 Task: Open a blank google sheet and write heading  Budget Tracker. Add Descriptions in a column and its values below  'Salary, Rent, Dining Out, Internet Bill, Groceries, Utilities Bill, Gas & Savings. 'Add Categories in next column and its values below  Income, Housing, Food, Utilities, Food, Utilities, Transportation & Savings. Add amount in next column and its values below  $2,500, $800, $100, $50, $200, $100, $100, $50 & $500. Add Dates in next column and its values below  2023-05-01, 2023-05-05, 2023-05-10, 2023-05-15, 2023-05-19, 2023-05-22, 2023-05-25 & 2023-05-30. Add Income/ Expense in next column and its values below  Income, Expense, Expense, Expense, Expense, Expense, Expense & IncomeSave page BankTransactions logbook
Action: Mouse pressed left at (1217, 279)
Screenshot: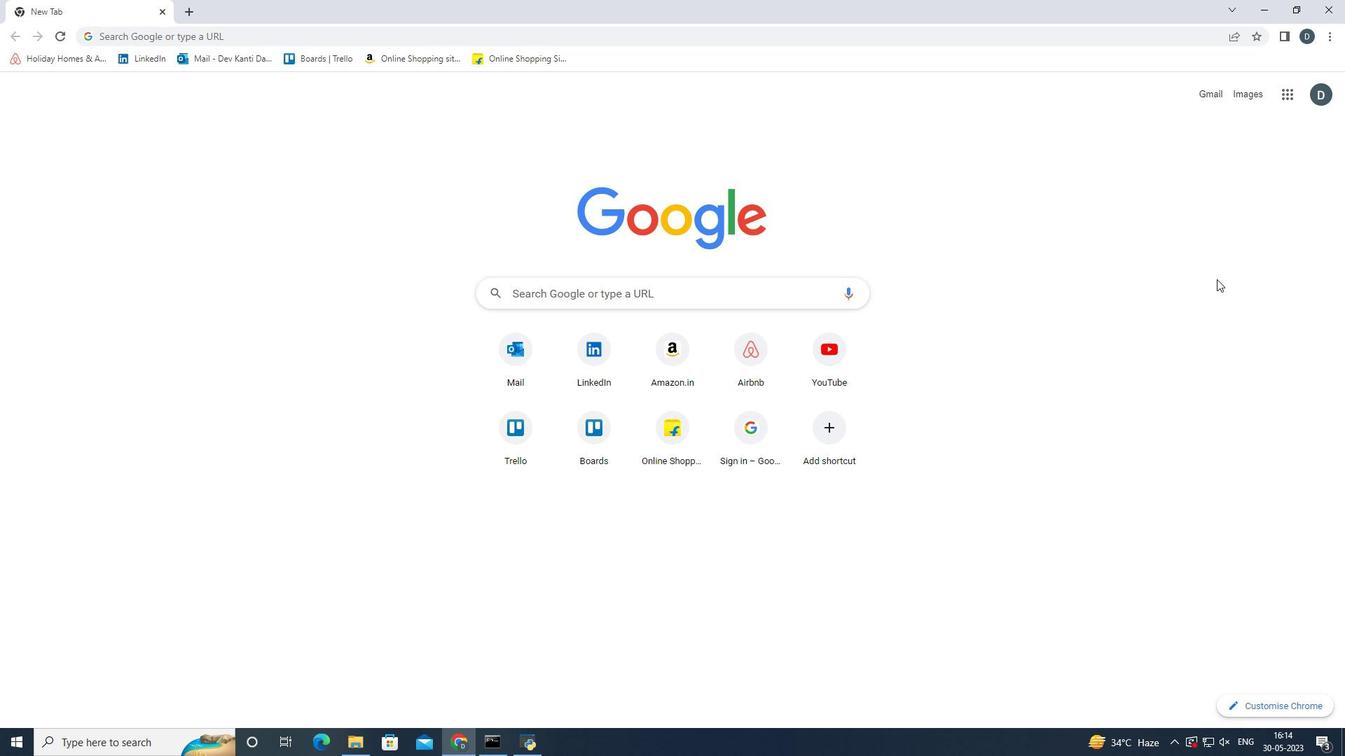 
Action: Mouse moved to (1280, 97)
Screenshot: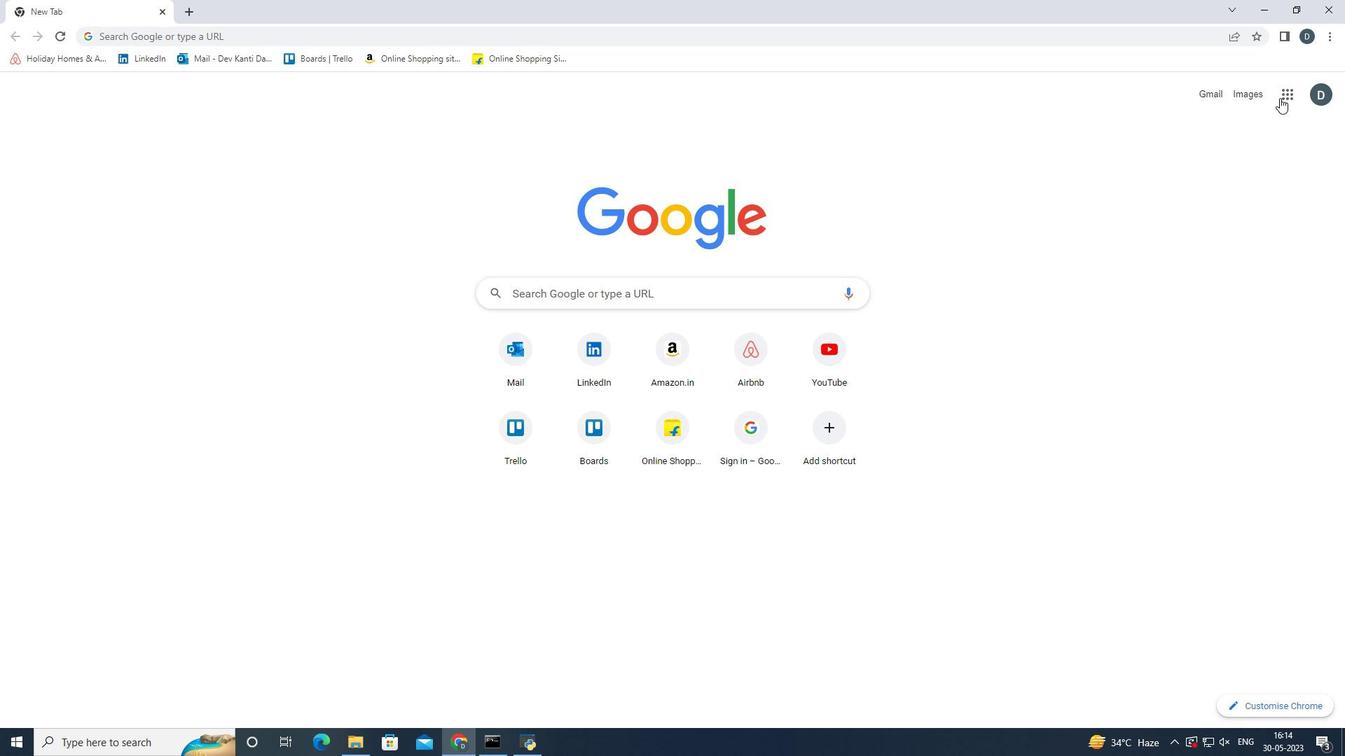 
Action: Mouse pressed left at (1280, 97)
Screenshot: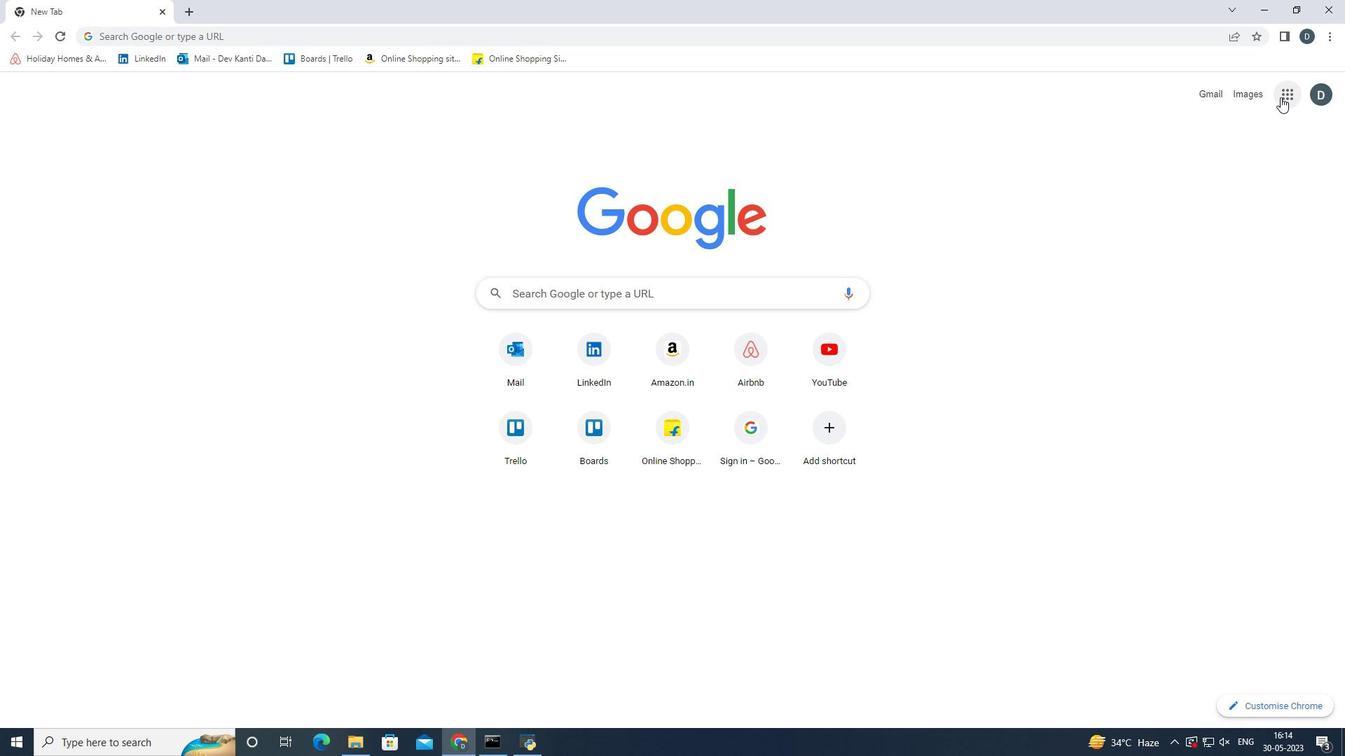 
Action: Mouse moved to (1212, 356)
Screenshot: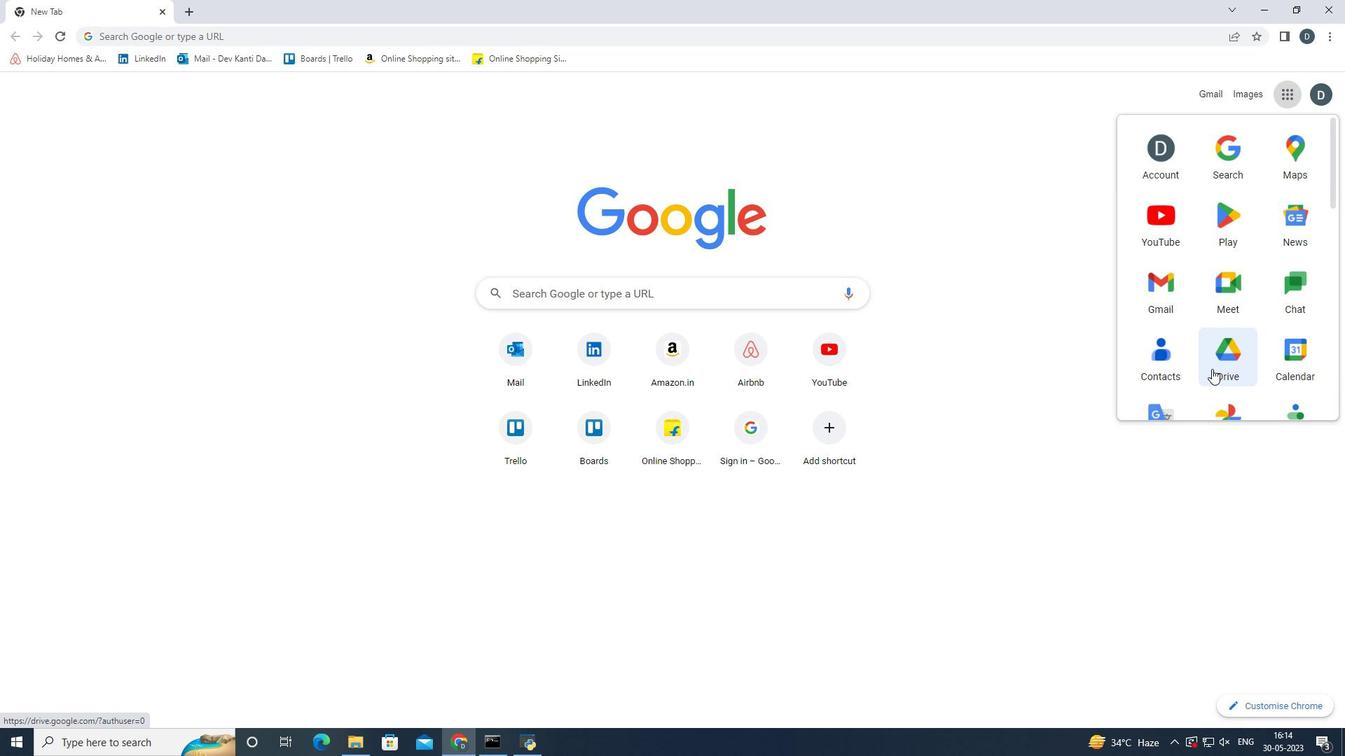 
Action: Mouse scrolled (1212, 355) with delta (0, 0)
Screenshot: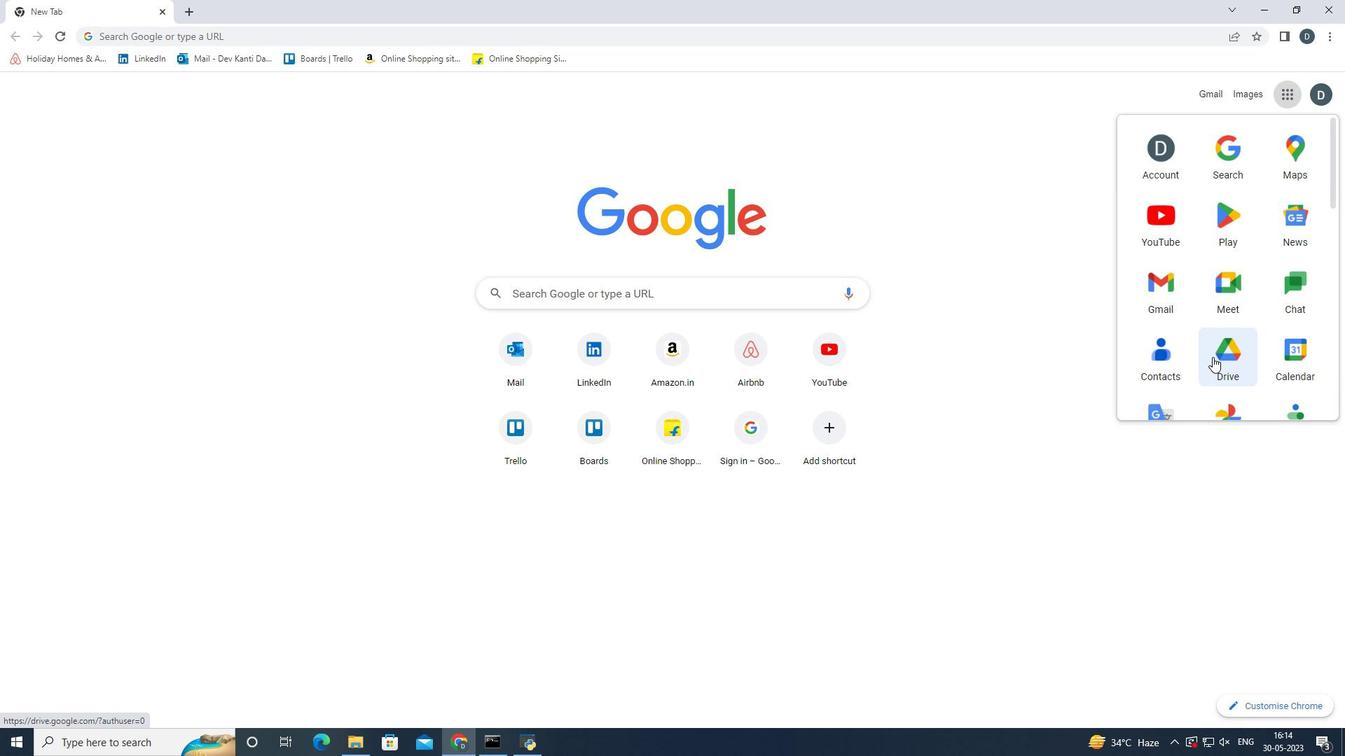 
Action: Mouse scrolled (1212, 355) with delta (0, 0)
Screenshot: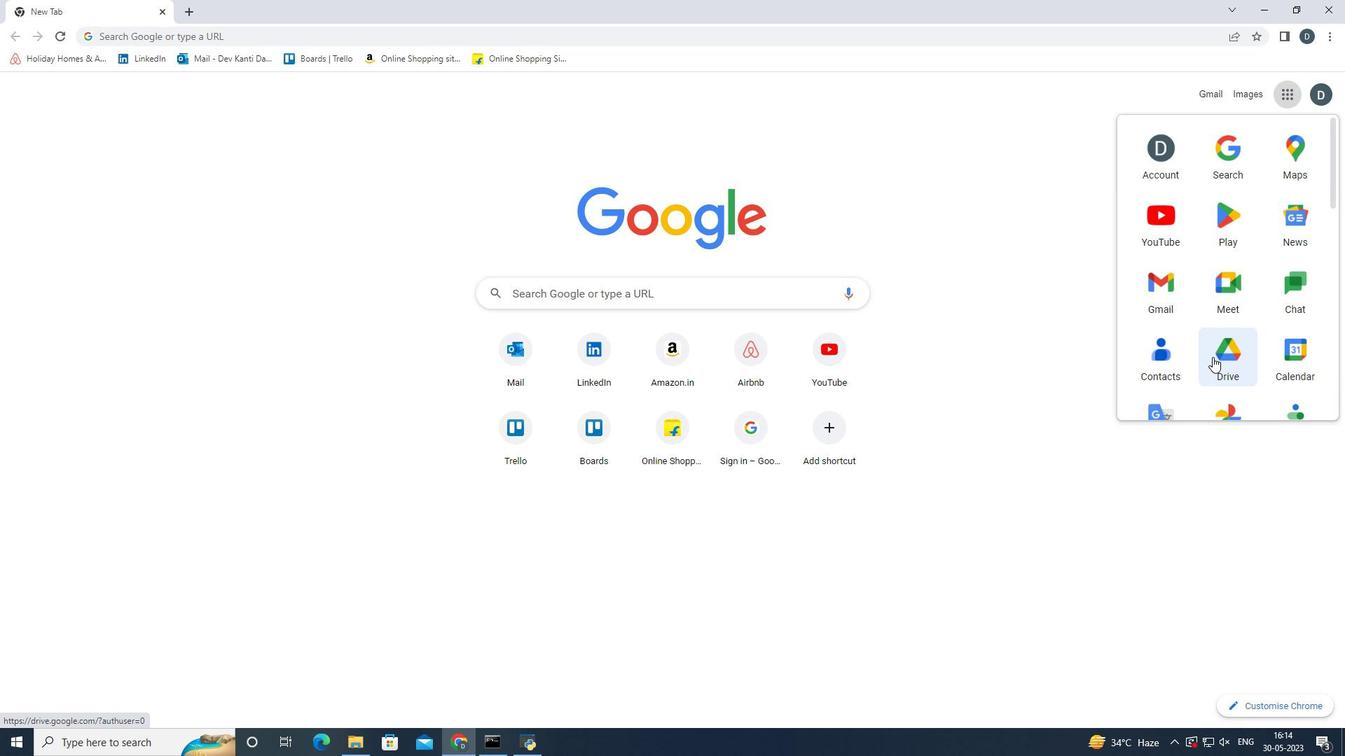 
Action: Mouse scrolled (1212, 355) with delta (0, 0)
Screenshot: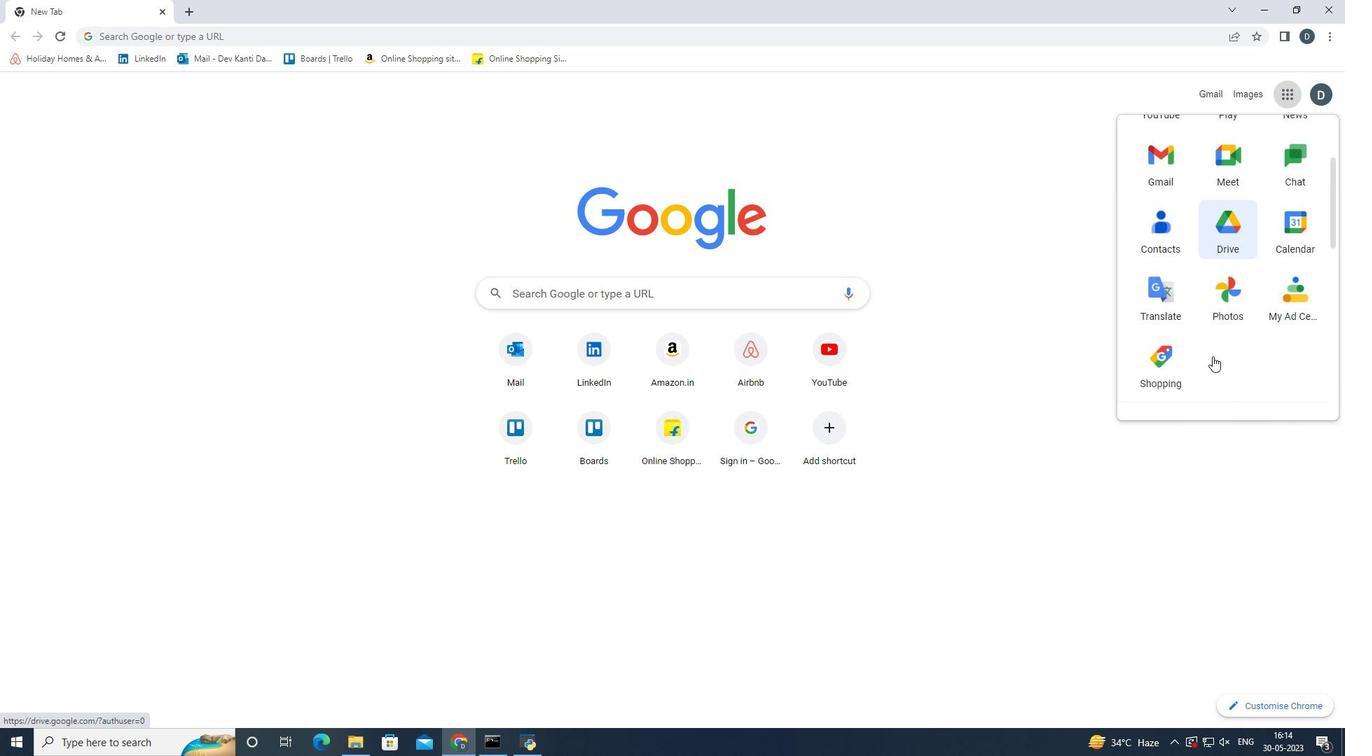 
Action: Mouse scrolled (1212, 355) with delta (0, 0)
Screenshot: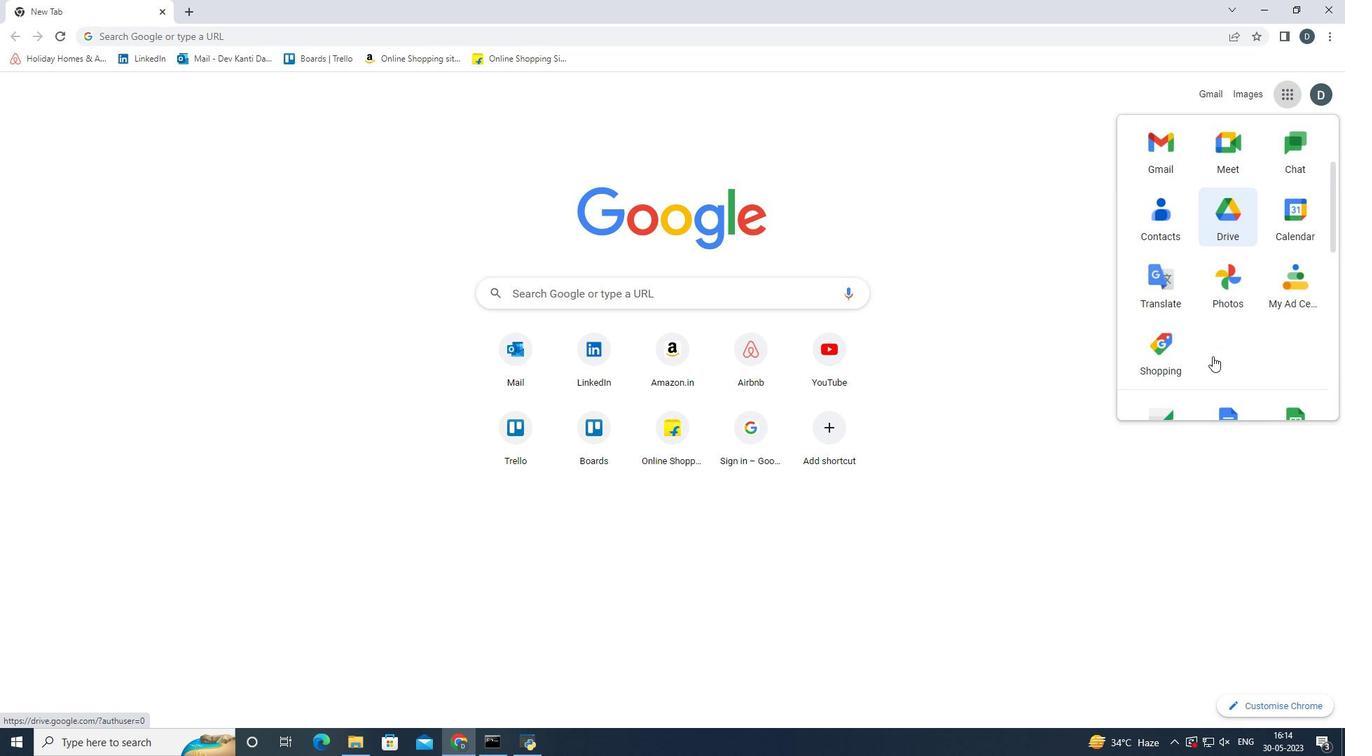 
Action: Mouse moved to (1289, 297)
Screenshot: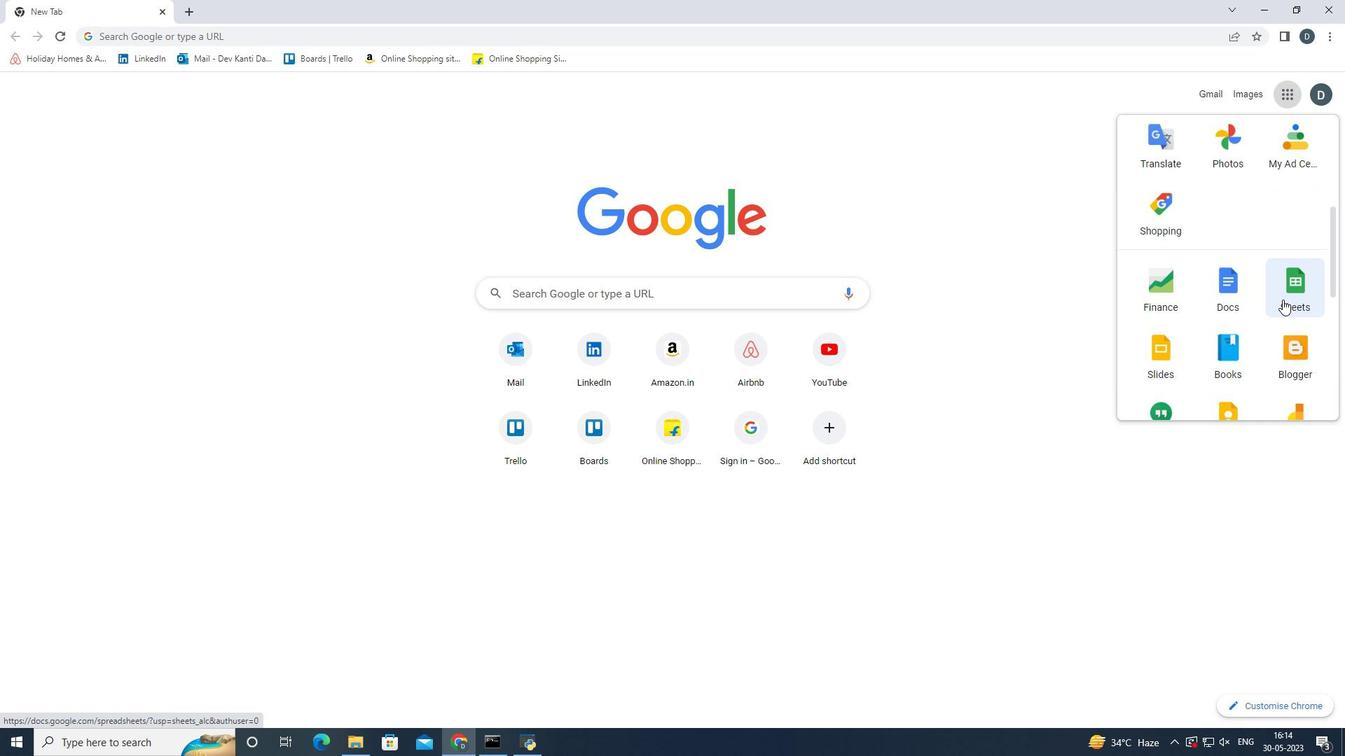 
Action: Mouse pressed left at (1289, 297)
Screenshot: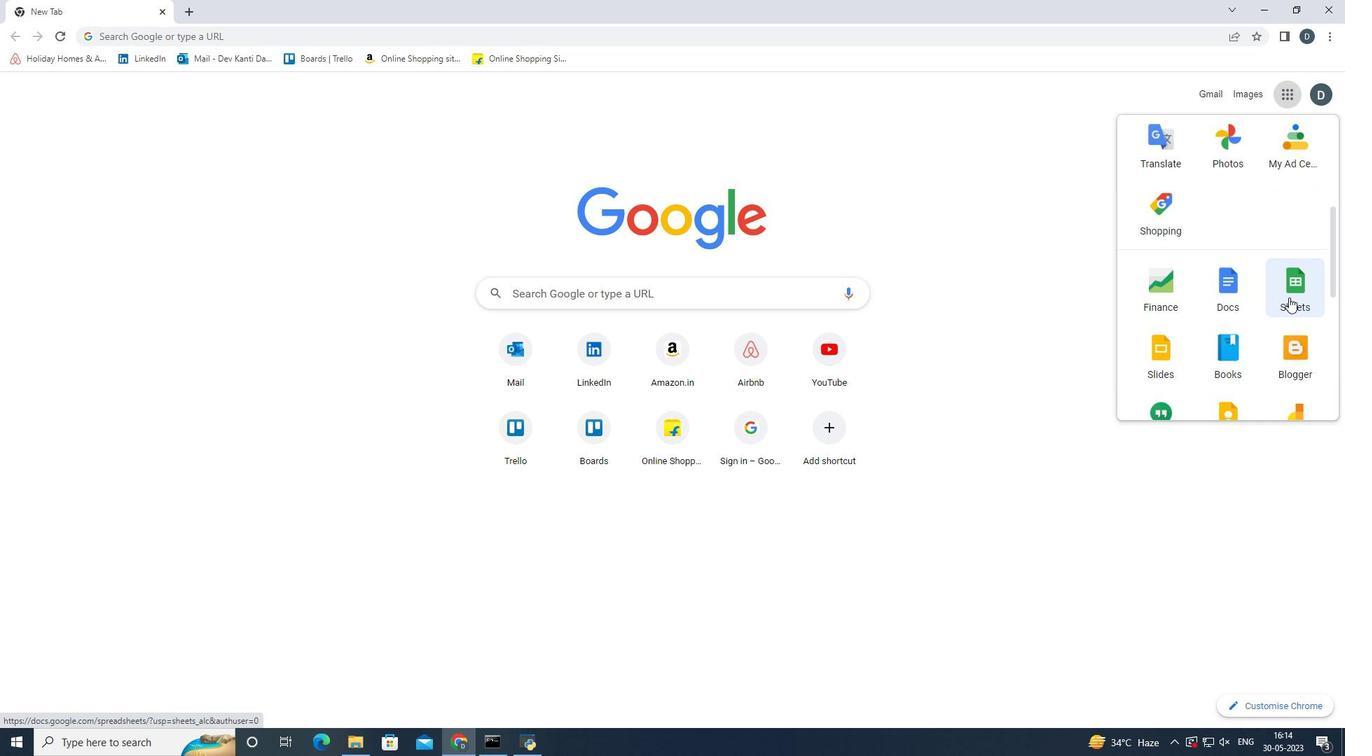
Action: Mouse moved to (325, 222)
Screenshot: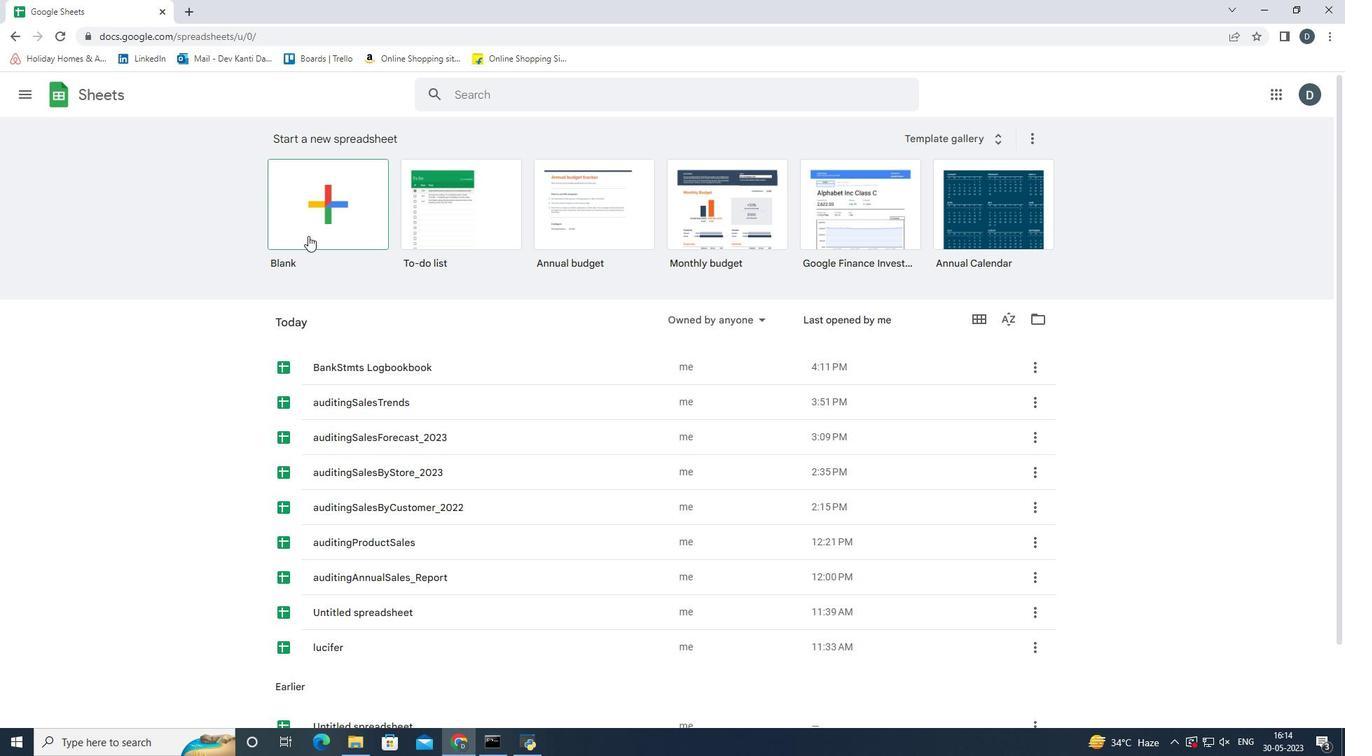 
Action: Mouse pressed left at (325, 222)
Screenshot: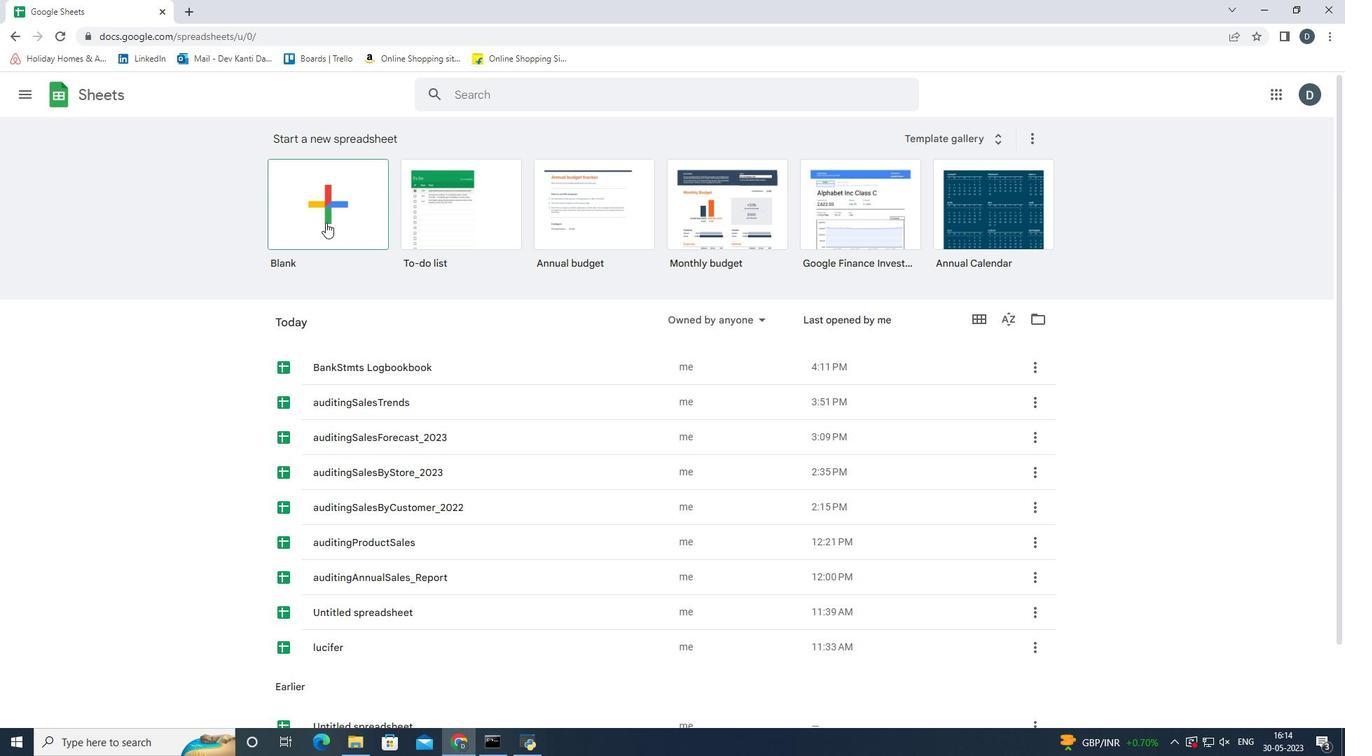 
Action: Mouse moved to (131, 198)
Screenshot: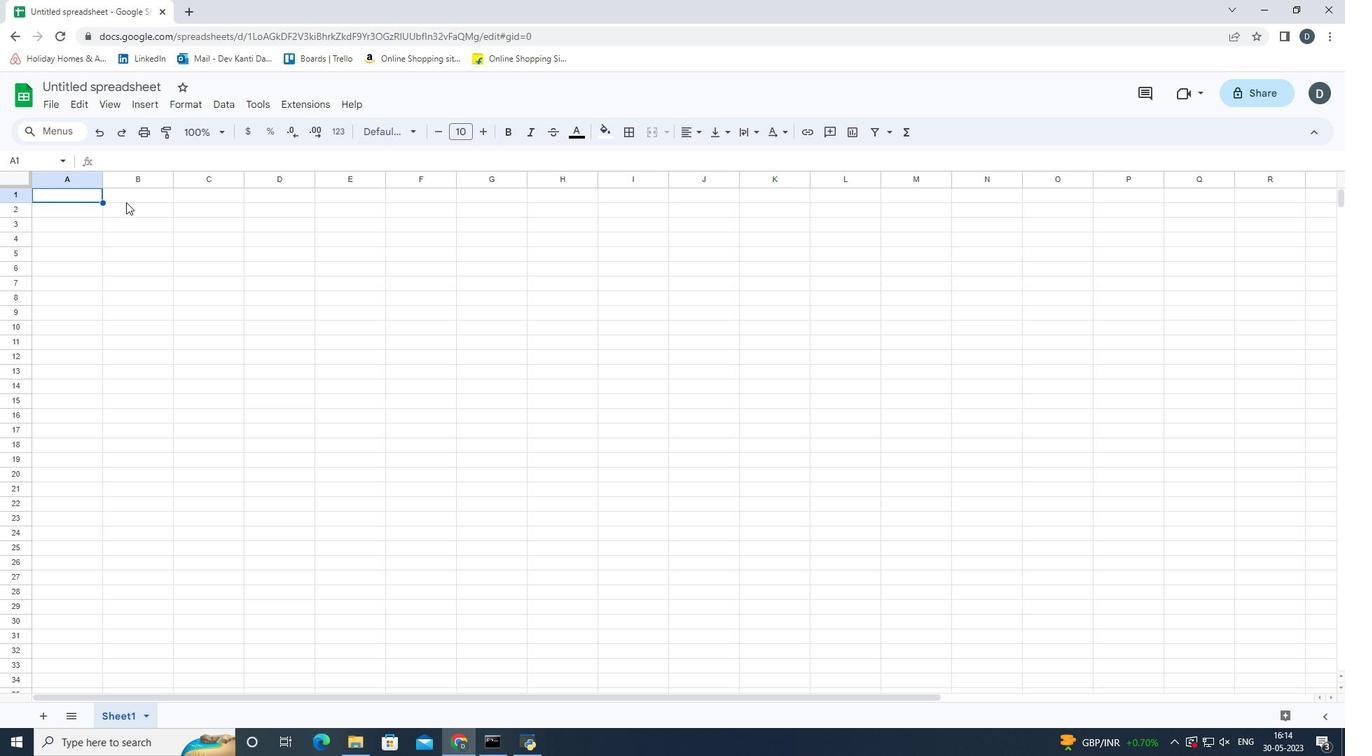 
Action: Mouse pressed left at (131, 198)
Screenshot: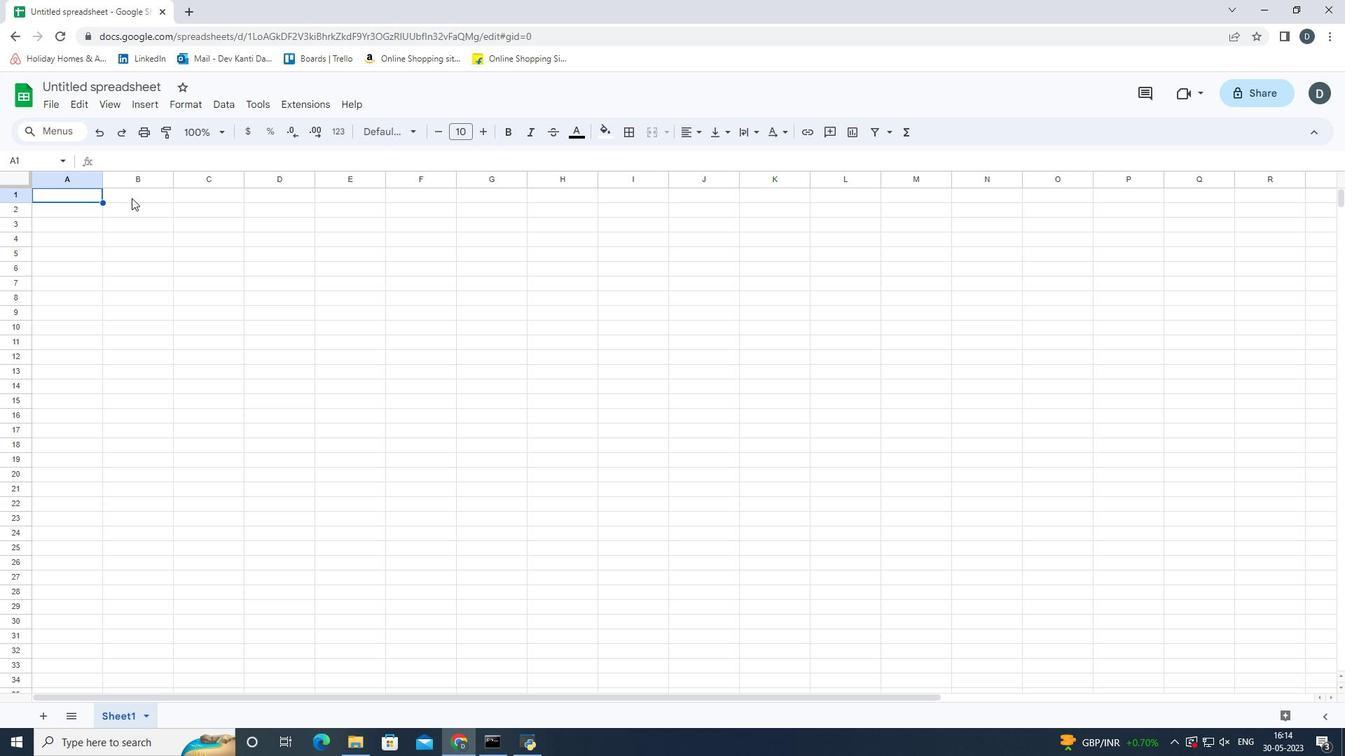 
Action: Mouse moved to (58, 198)
Screenshot: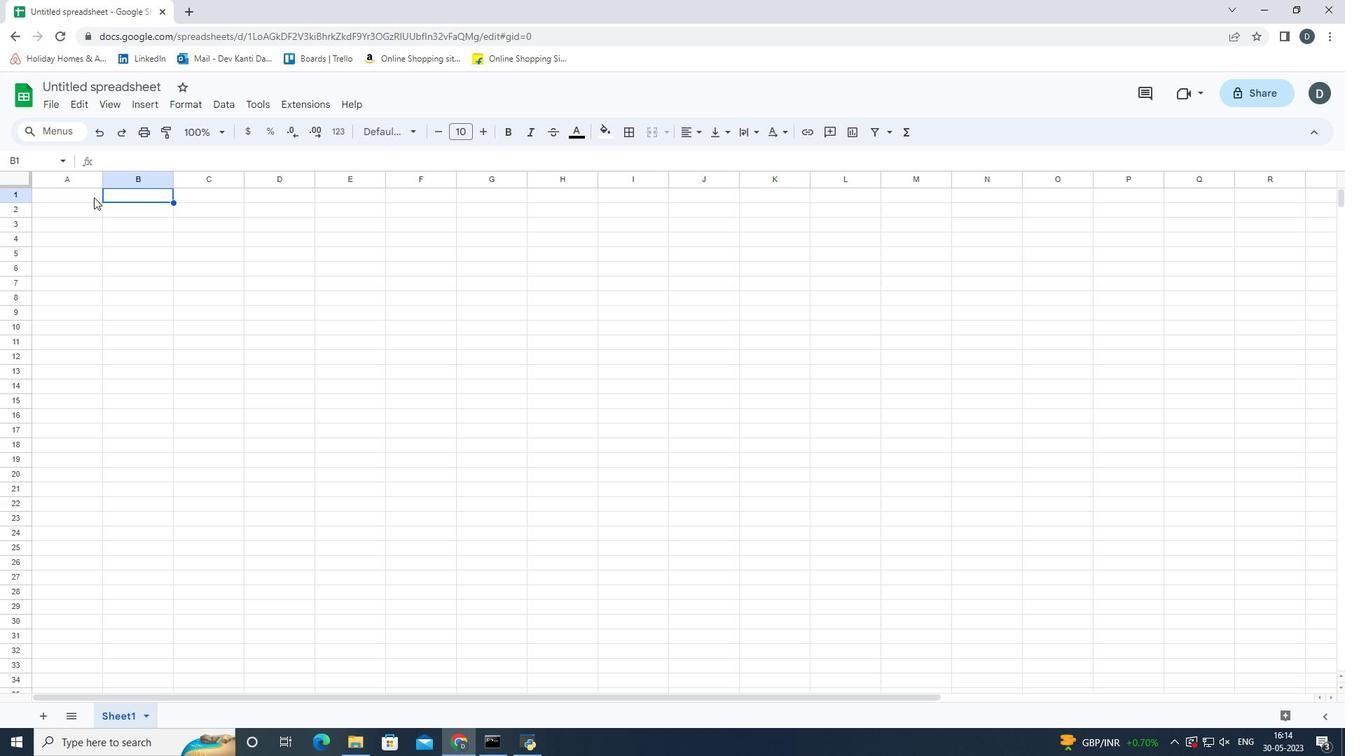 
Action: Mouse pressed left at (58, 198)
Screenshot: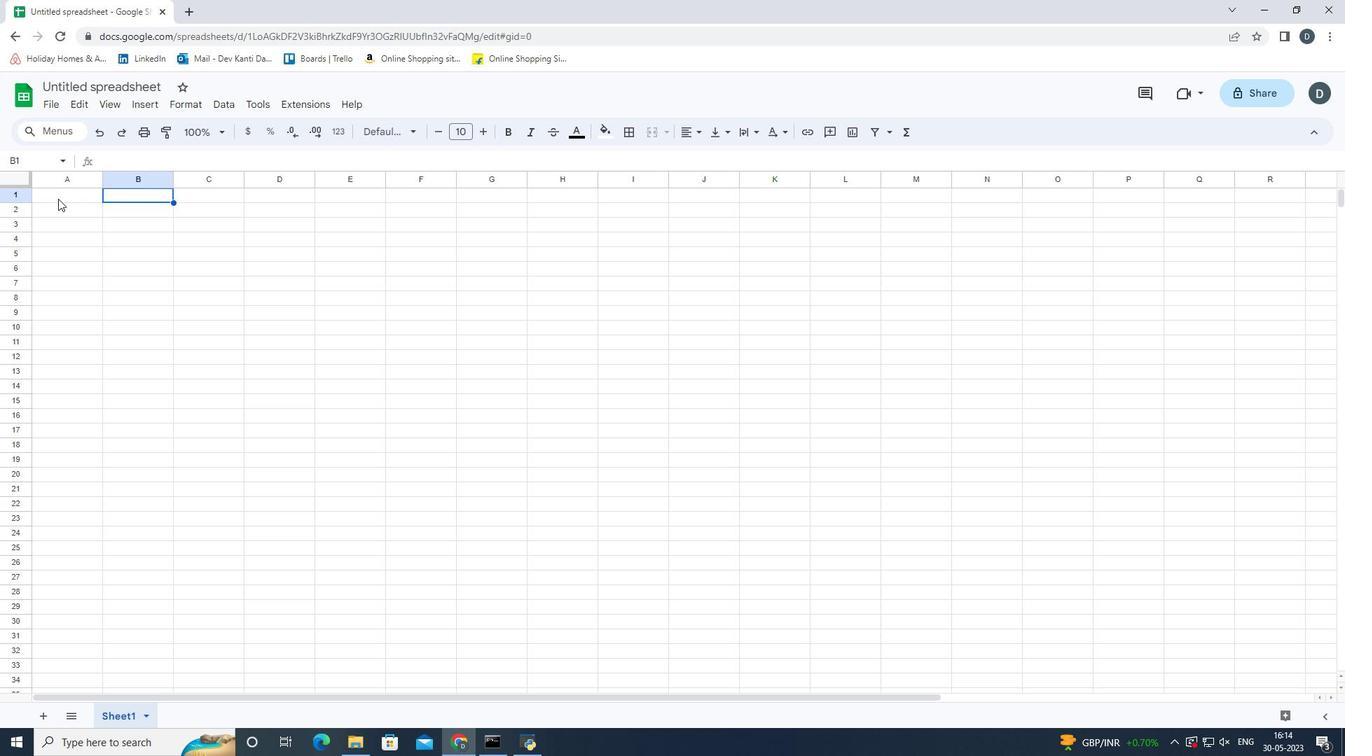 
Action: Mouse moved to (184, 221)
Screenshot: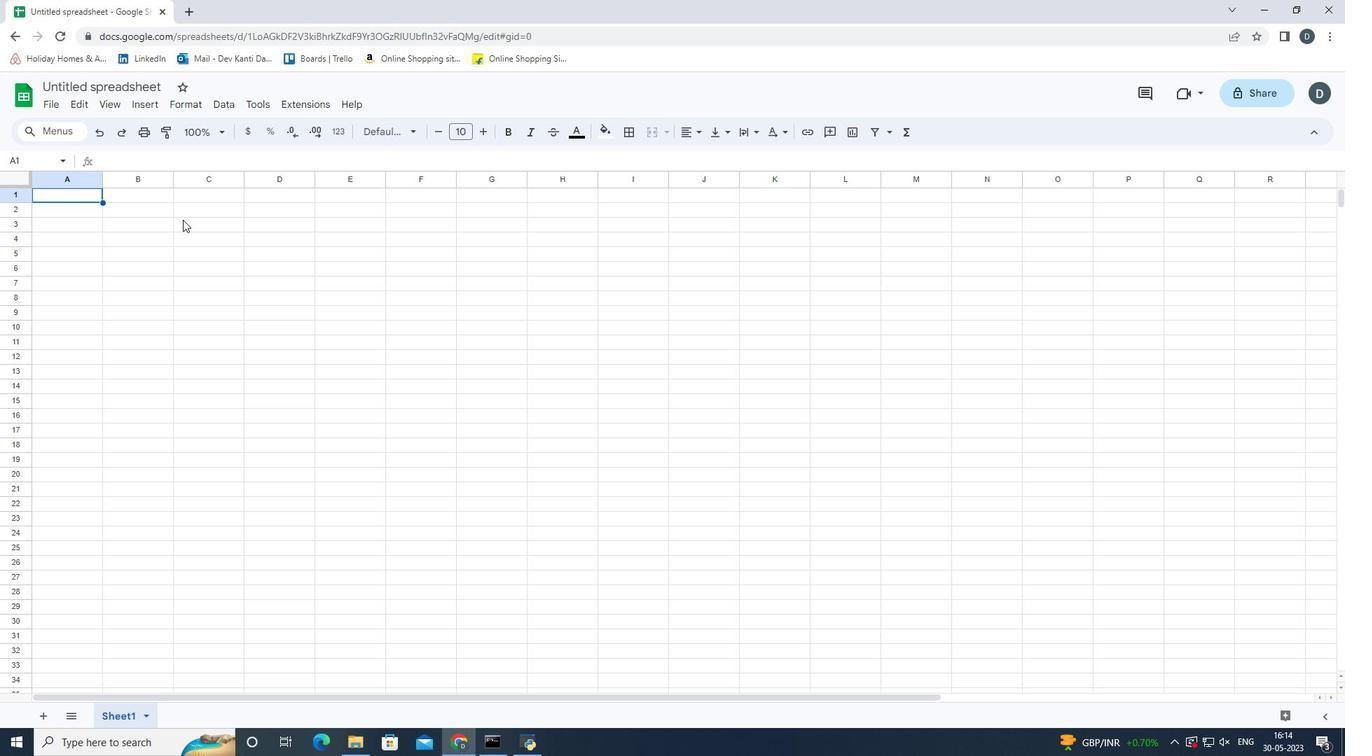 
Action: Key pressed <Key.shift><Key.shift><Key.shift><Key.shift><Key.shift><Key.shift><Key.shift><Key.shift><Key.shift><Key.shift>Budget<Key.space><Key.shift><Key.shift><Key.shift><Key.shift><Key.shift><Key.shift><Key.shift><Key.shift><Key.shift><Key.shift><Key.shift><Key.shift><Key.shift><Key.shift><Key.shift>Tracker<Key.enter>
Screenshot: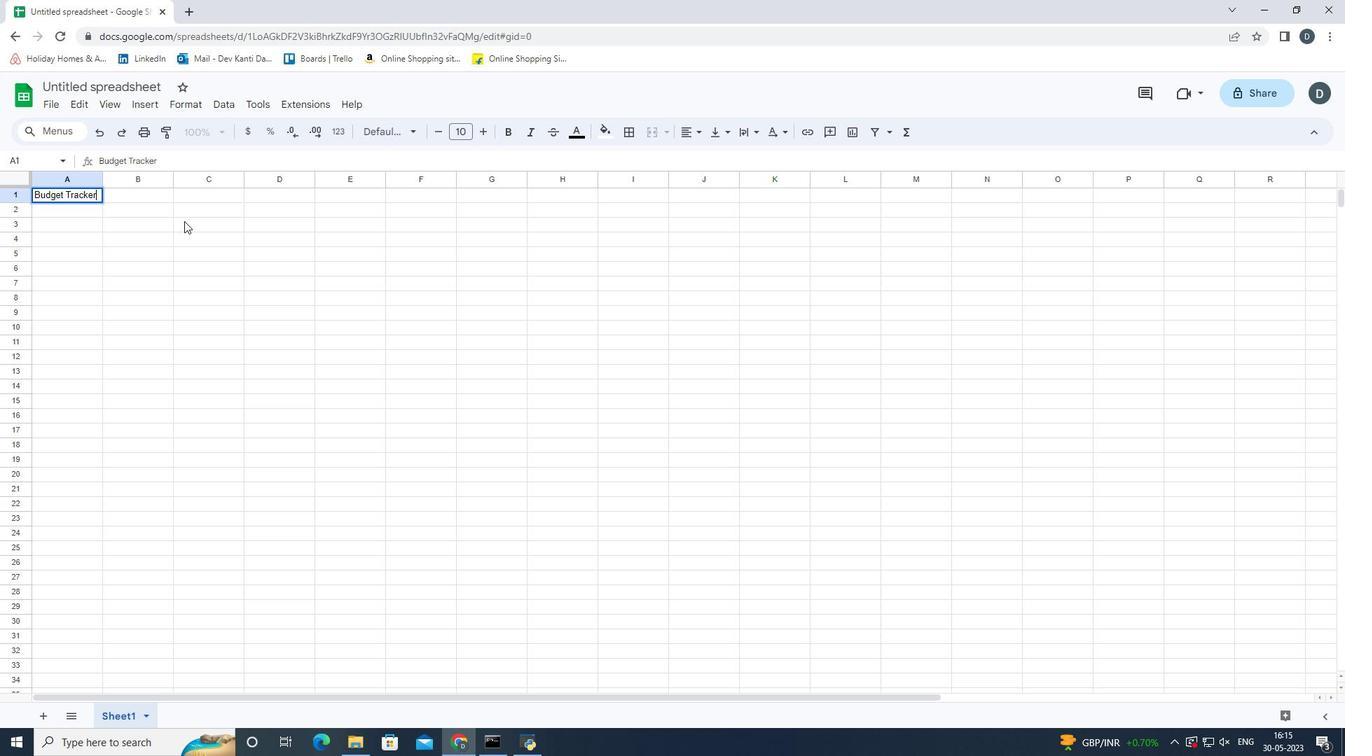 
Action: Mouse moved to (189, 239)
Screenshot: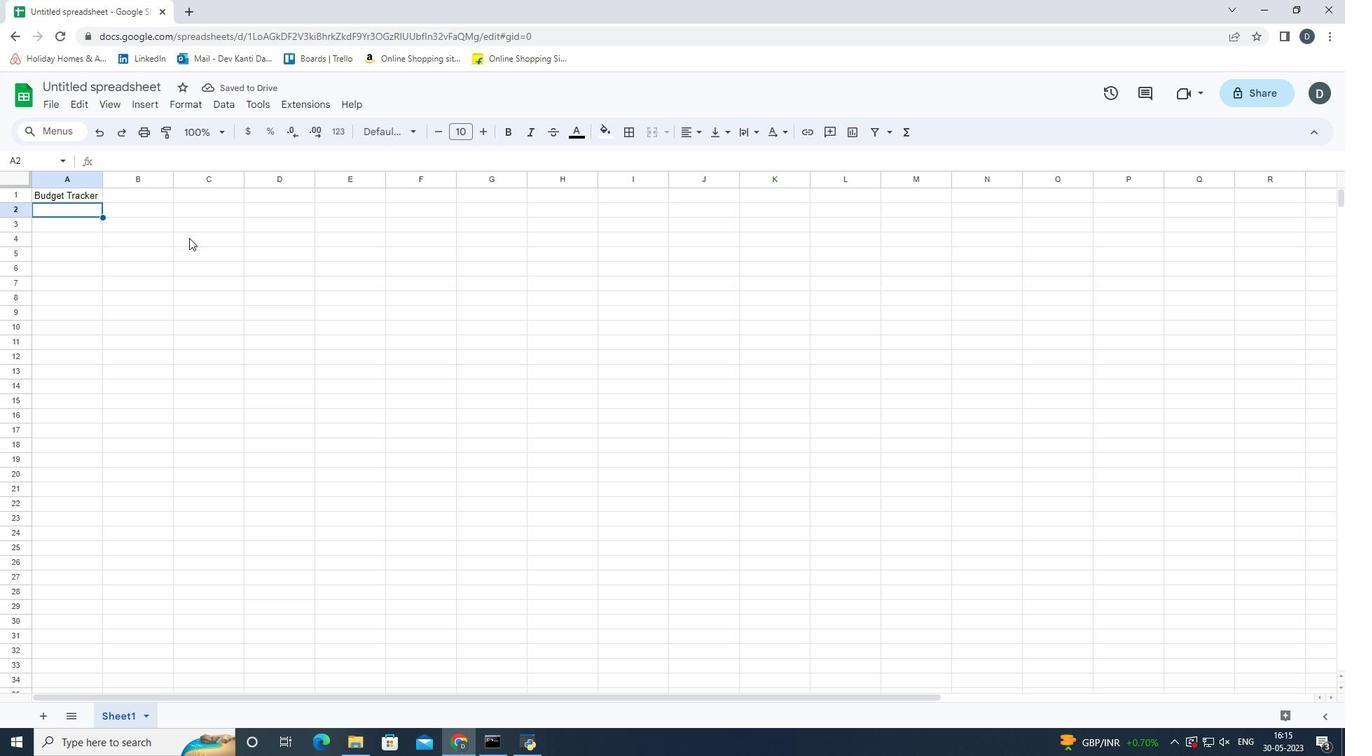 
Action: Key pressed <Key.caps_lock>DE<Key.backspace><Key.caps_lock>escriptions<Key.down><Key.shift>Salary<Key.enter><Key.shift>Rent<Key.enter><Key.shift>Dining<Key.space><Key.shift_r><Key.shift_r><Key.shift_r><Key.shift_r><Key.shift_r><Key.shift_r><Key.shift_r><Key.shift_r><Key.shift_r>Out<Key.enter><Key.shift_r><Key.shift_r><Key.shift_r><Key.shift_r><Key.shift_r><Key.shift_r><Key.shift_r><Key.shift_r><Key.shift_r><Key.shift_r><Key.shift_r><Key.shift_r><Key.shift_r><Key.shift_r><Key.shift_r><Key.shift_r><Key.shift_r><Key.shift_r><Key.shift_r><Key.shift_r><Key.shift_r><Key.shift_r><Key.shift_r><Key.shift_r><Key.shift_r><Key.shift_r><Key.shift_r><Key.shift_r><Key.shift_r><Key.shift_r><Key.shift_r><Key.shift_r><Key.shift_r><Key.shift_r><Key.shift_r><Key.shift_r><Key.shift_r><Key.shift_r><Key.shift_r><Key.shift_r><Key.shift_r><Key.shift_r><Key.shift_r><Key.shift_r>Internet<Key.space><Key.shift>Bill<Key.enter><Key.shift><Key.shift><Key.shift><Key.shift>Grc<Key.backspace>oceries<Key.enter><Key.shift_r><Key.shift_r><Key.shift_r><Key.shift_r><Key.shift_r><Key.shift_r><Key.shift_r><Key.shift_r><Key.shift_r><Key.shift_r><Key.shift_r><Key.shift_r><Key.shift_r><Key.shift_r><Key.shift_r><Key.shift_r><Key.shift_r><Key.shift_r><Key.shift_r><Key.shift_r><Key.shift_r><Key.shift_r><Key.shift_r><Key.shift_r><Key.shift_r><Key.shift_r><Key.shift_r><Key.shift_r><Key.shift_r><Key.shift_r>Utilities
Screenshot: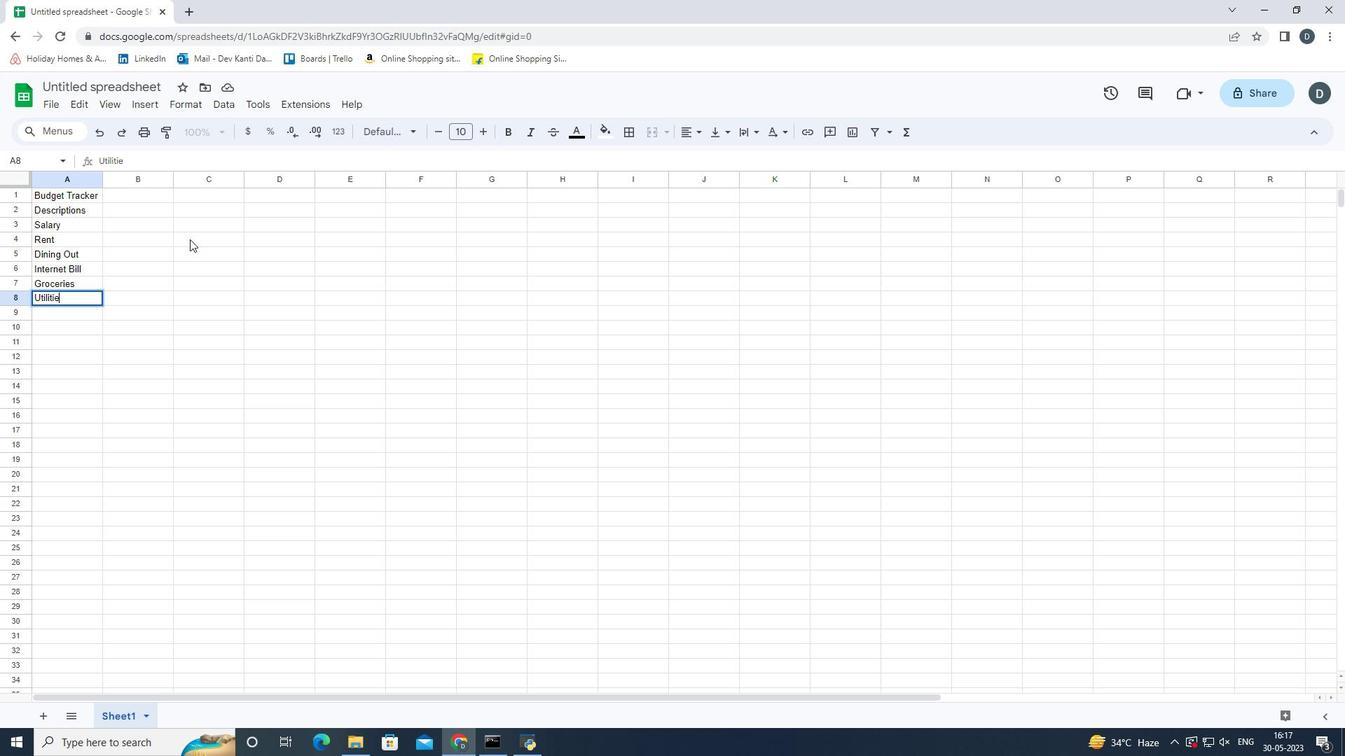 
Action: Mouse moved to (304, 291)
Screenshot: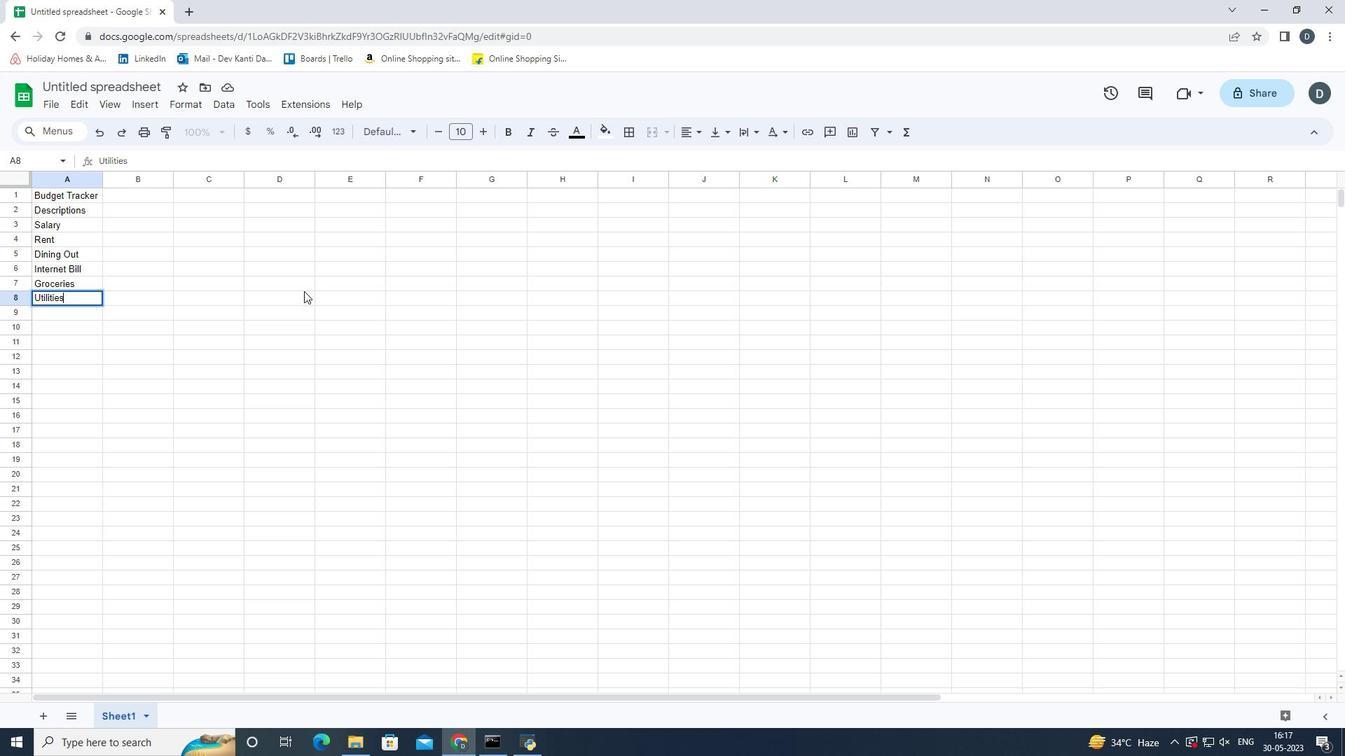 
Action: Key pressed <Key.enter>
Screenshot: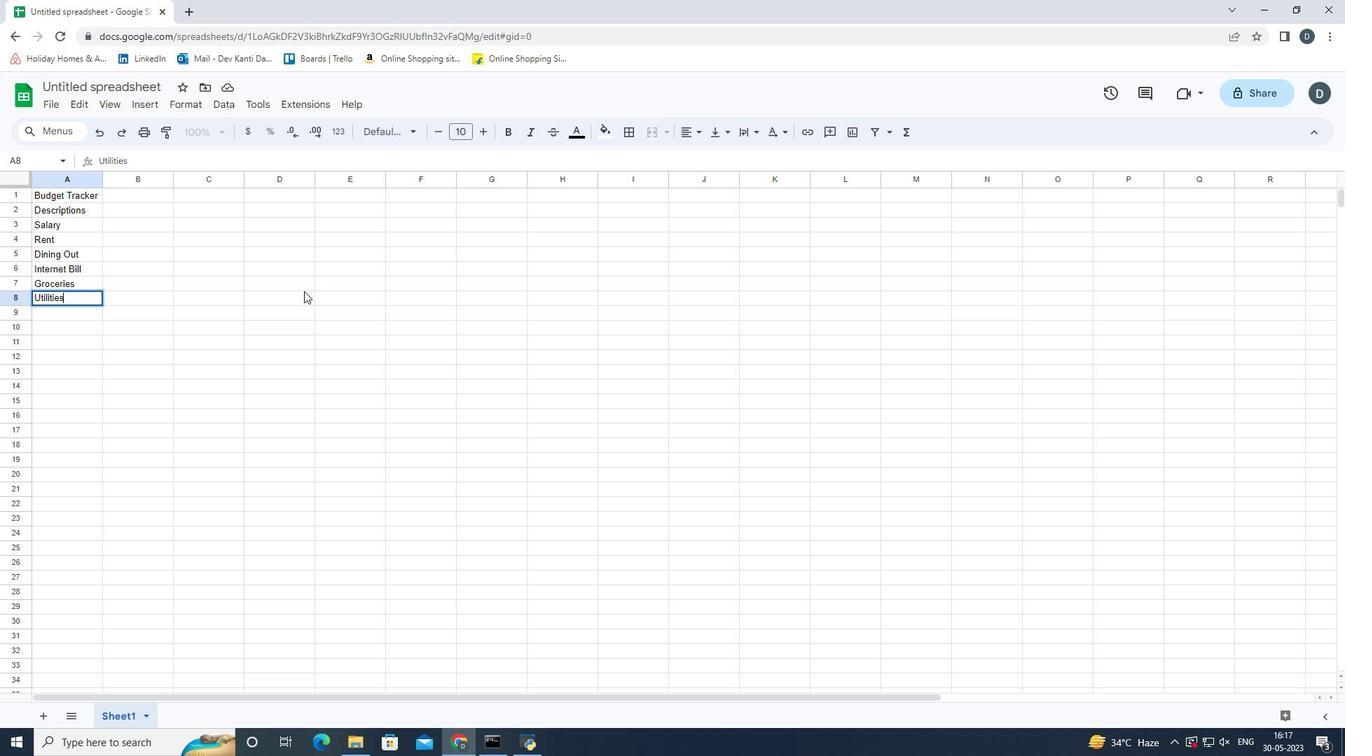 
Action: Mouse moved to (318, 287)
Screenshot: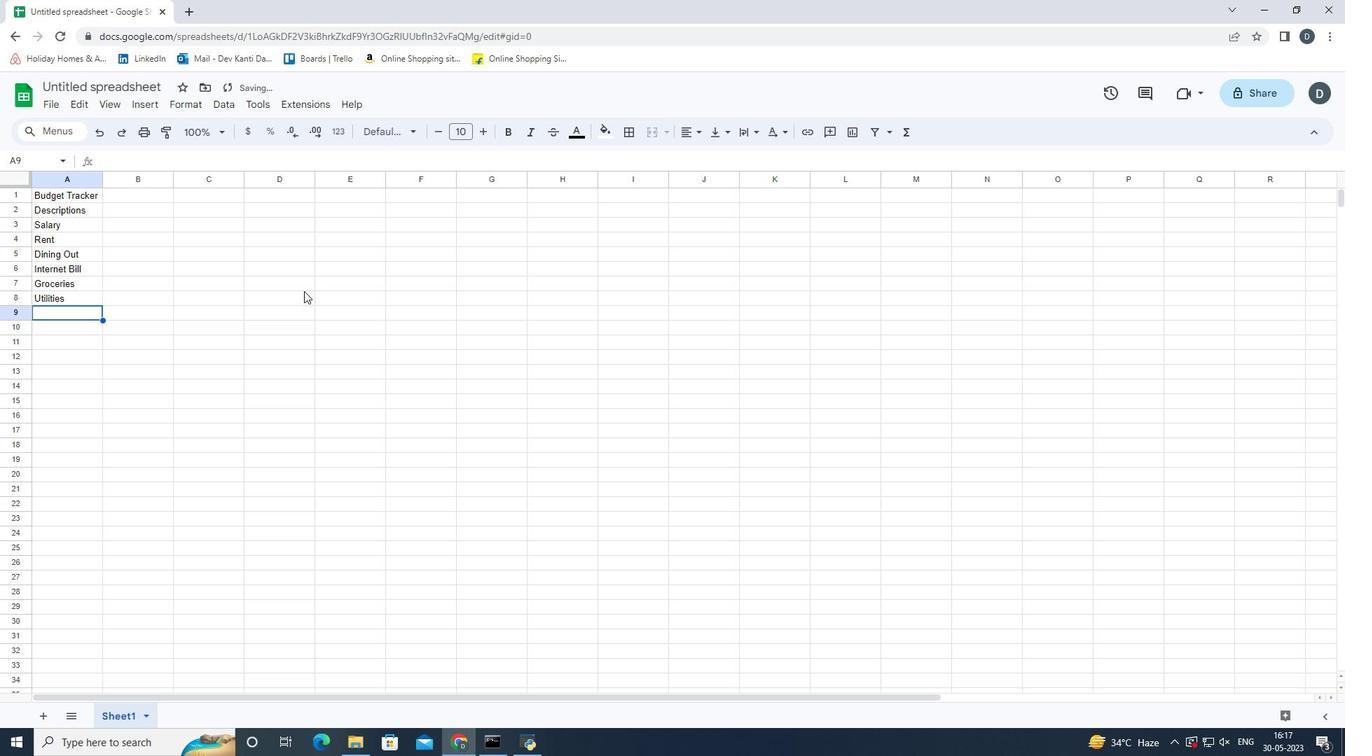
Action: Key pressed <Key.up>
Screenshot: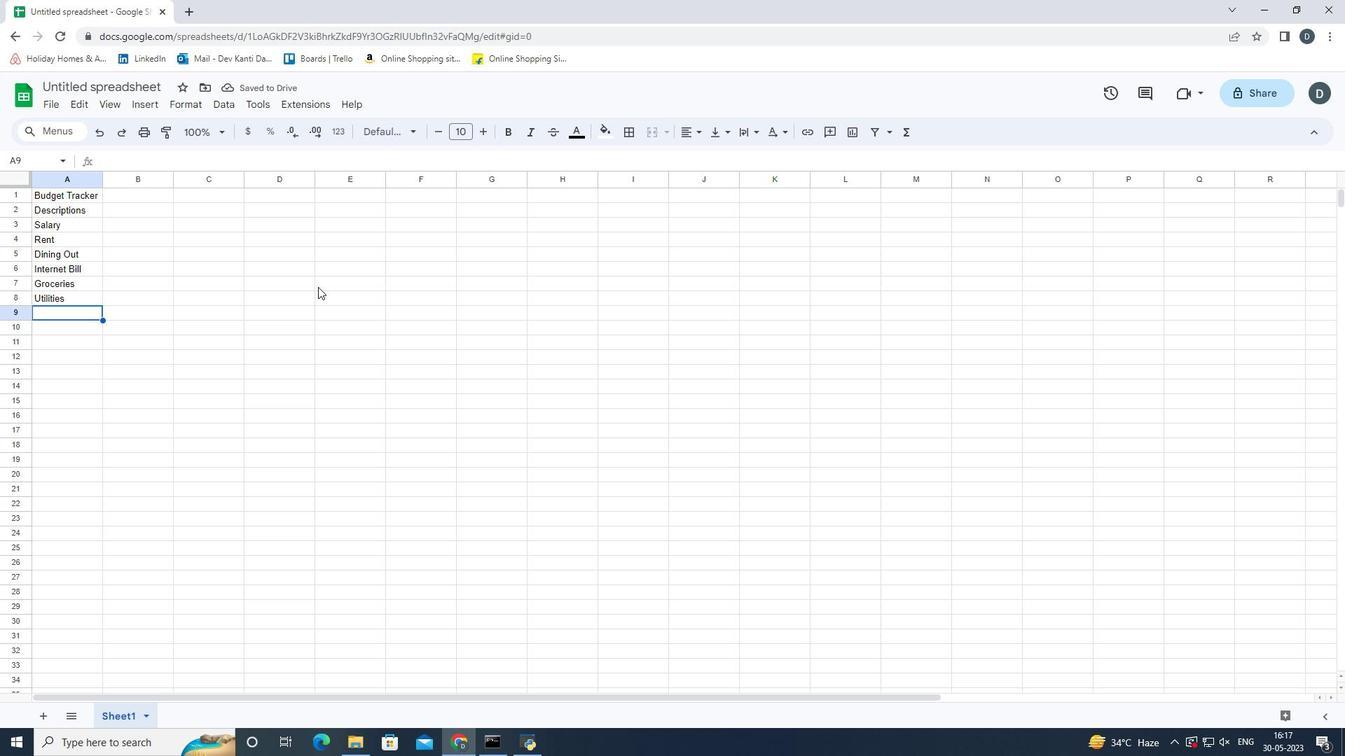 
Action: Mouse moved to (77, 294)
Screenshot: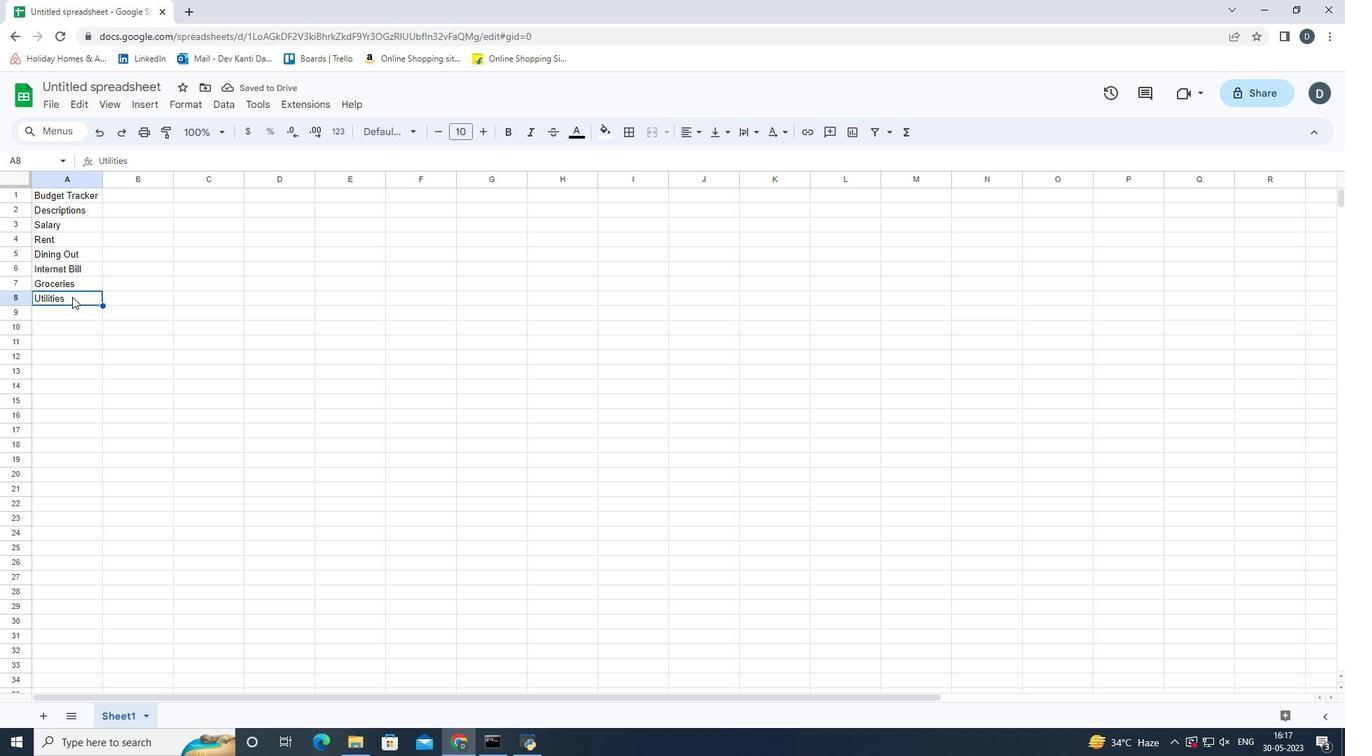 
Action: Mouse pressed left at (77, 294)
Screenshot: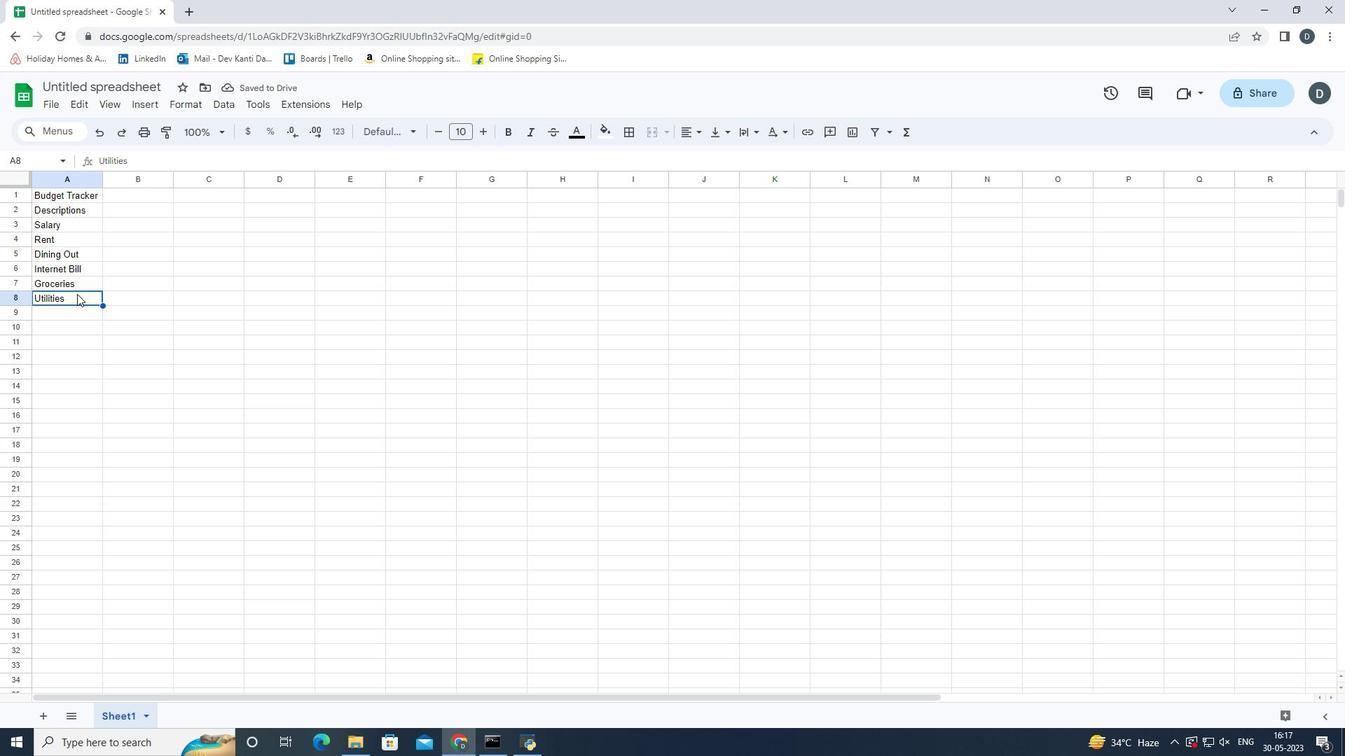 
Action: Mouse pressed left at (77, 294)
Screenshot: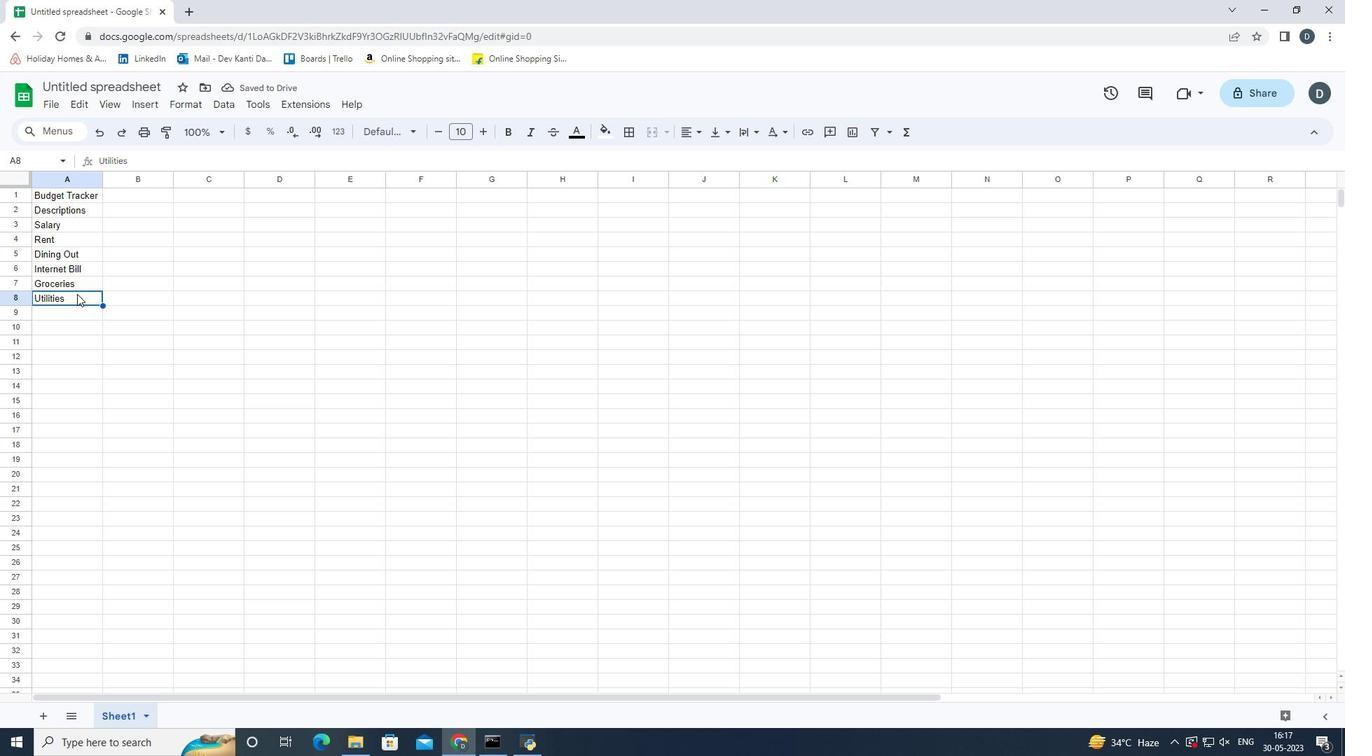 
Action: Mouse moved to (77, 298)
Screenshot: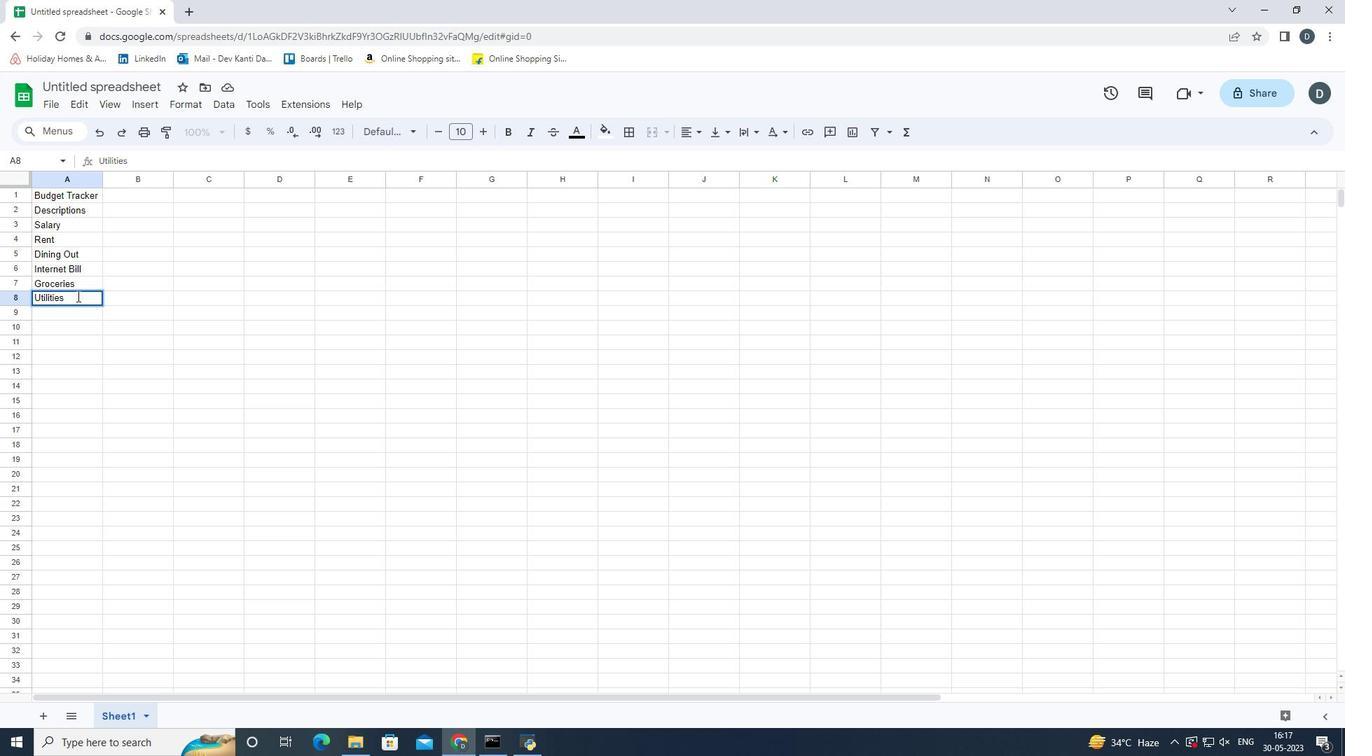 
Action: Mouse pressed left at (77, 298)
Screenshot: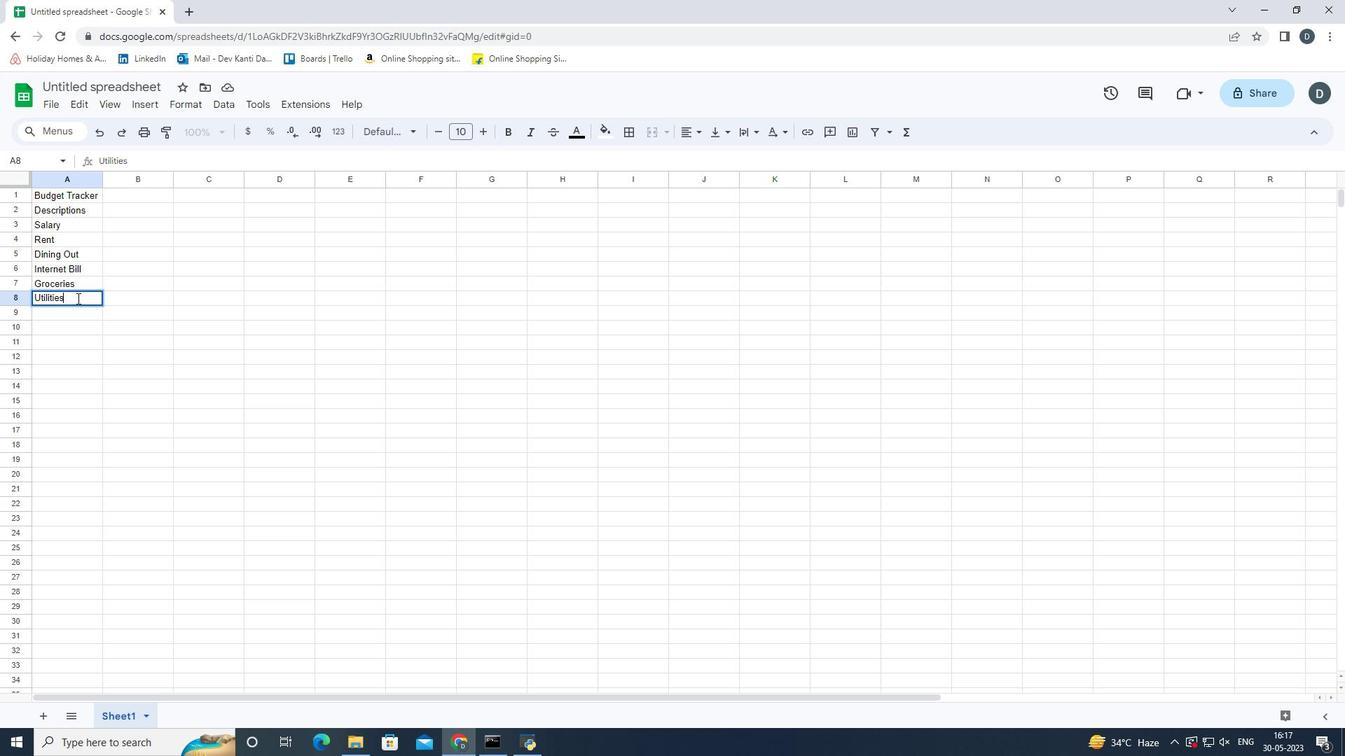 
Action: Key pressed <Key.space><Key.shift>
Screenshot: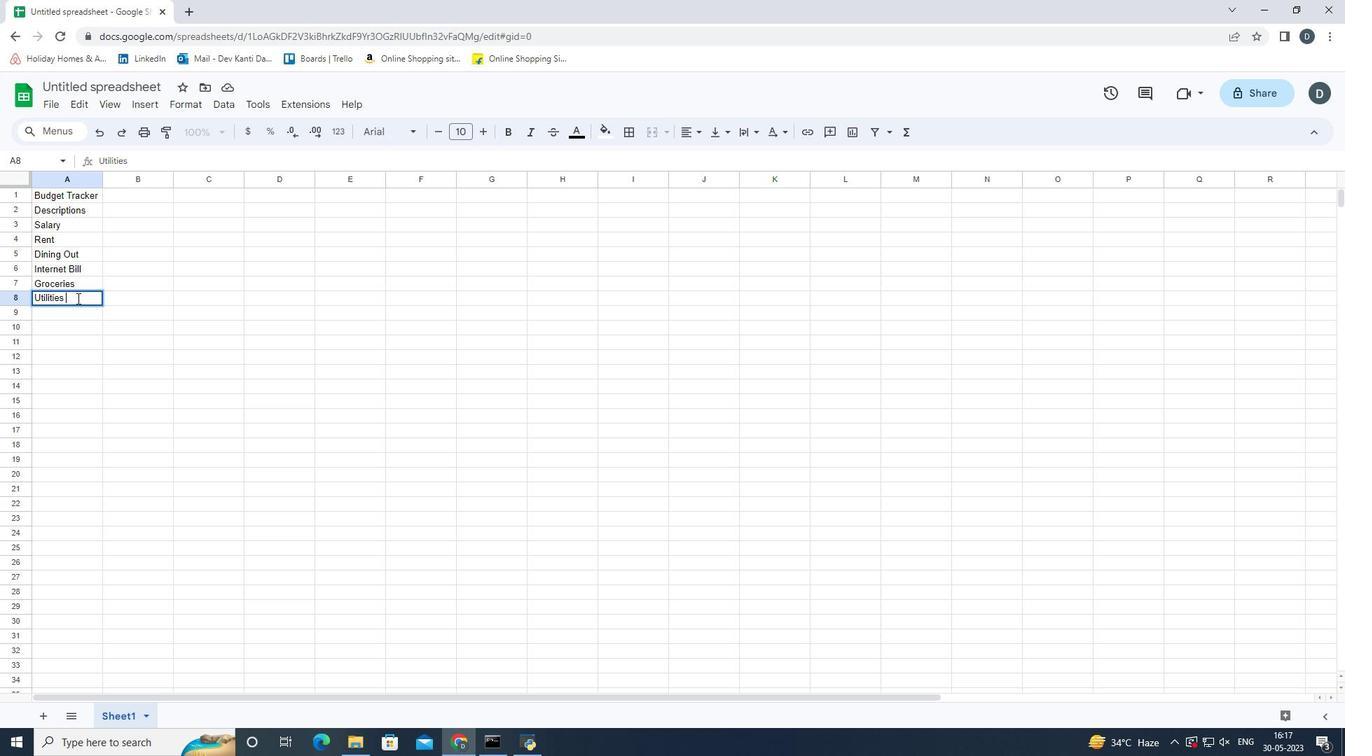 
Action: Mouse moved to (77, 291)
Screenshot: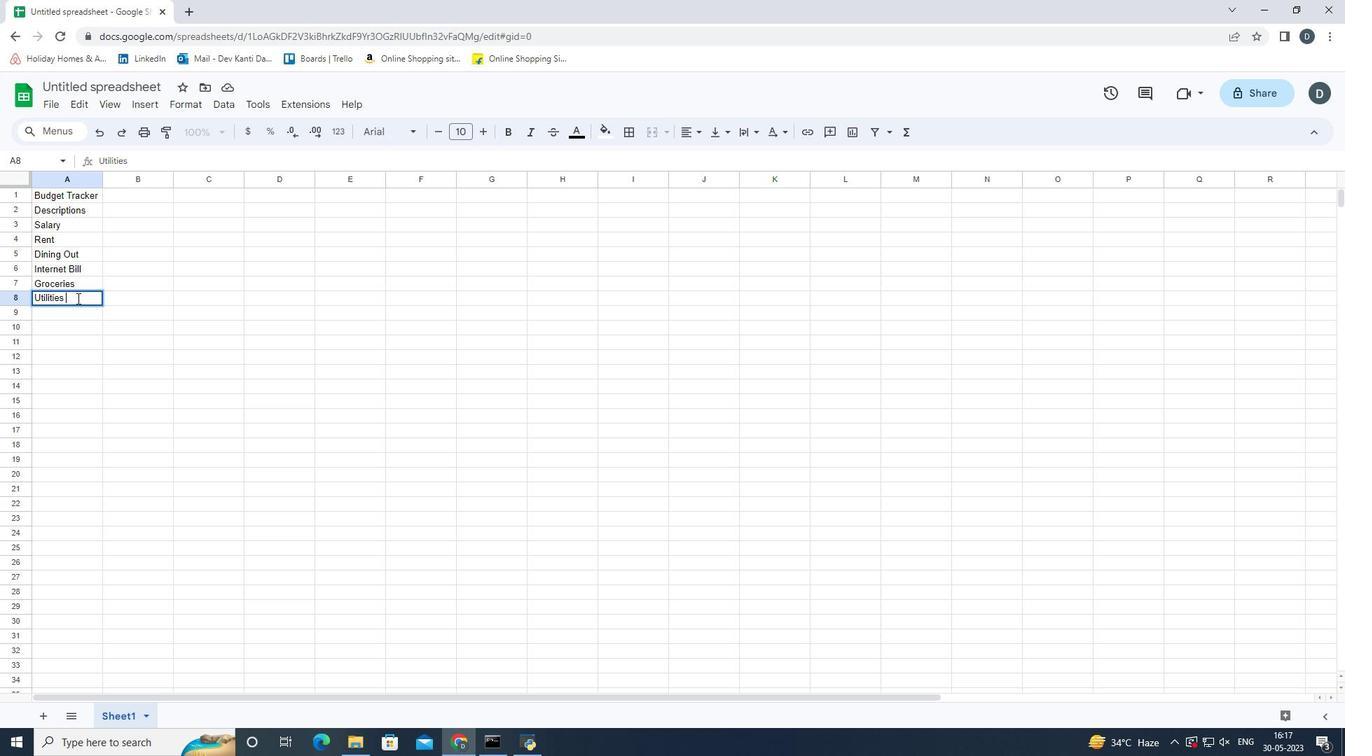
Action: Key pressed <Key.shift><Key.shift><Key.shift><Key.shift><Key.shift><Key.shift>B
Screenshot: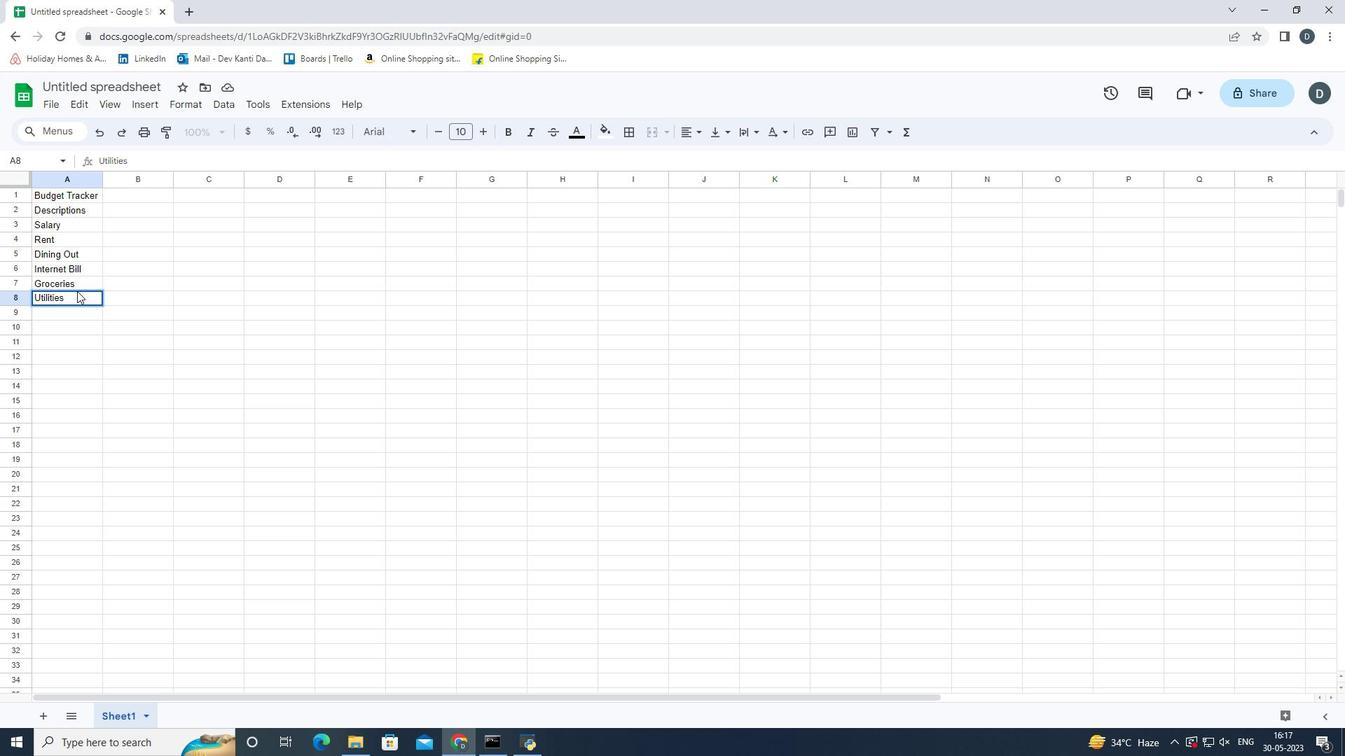 
Action: Mouse moved to (200, 308)
Screenshot: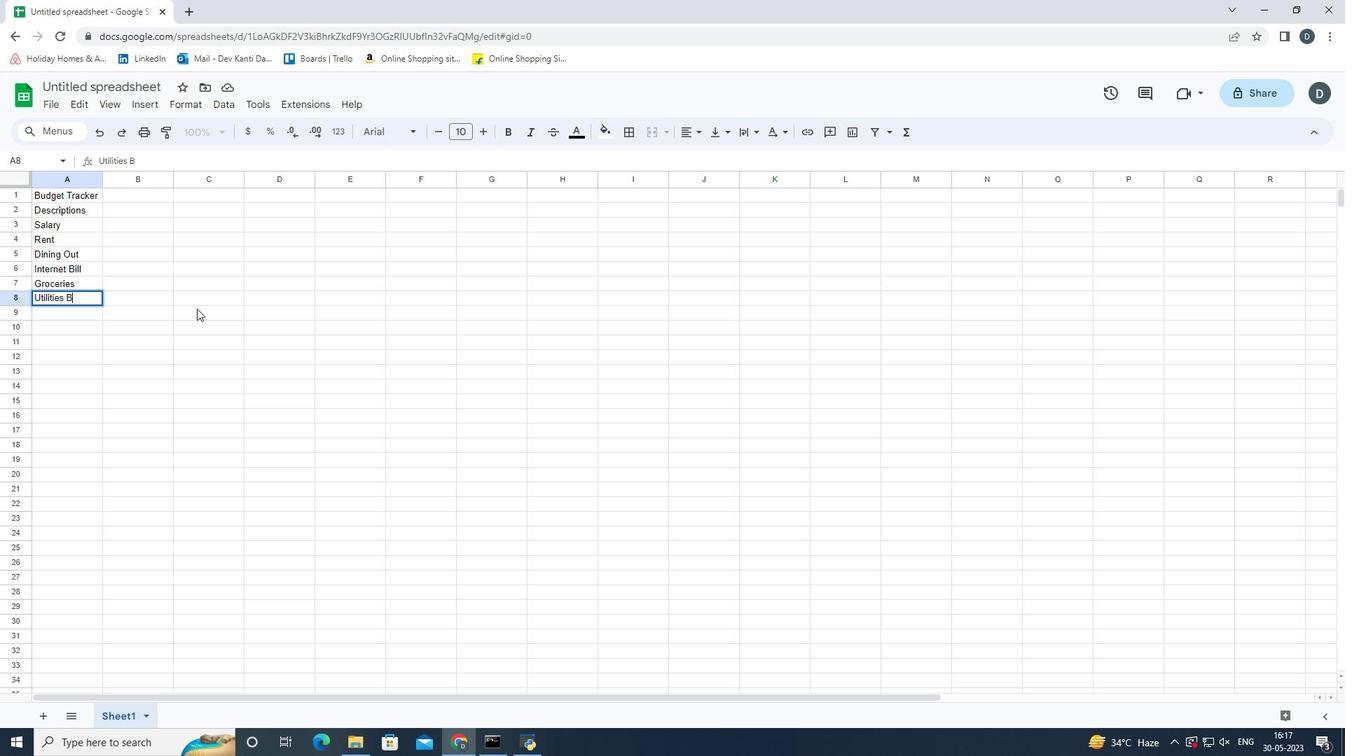 
Action: Key pressed ill<Key.enter><Key.shift><Key.shift><Key.shift>Gas<Key.enter><Key.shift><Key.shift><Key.shift><Key.shift><Key.shift><Key.shift><Key.shift><Key.shift><Key.shift><Key.shift><Key.shift><Key.shift><Key.shift><Key.shift><Key.shift>Saving<Key.right><Key.up><Key.up><Key.up><Key.up><Key.up><Key.up><Key.up><Key.up>
Screenshot: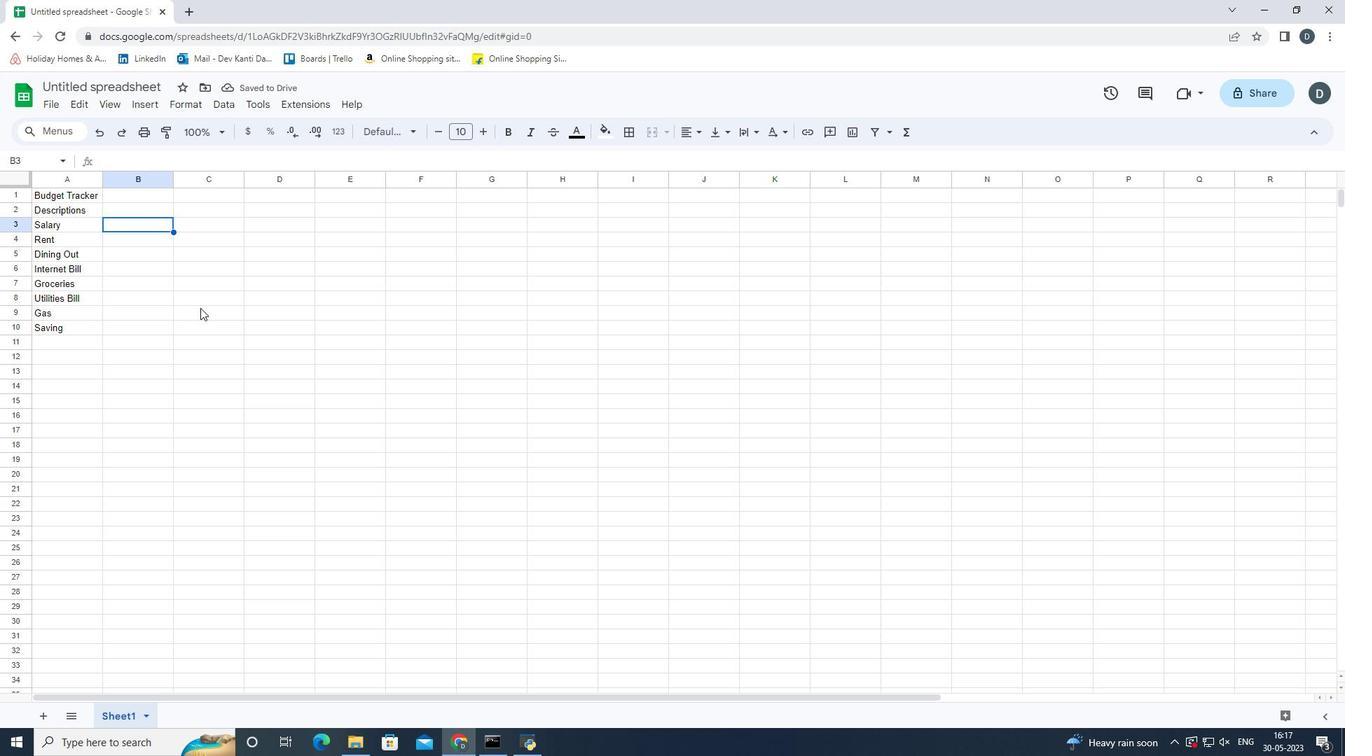 
Action: Mouse moved to (79, 325)
Screenshot: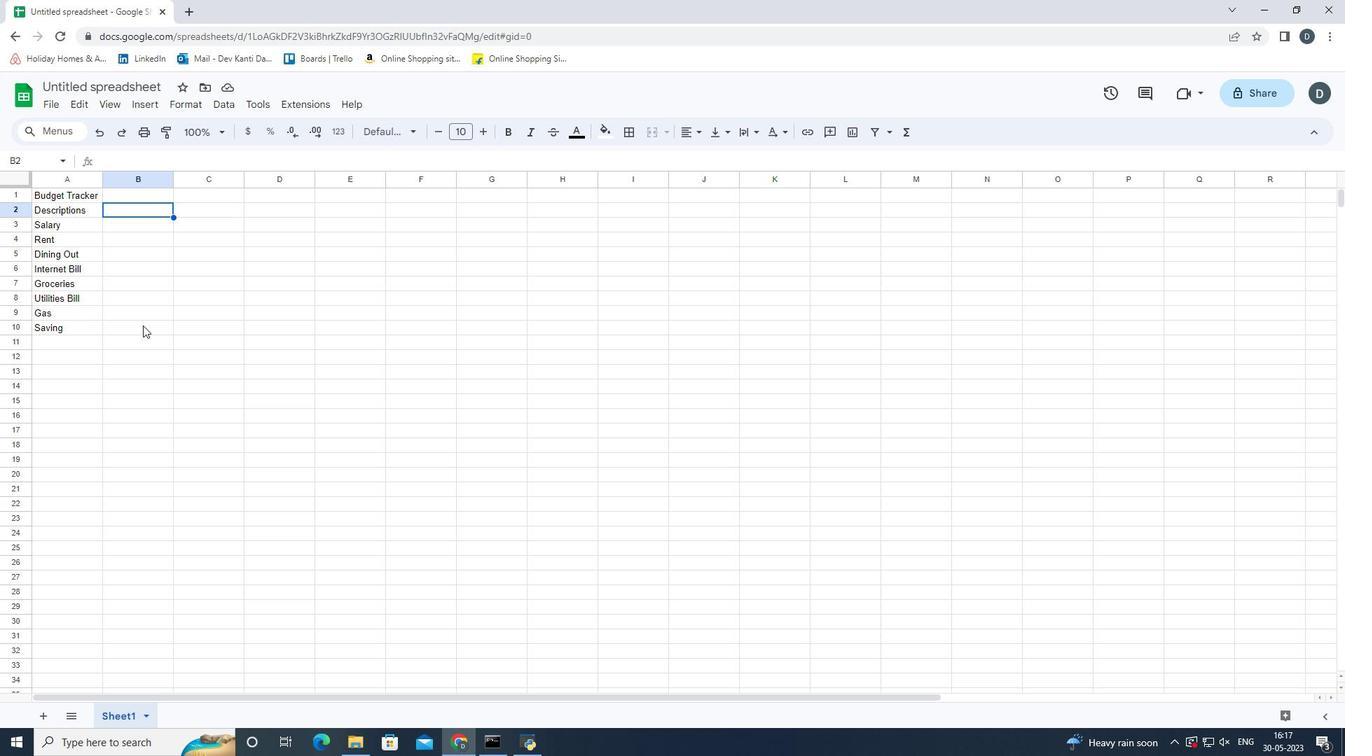 
Action: Mouse pressed left at (79, 325)
Screenshot: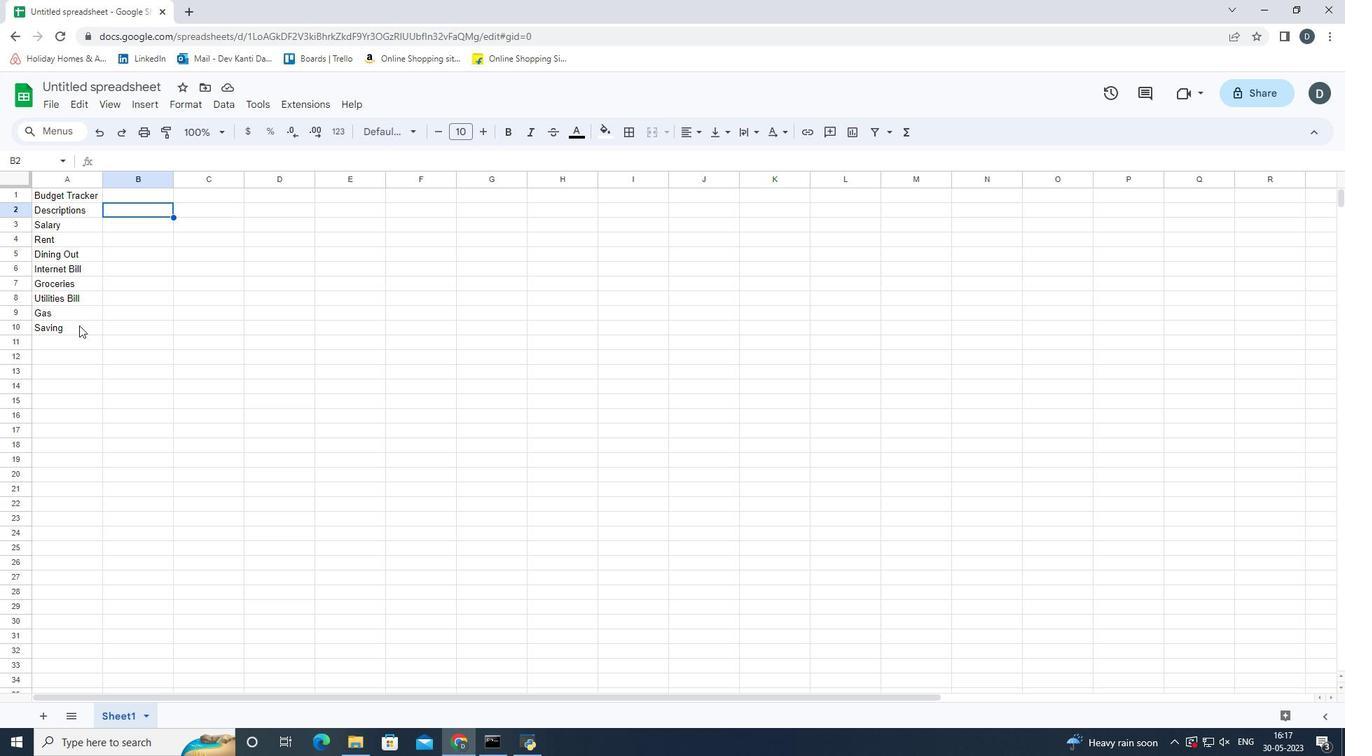 
Action: Mouse pressed left at (79, 325)
Screenshot: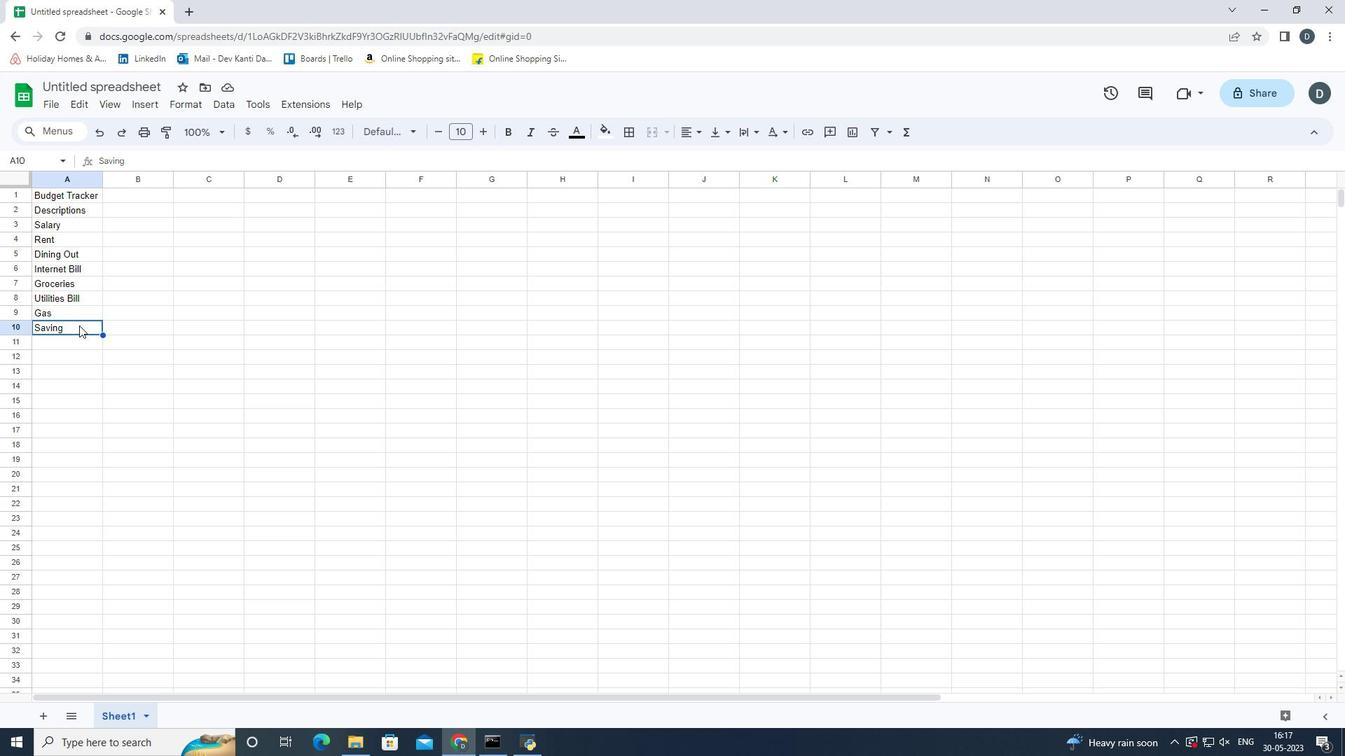 
Action: Mouse pressed left at (79, 325)
Screenshot: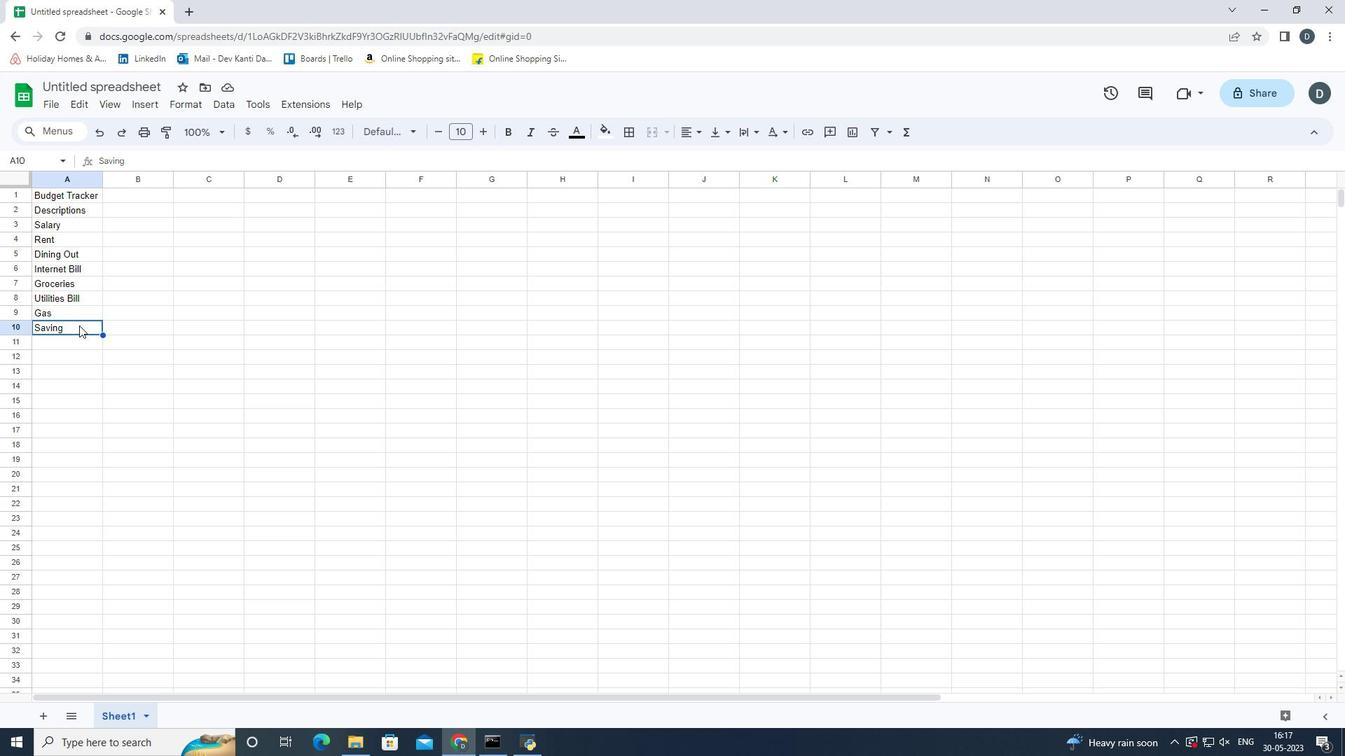 
Action: Key pressed s
Screenshot: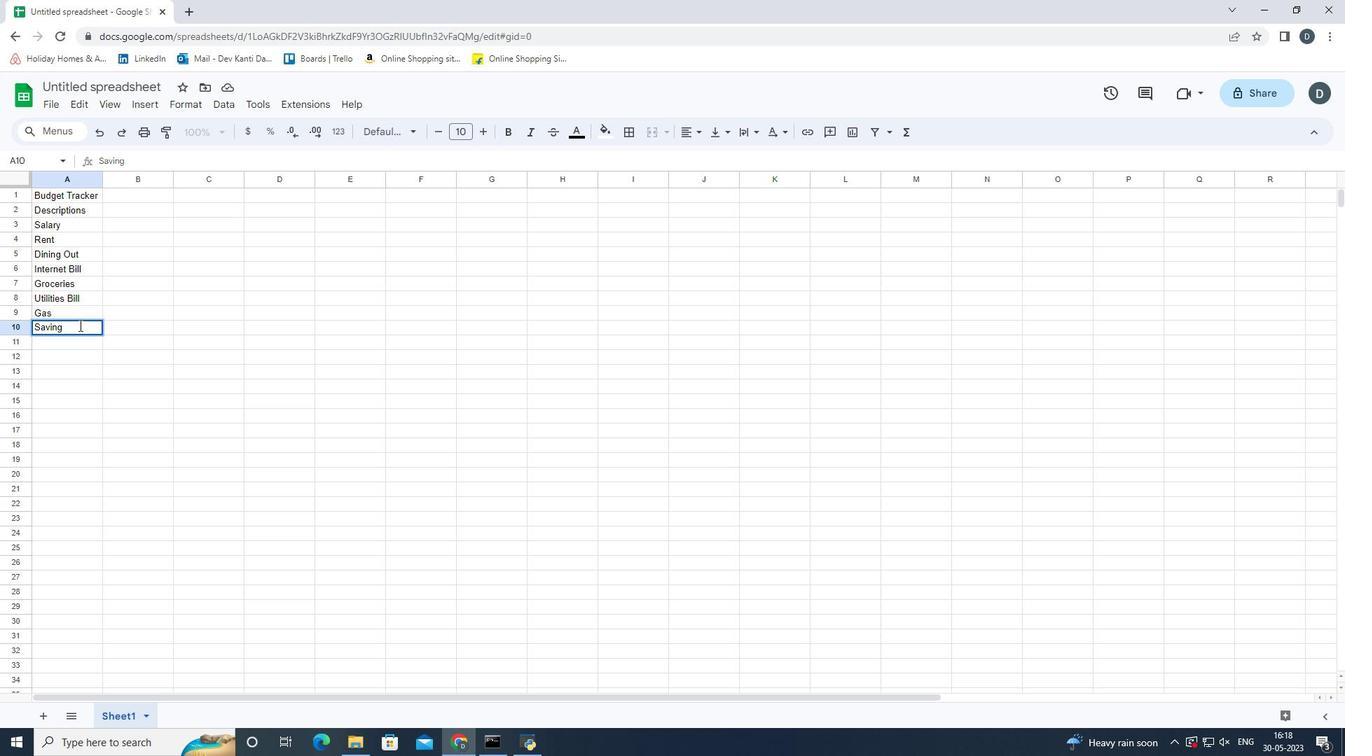 
Action: Mouse moved to (411, 339)
Screenshot: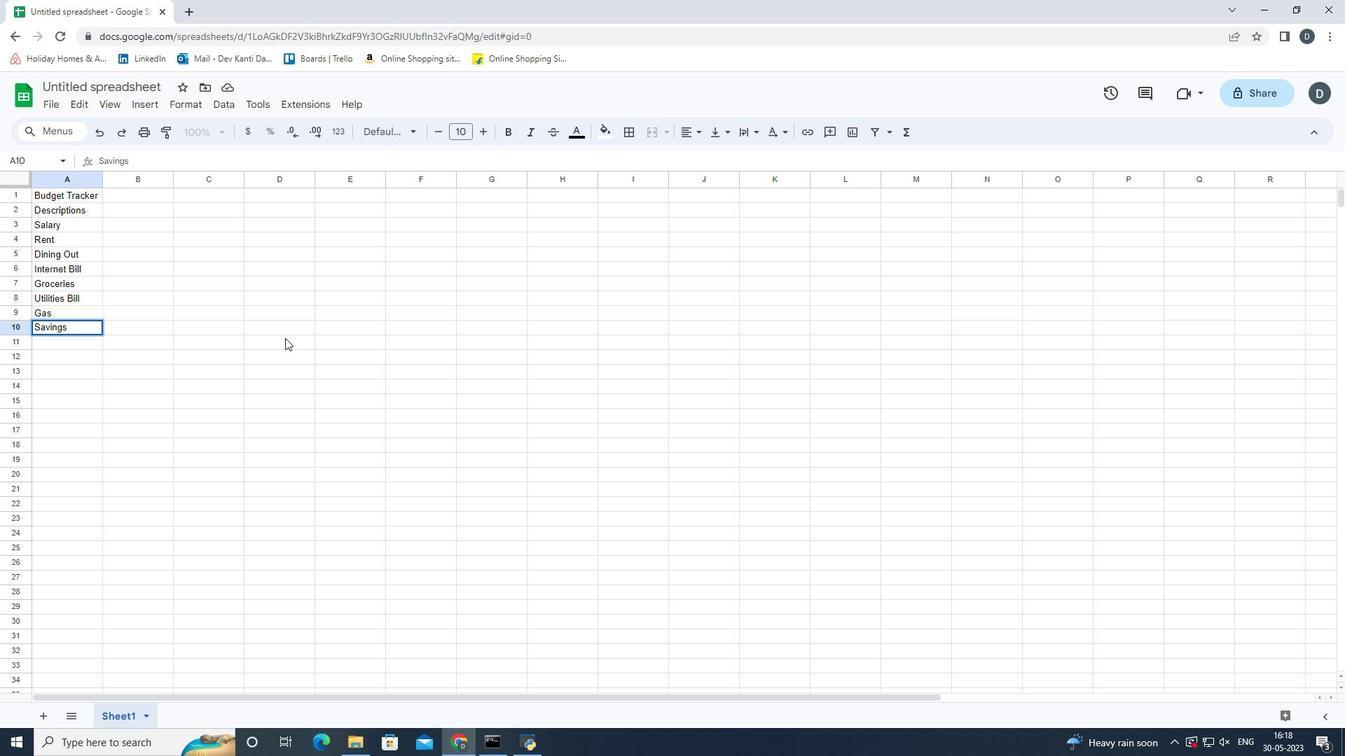 
Action: Key pressed <Key.right><Key.up><Key.up><Key.right>
Screenshot: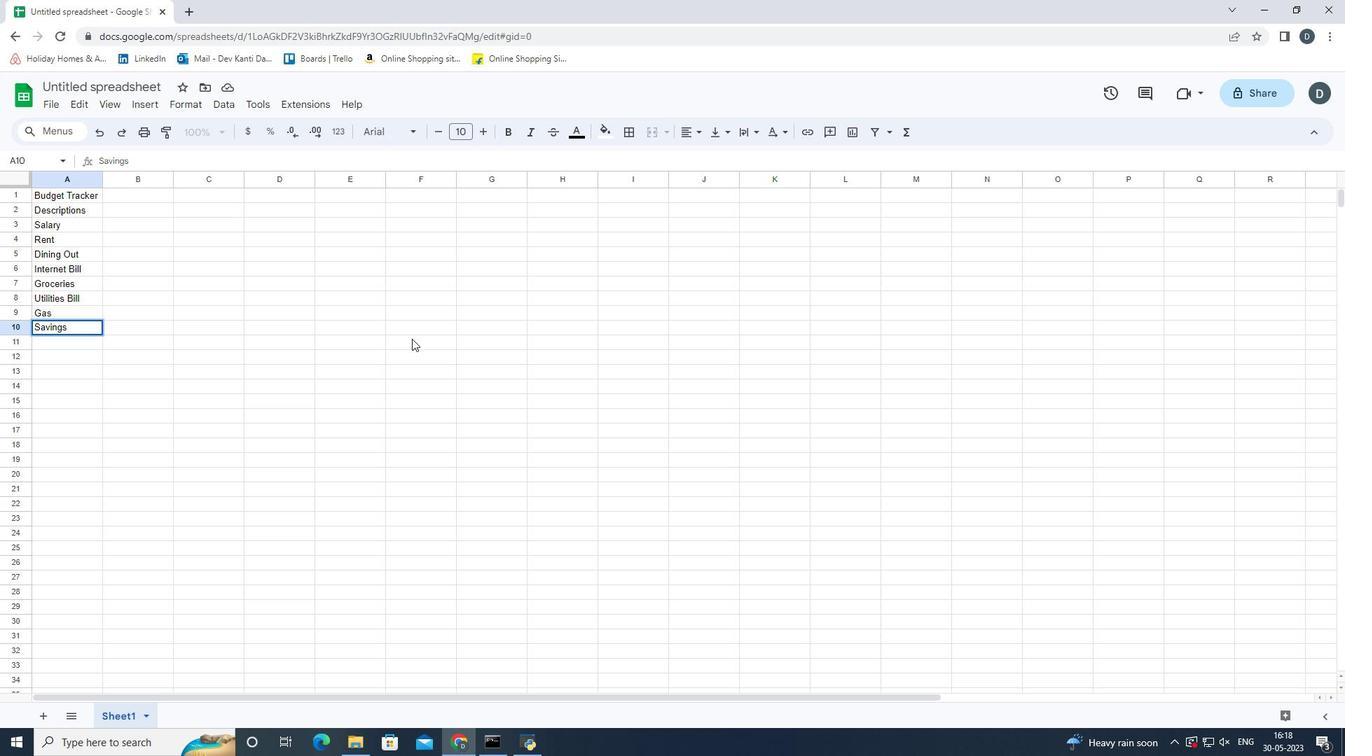 
Action: Mouse moved to (124, 322)
Screenshot: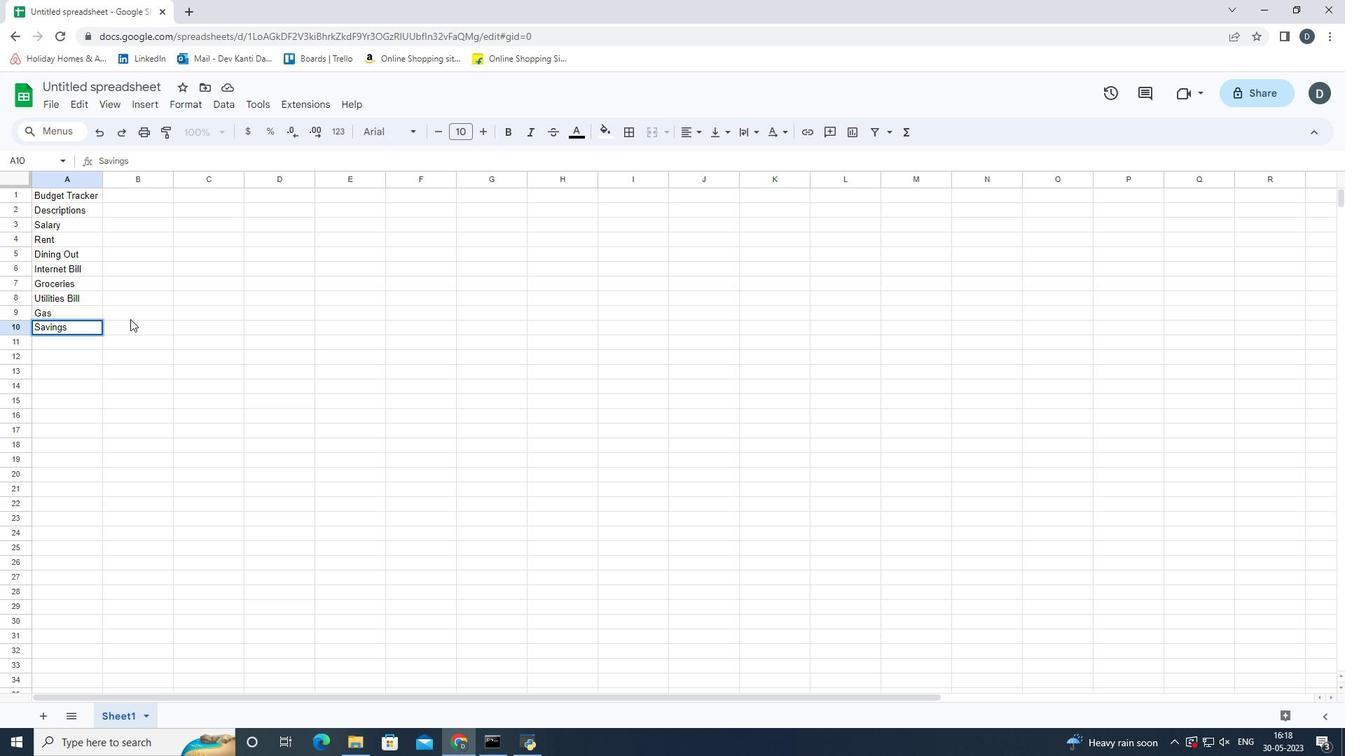 
Action: Mouse pressed left at (124, 322)
Screenshot: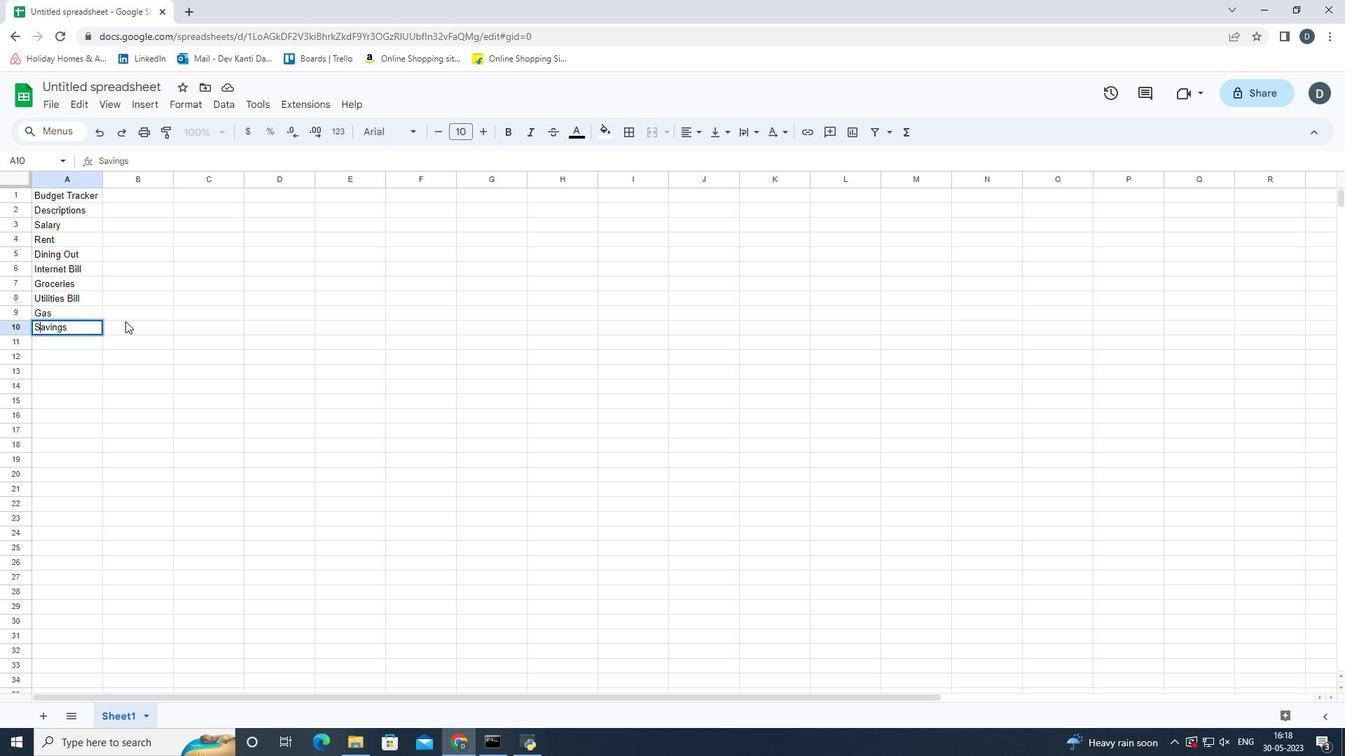 
Action: Key pressed <Key.up>
Screenshot: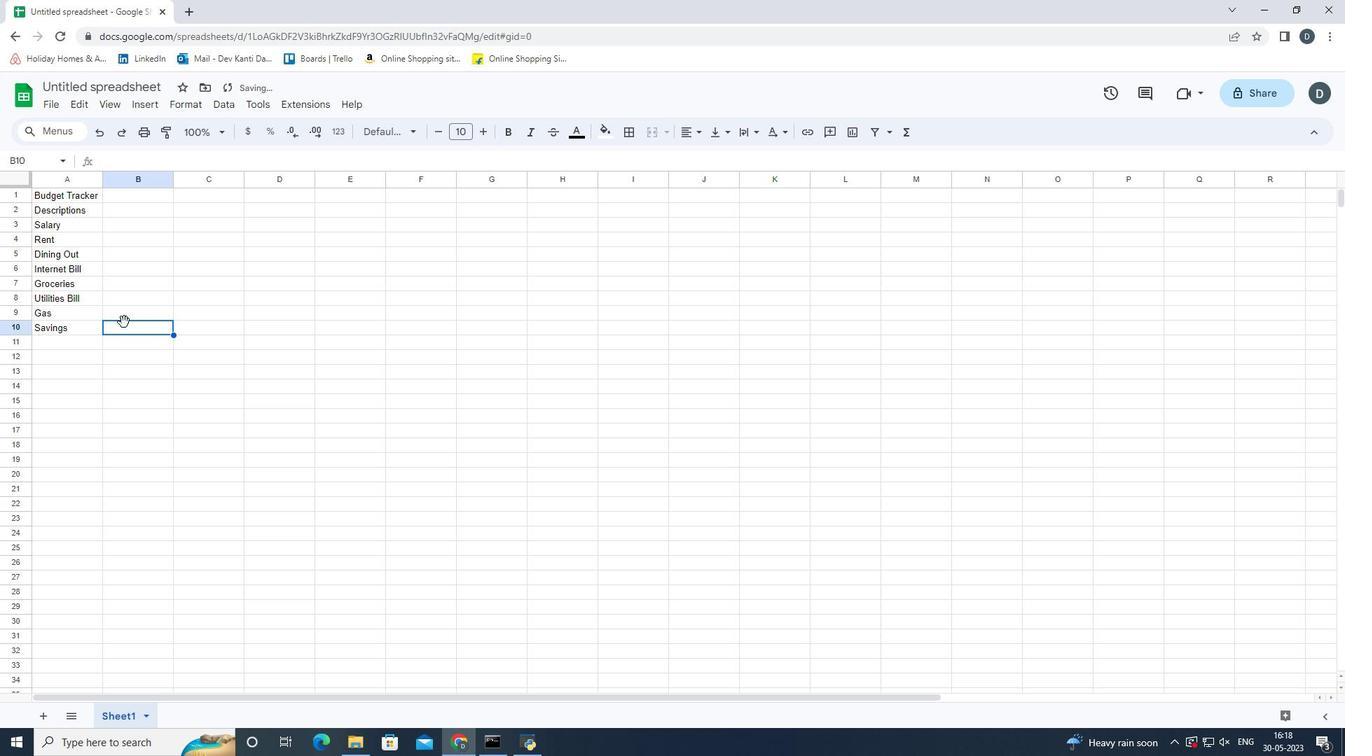 
Action: Mouse moved to (252, 322)
Screenshot: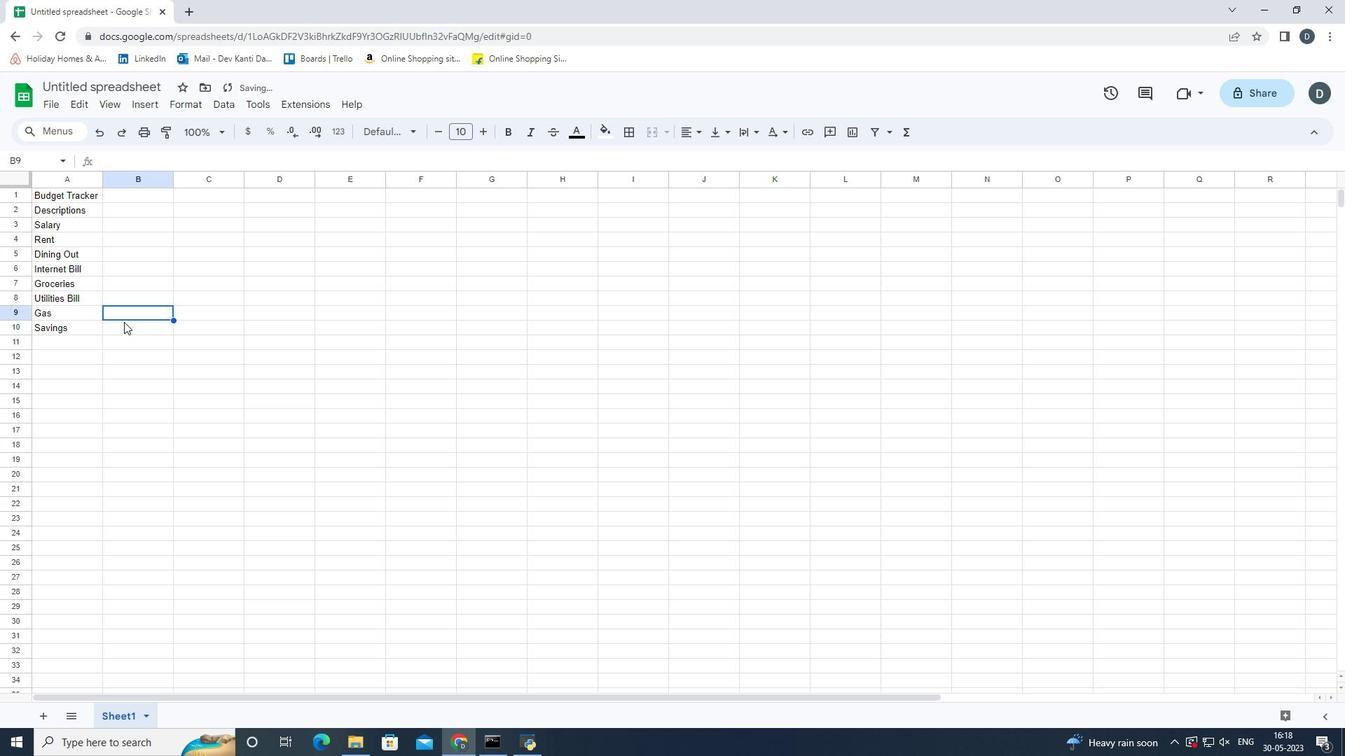 
Action: Key pressed <Key.up>
Screenshot: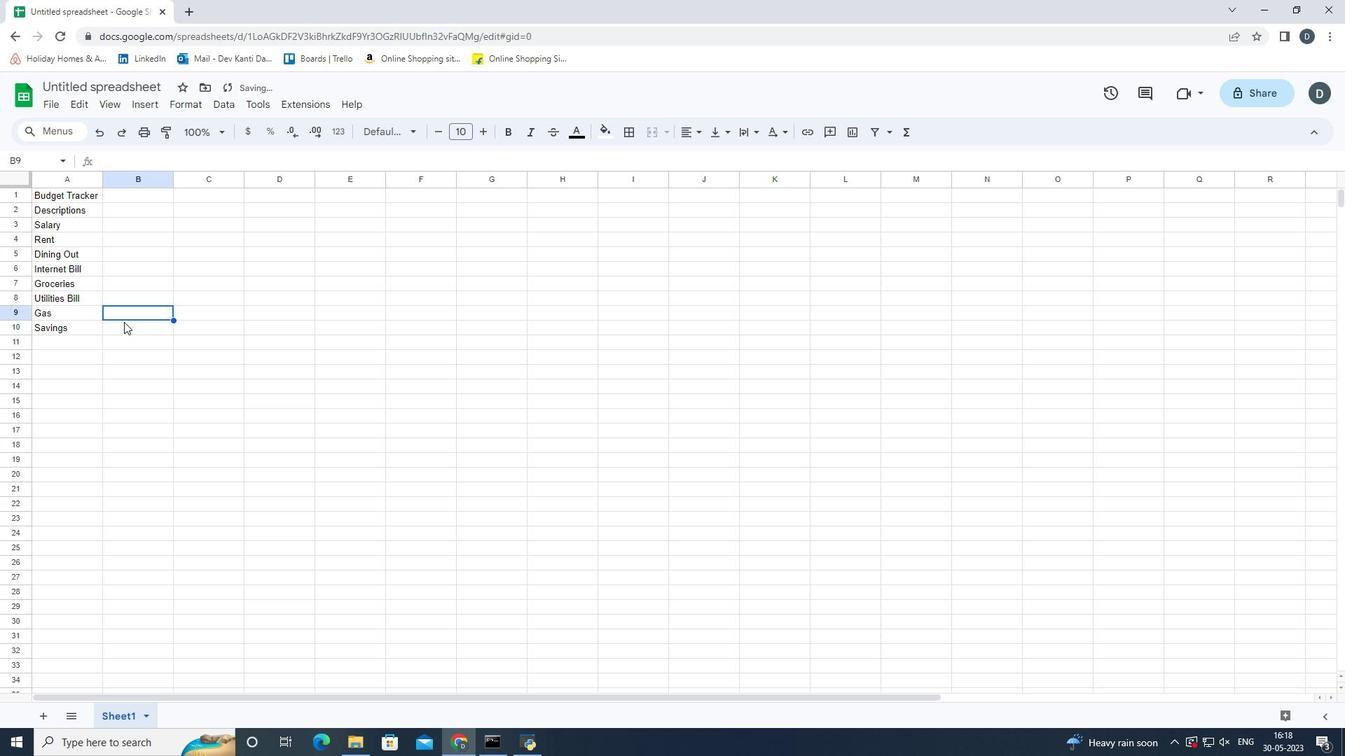 
Action: Mouse moved to (442, 327)
Screenshot: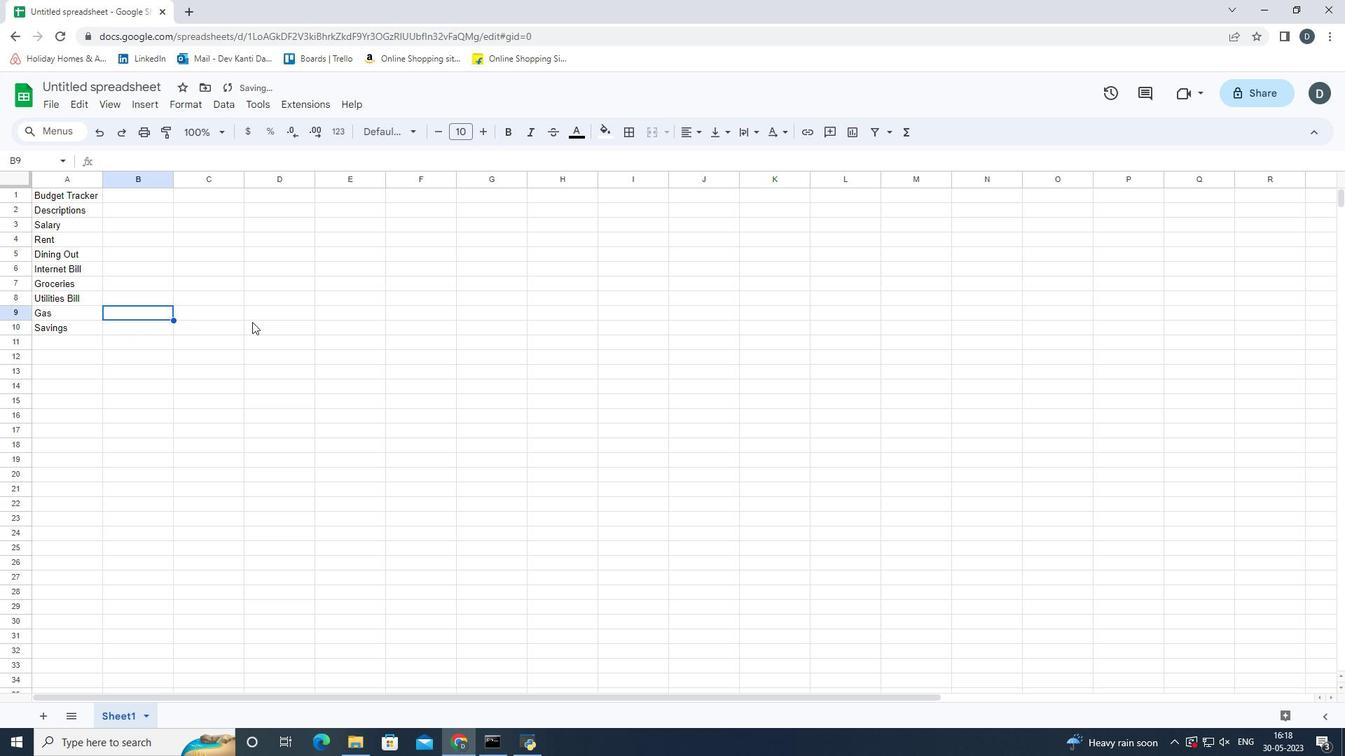 
Action: Key pressed <Key.up>
Screenshot: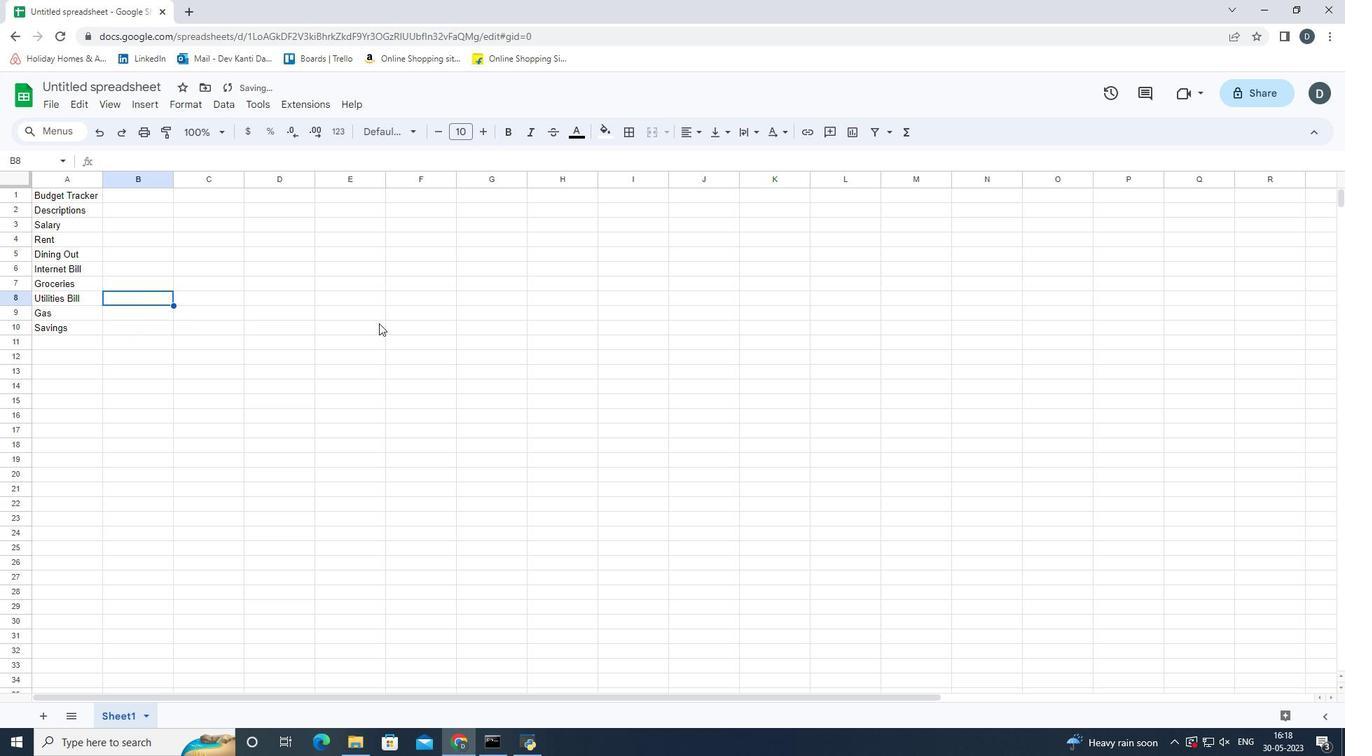
Action: Mouse moved to (448, 328)
Screenshot: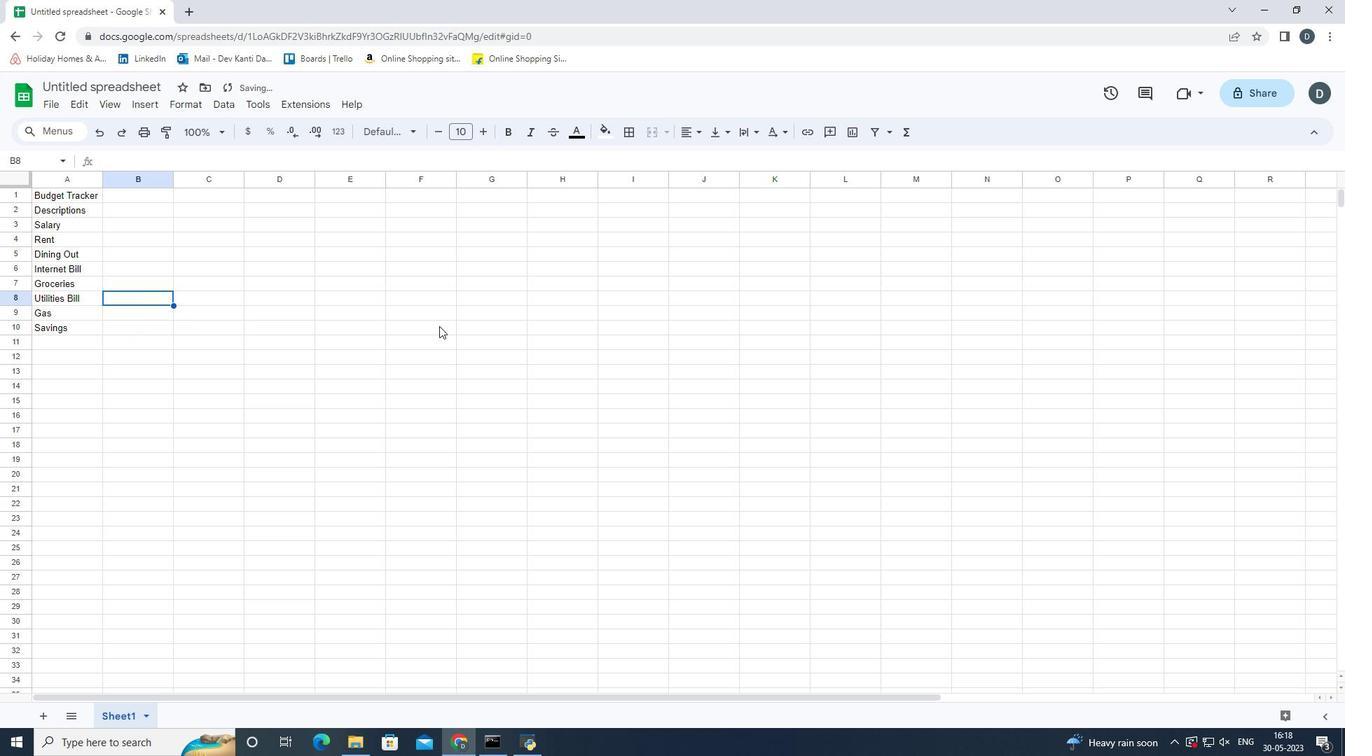 
Action: Key pressed <Key.up><Key.up><Key.up><Key.up><Key.up><Key.shift>Categories<Key.enter><Key.shift_r><Key.shift_r><Key.shift_r><Key.shift_r><Key.shift_r><Key.shift_r>Income<Key.enter><Key.shift_r><Key.shift_r><Key.shift_r><Key.shift_r><Key.shift_r><Key.shift_r><Key.shift_r><Key.shift_r><Key.shift_r><Key.shift_r><Key.shift_r><Key.shift_r>Housing<Key.enter><Key.shift>Food<Key.enter><Key.shift_r><Key.shift_r><Key.shift_r><Key.shift_r><Key.shift_r><Key.shift_r><Key.shift_r><Key.shift_r><Key.shift_r><Key.shift_r><Key.shift_r><Key.shift_r><Key.shift_r><Key.shift_r><Key.shift_r><Key.shift_r><Key.shift_r><Key.shift_r><Key.shift_r><Key.shift_r>Utilities<Key.enter><Key.shift_r><Key.shift_r><Key.shift_r><Key.shift_r><Key.shift_r><Key.shift_r><Key.shift_r><Key.shift_r><Key.shift_r><Key.shift_r><Key.shift_r>Food<Key.enter><Key.shift_r><Key.shift_r><Key.shift_r><Key.shift_r>Utilities<Key.enter>
Screenshot: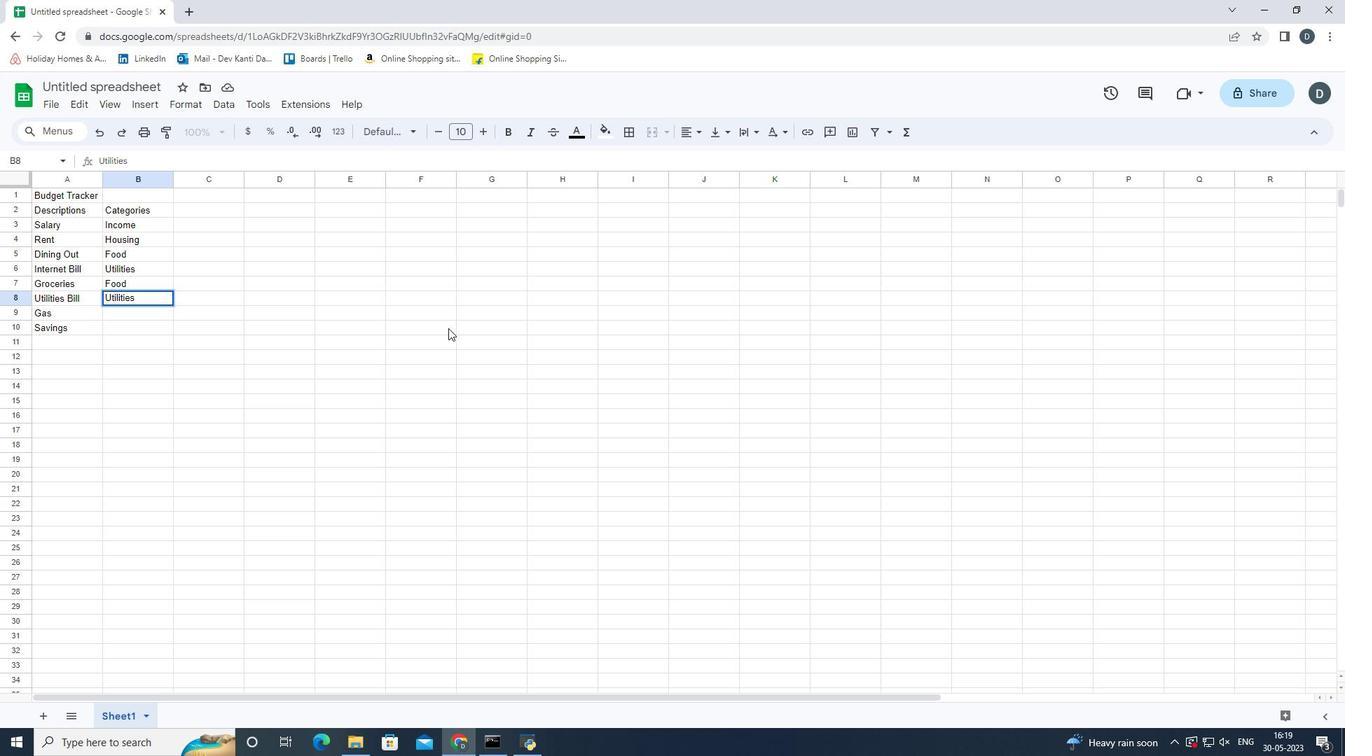 
Action: Mouse moved to (678, 310)
Screenshot: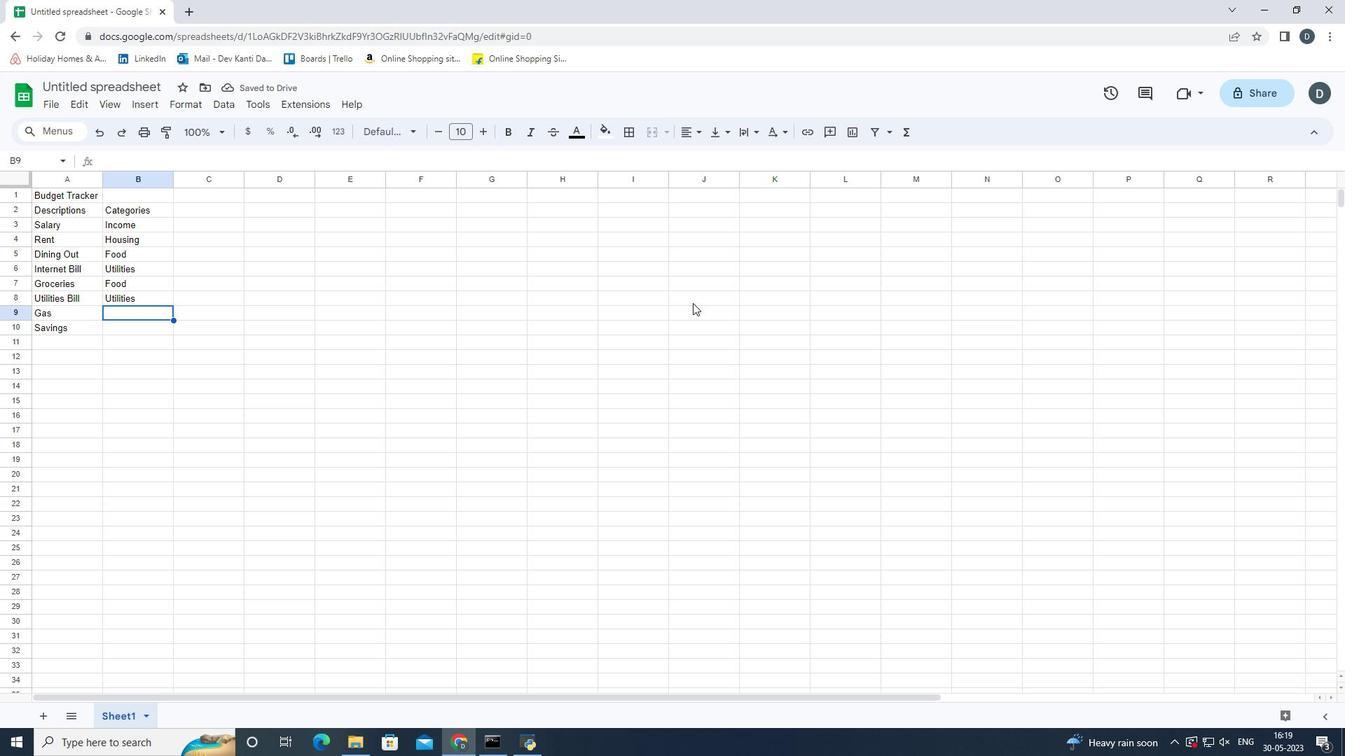 
Action: Key pressed <Key.shift>Transportation<Key.enter><Key.shift>Savings<Key.right><Key.up><Key.up><Key.up><Key.up><Key.up><Key.up><Key.up><Key.up><Key.shift>Amount<Key.enter><Key.shift>$2500<Key.enter><Key.shift><Key.shift><Key.shift><Key.shift><Key.shift>$800<Key.enter><Key.shift><Key.shift><Key.shift><Key.shift><Key.shift><Key.shift><Key.shift><Key.shift><Key.shift><Key.shift><Key.shift><Key.shift><Key.shift><Key.shift><Key.shift><Key.shift><Key.shift><Key.shift><Key.shift><Key.shift><Key.shift>$100<Key.enter><Key.shift><Key.shift><Key.shift><Key.shift><Key.shift><Key.shift>$50<Key.enter><Key.shift><Key.shift><Key.shift><Key.shift><Key.shift><Key.shift><Key.shift><Key.shift><Key.shift><Key.shift>$200<Key.enter><Key.shift><Key.shift><Key.shift><Key.shift><Key.shift><Key.shift><Key.shift><Key.shift><Key.shift><Key.shift><Key.shift><Key.shift><Key.shift><Key.shift><Key.shift><Key.shift><Key.shift><Key.shift><Key.shift><Key.shift><Key.shift><Key.shift><Key.shift><Key.shift><Key.shift><Key.shift><Key.shift><Key.shift><Key.shift><Key.shift><Key.shift><Key.shift><Key.shift><Key.shift><Key.shift><Key.shift><Key.shift><Key.shift>$100<Key.enter><Key.shift>$
Screenshot: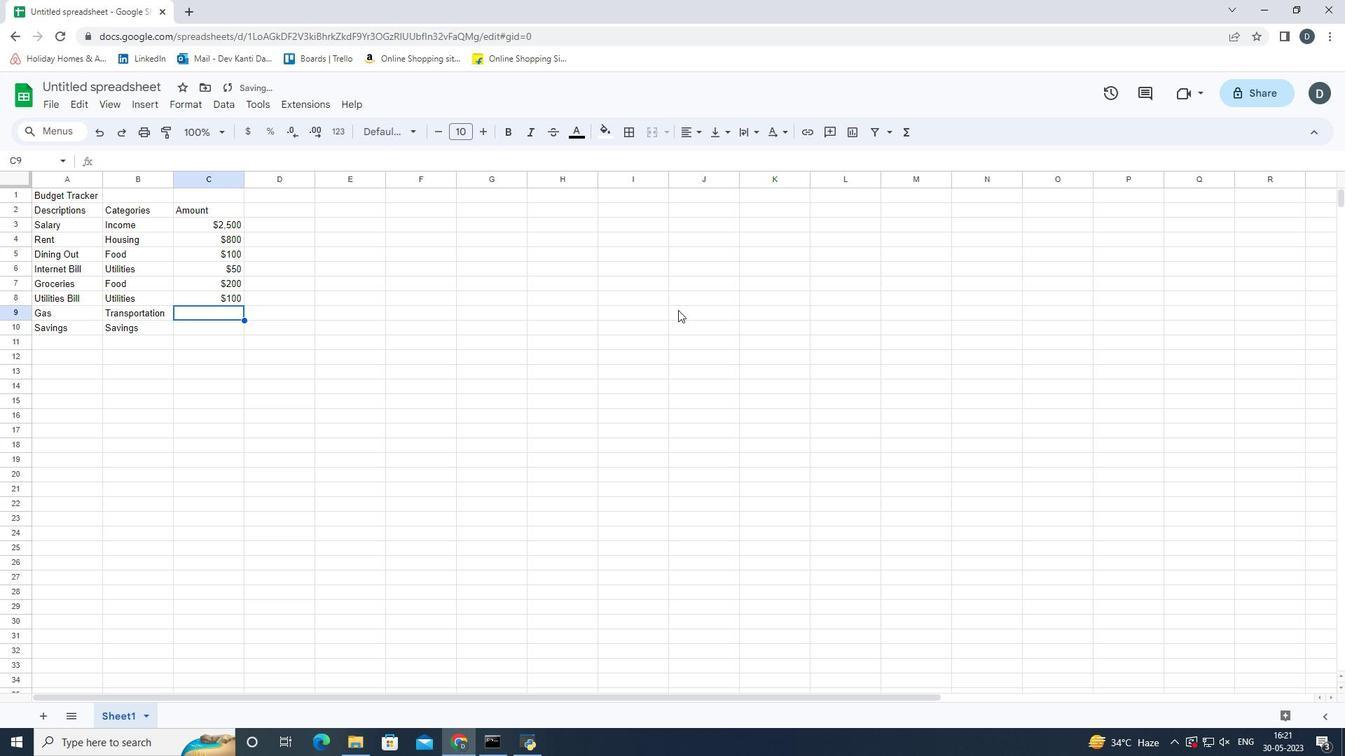 
Action: Mouse moved to (241, 300)
Screenshot: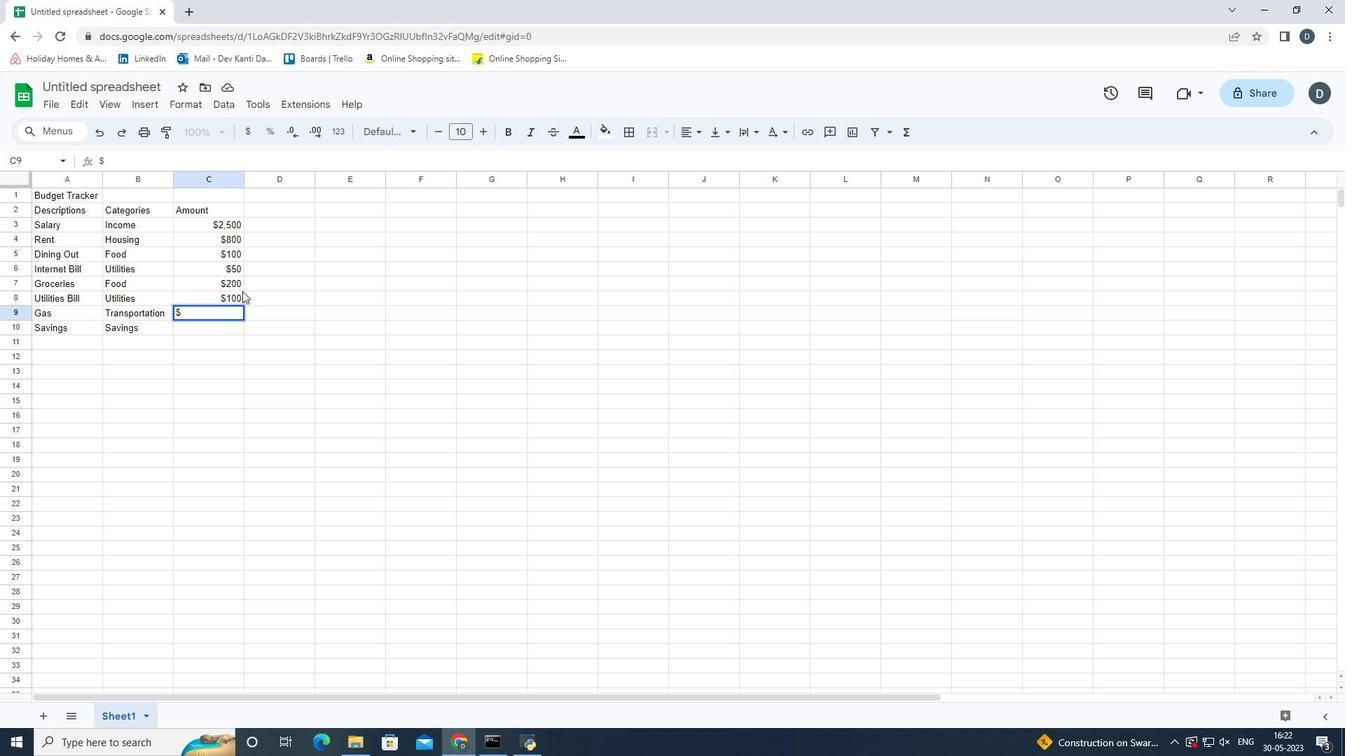 
Action: Key pressed 100<Key.enter><Key.shift><Key.shift><Key.shift><Key.shift>$50<Key.down><Key.up>
Screenshot: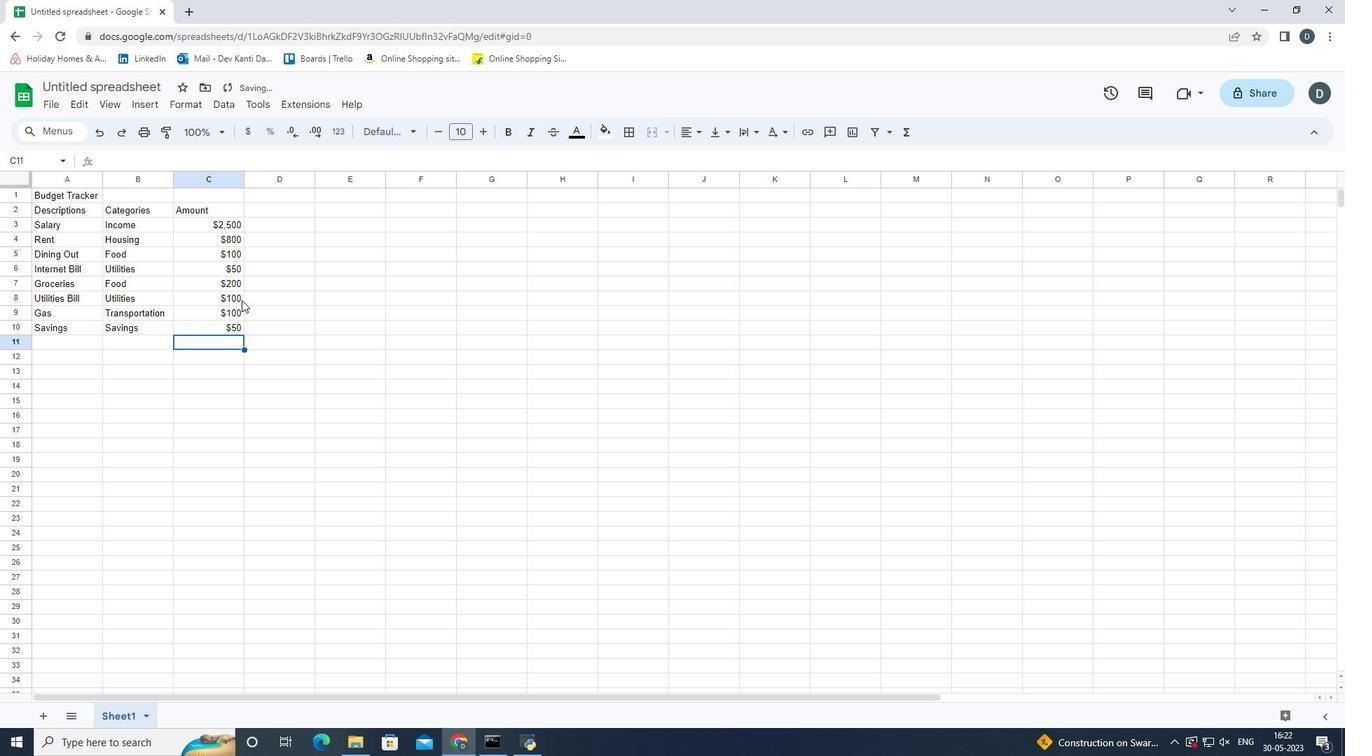 
Action: Mouse moved to (292, 210)
Screenshot: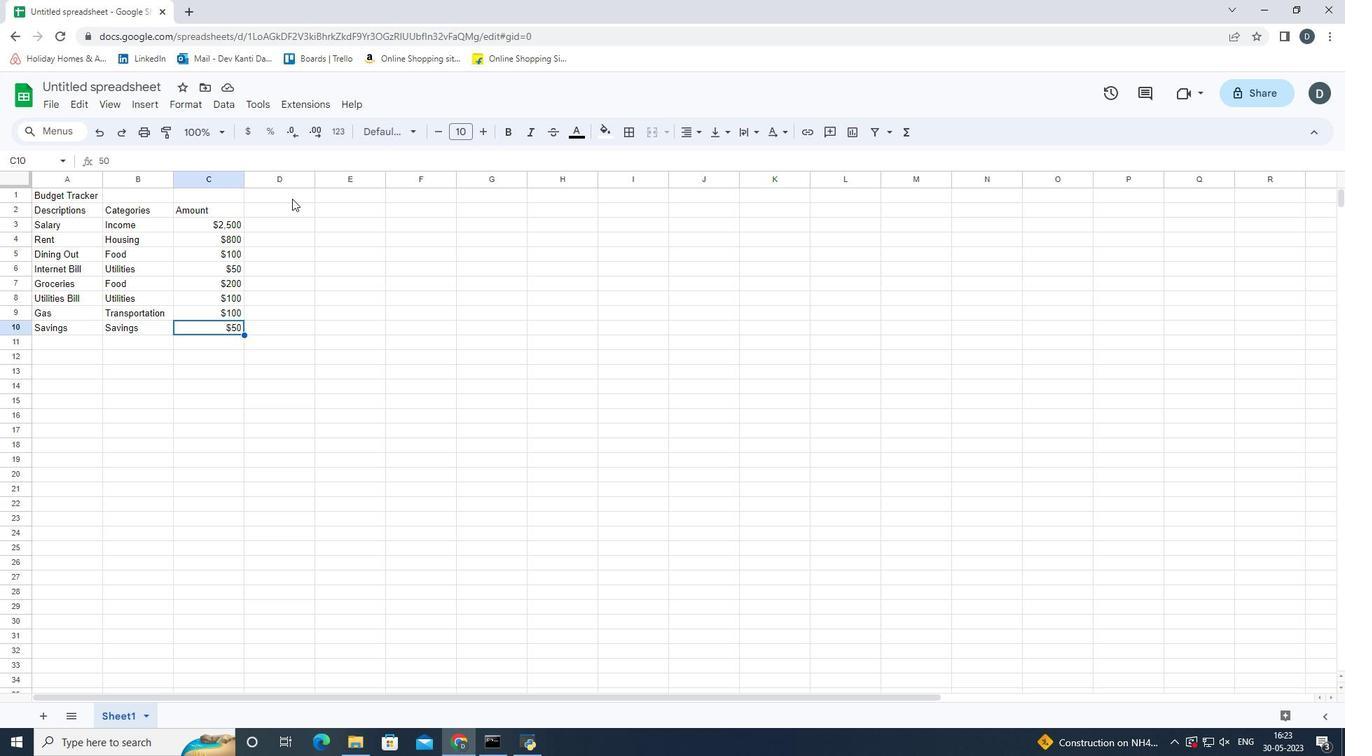 
Action: Mouse pressed left at (292, 210)
Screenshot: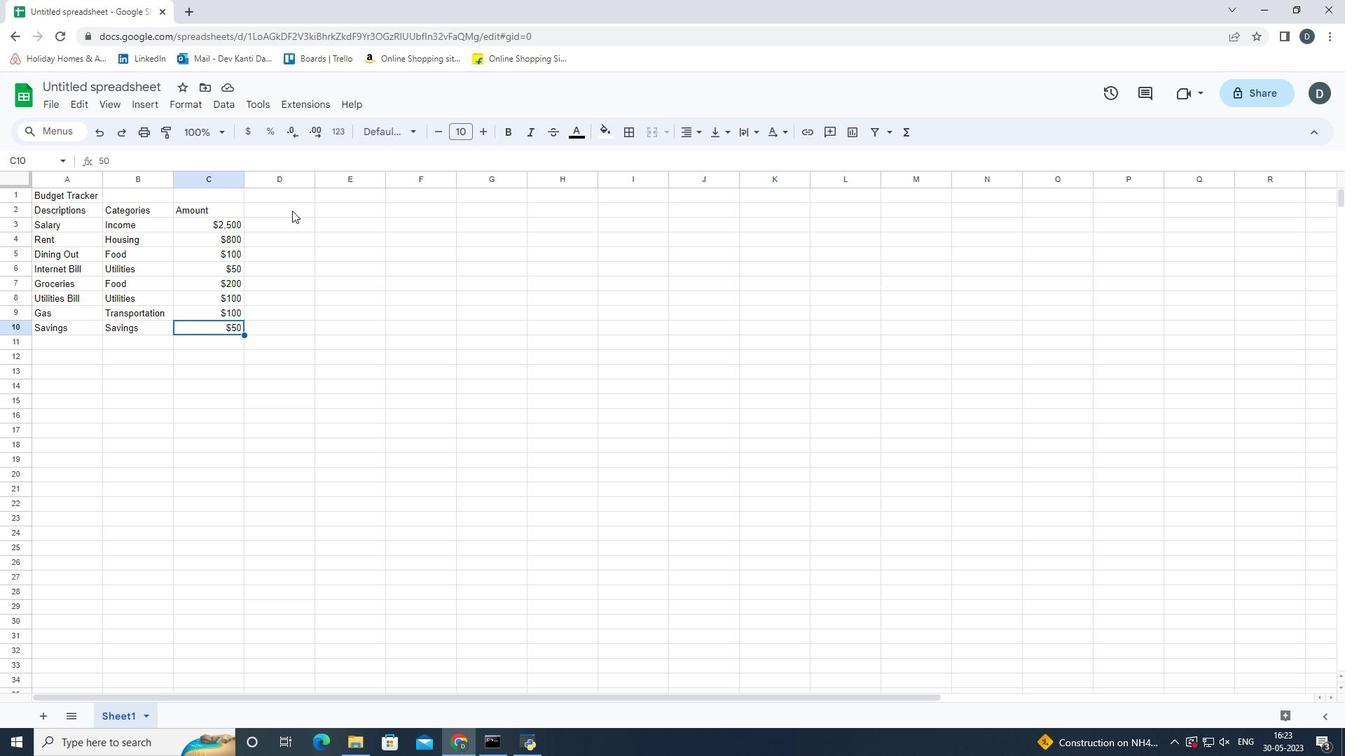 
Action: Mouse moved to (278, 217)
Screenshot: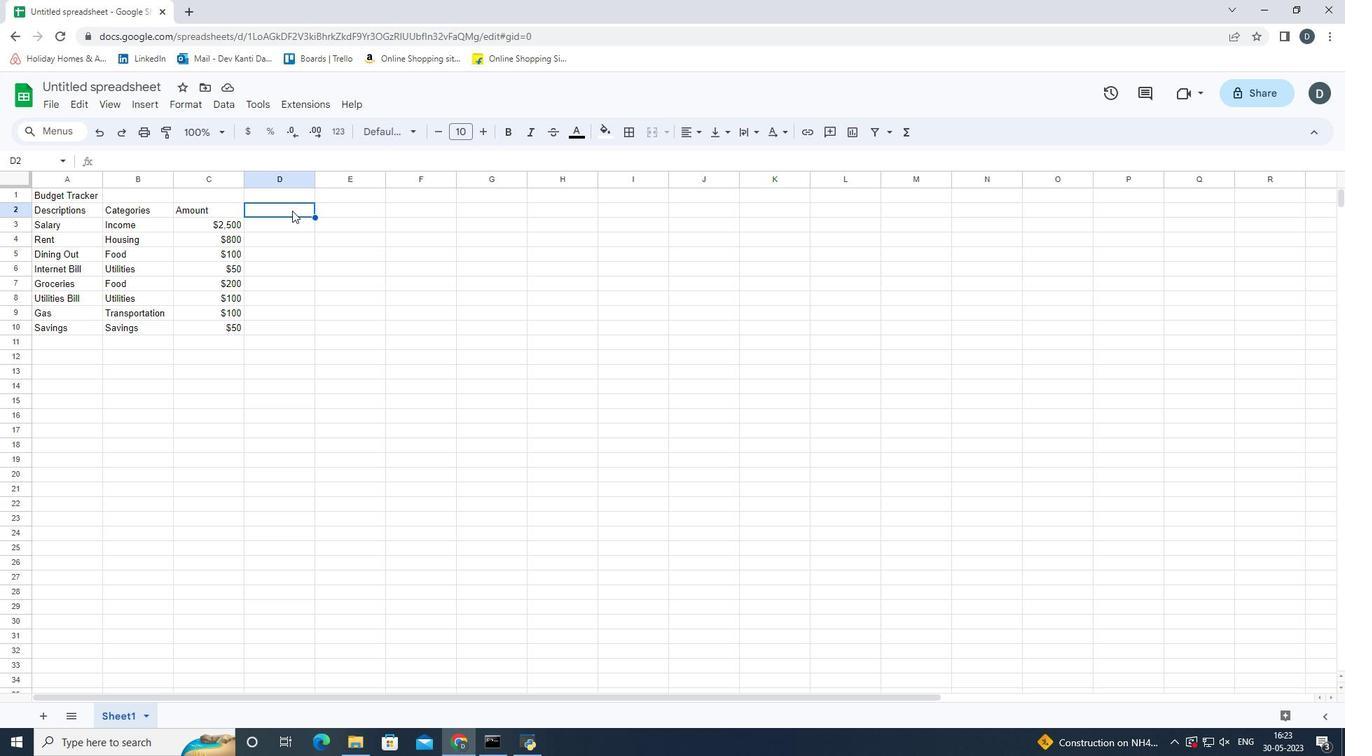 
Action: Key pressed <Key.shift>Dates<Key.enter>2023-05-
Screenshot: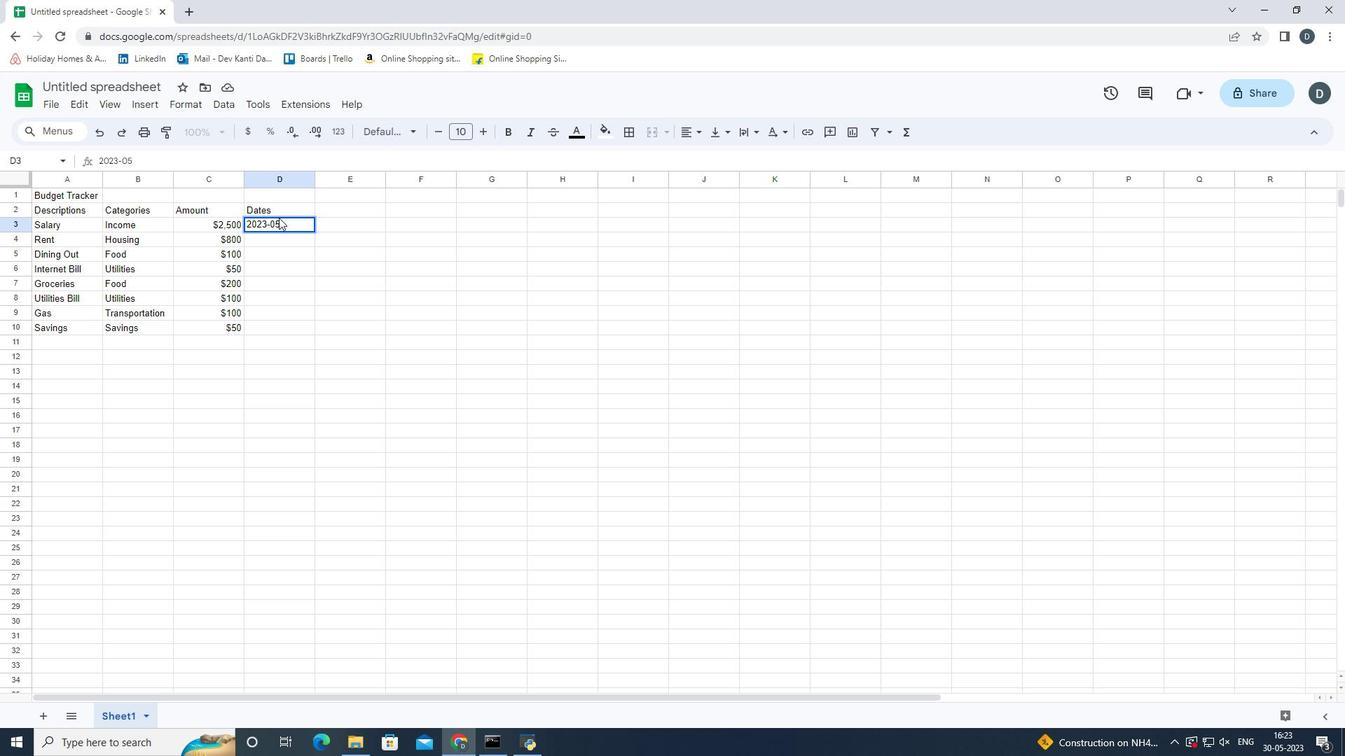 
Action: Mouse moved to (568, 301)
Screenshot: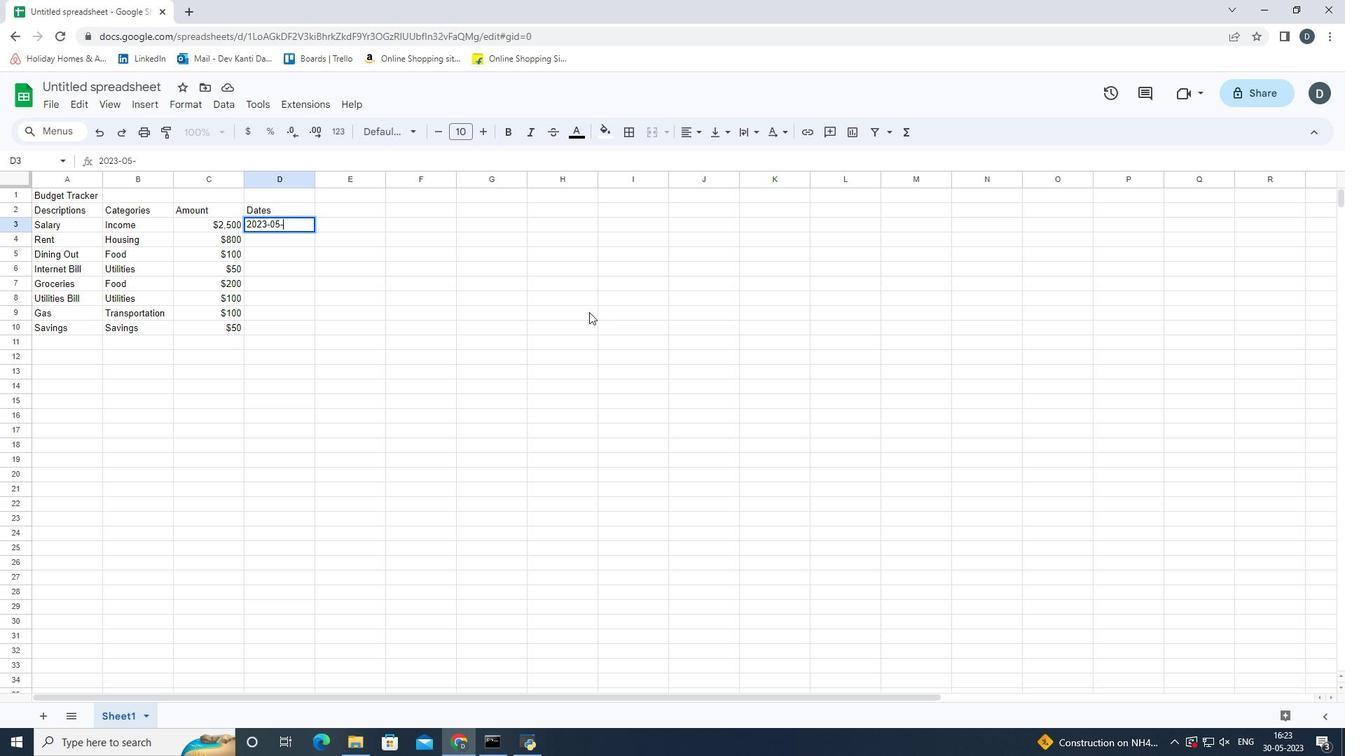 
Action: Key pressed 10<Key.enter>2023-
Screenshot: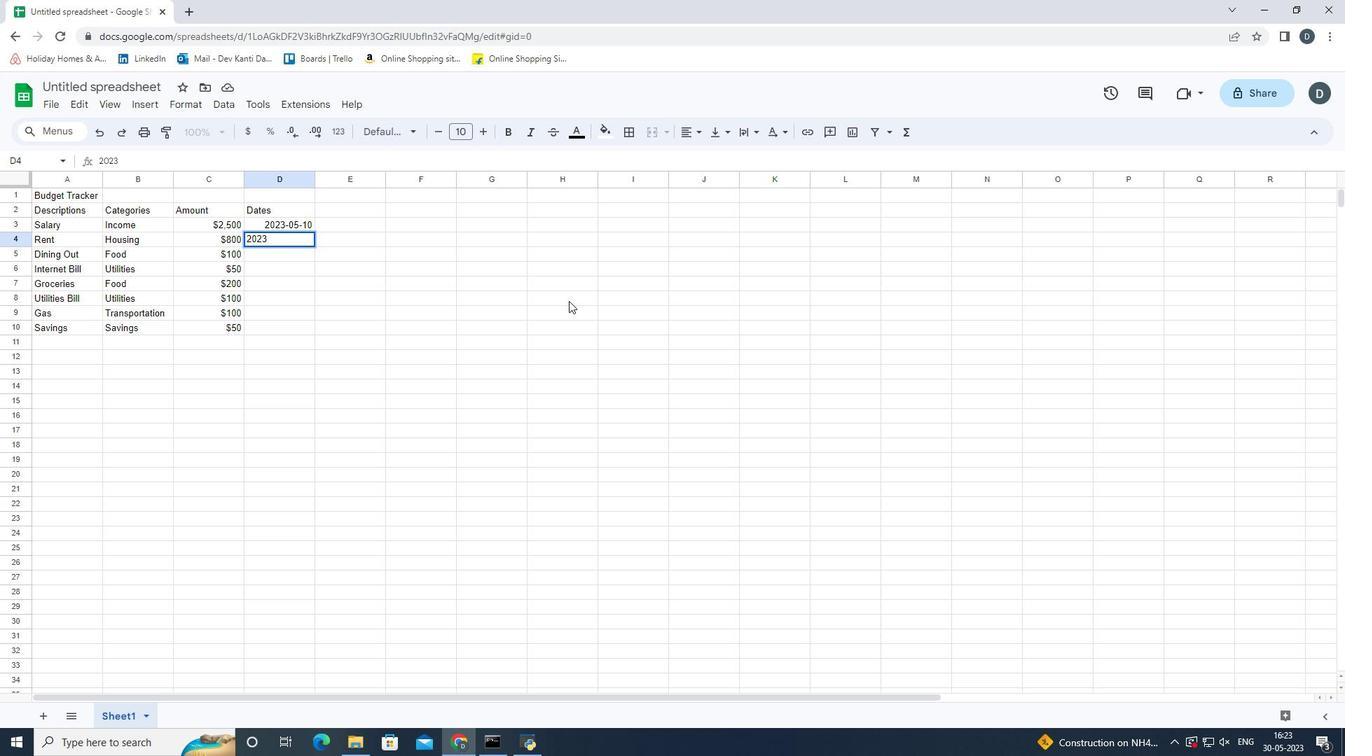 
Action: Mouse moved to (696, 276)
Screenshot: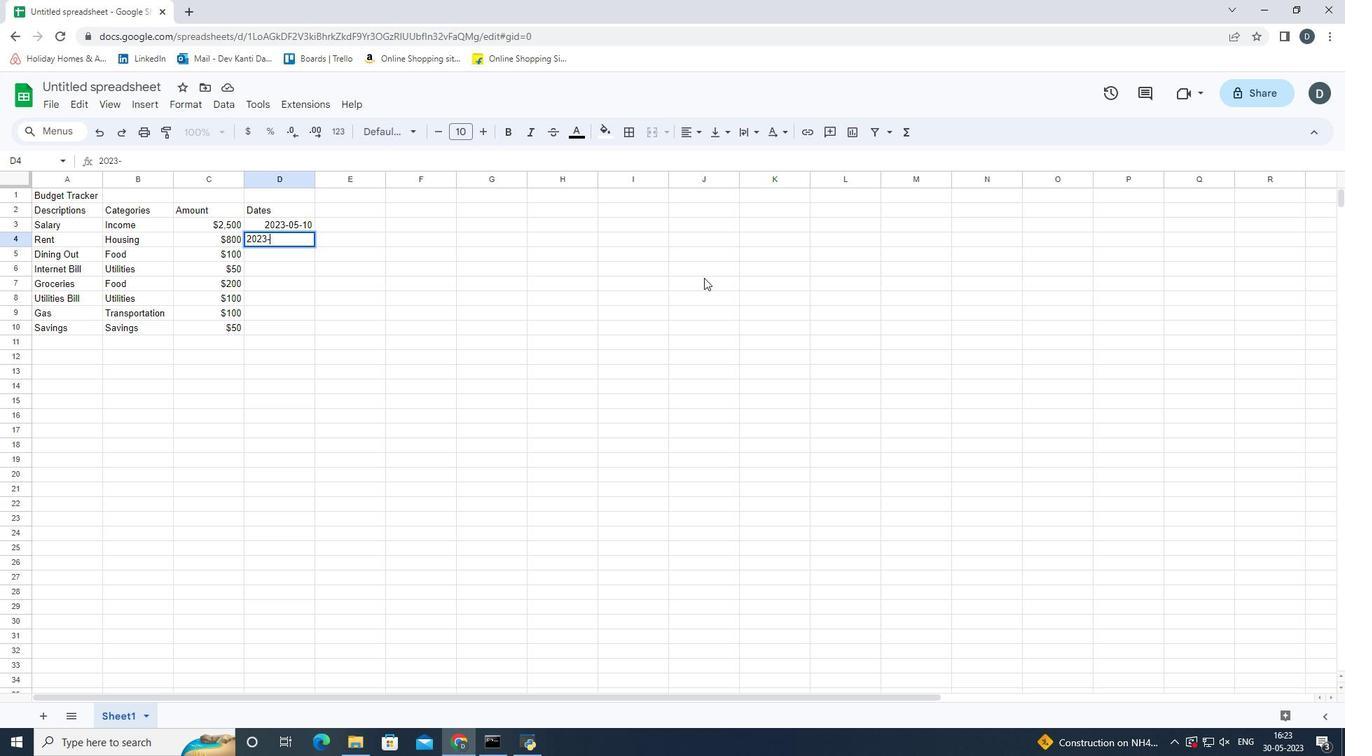
Action: Key pressed 05-05<Key.up>
Screenshot: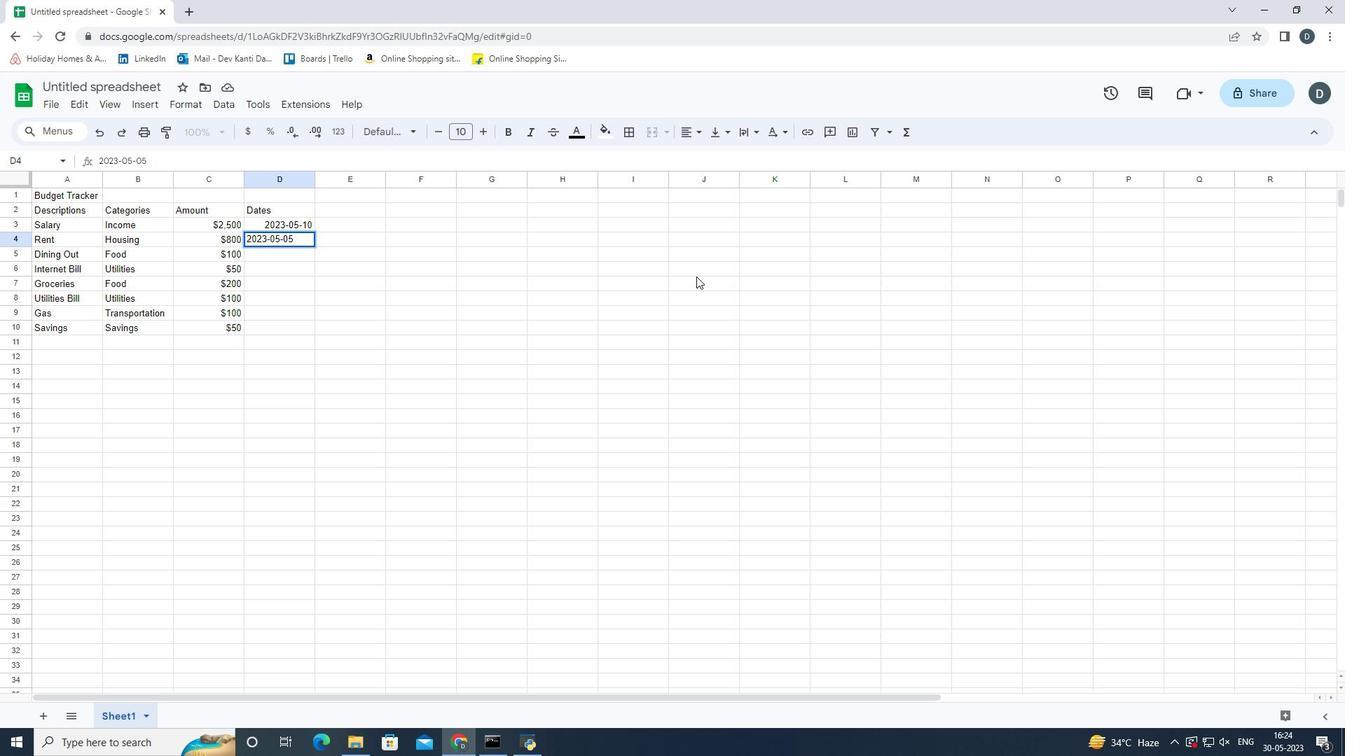 
Action: Mouse moved to (306, 225)
Screenshot: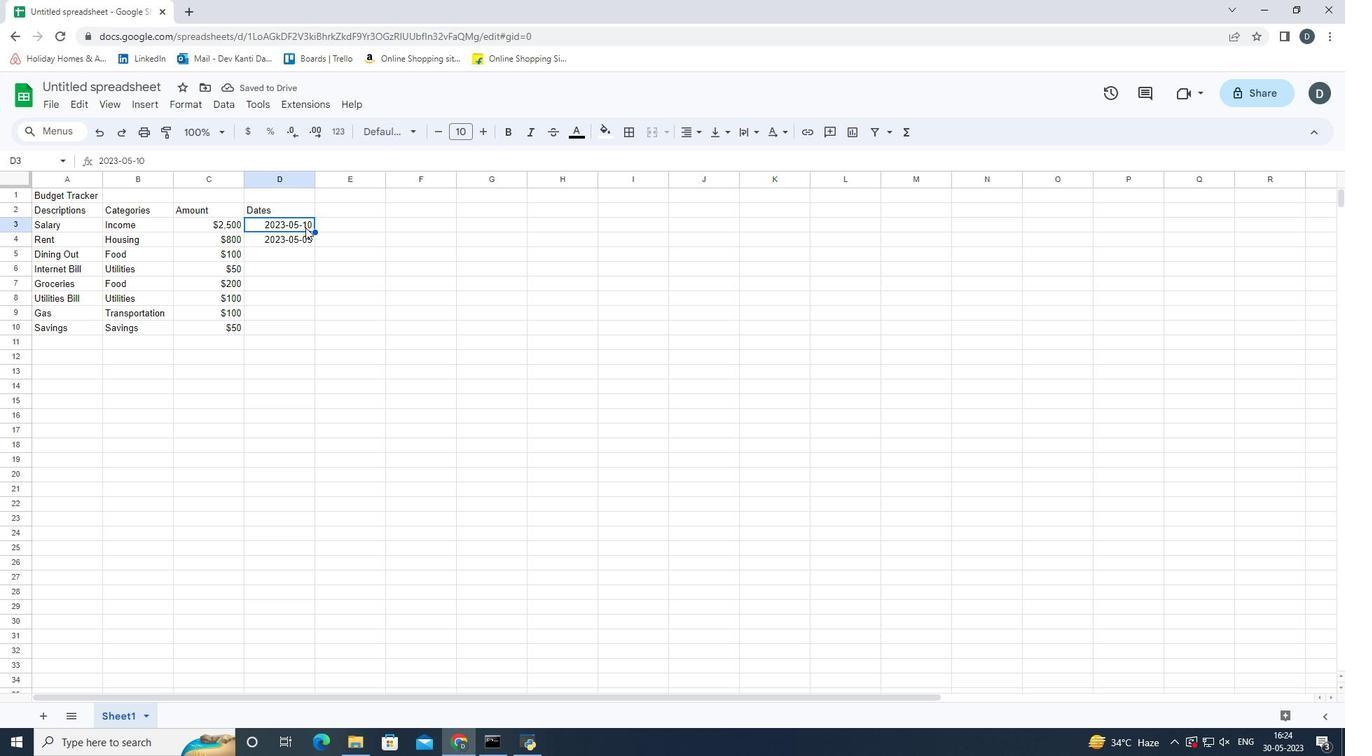 
Action: Mouse pressed left at (306, 225)
Screenshot: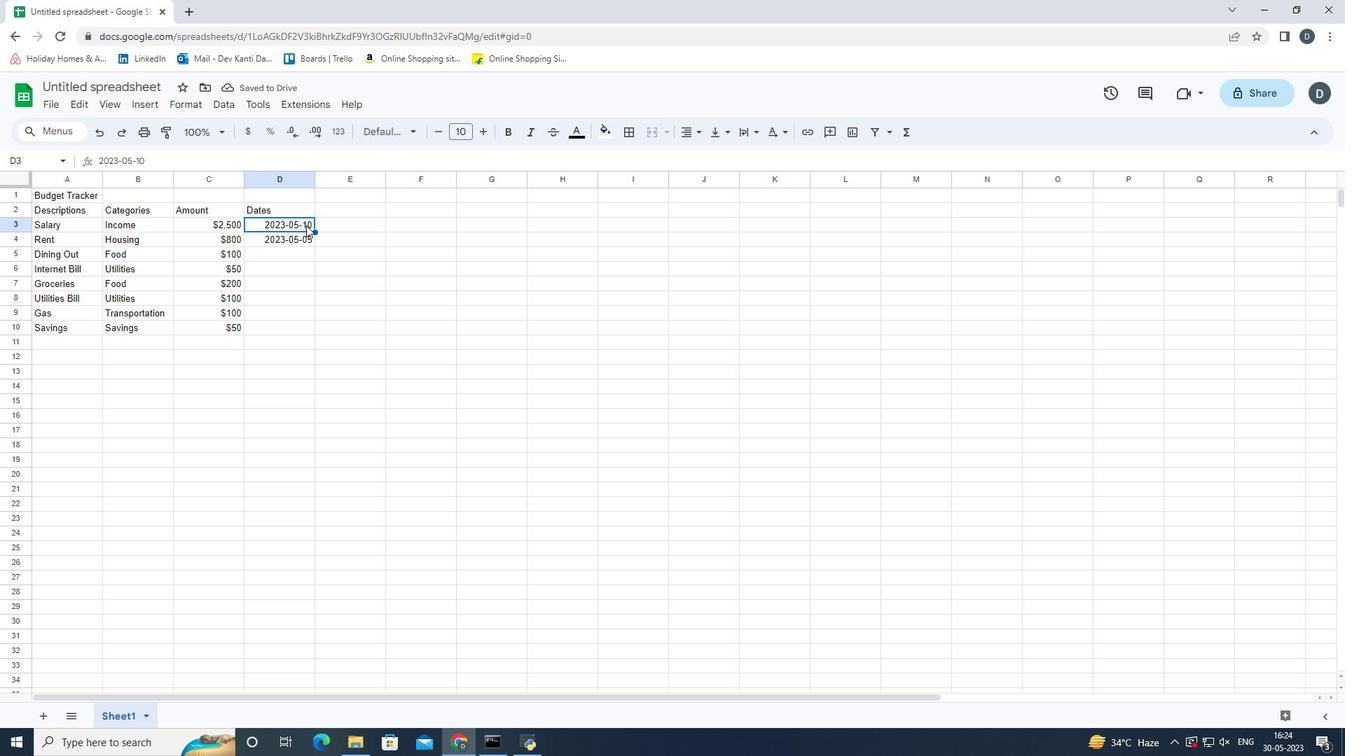 
Action: Mouse pressed left at (306, 225)
Screenshot: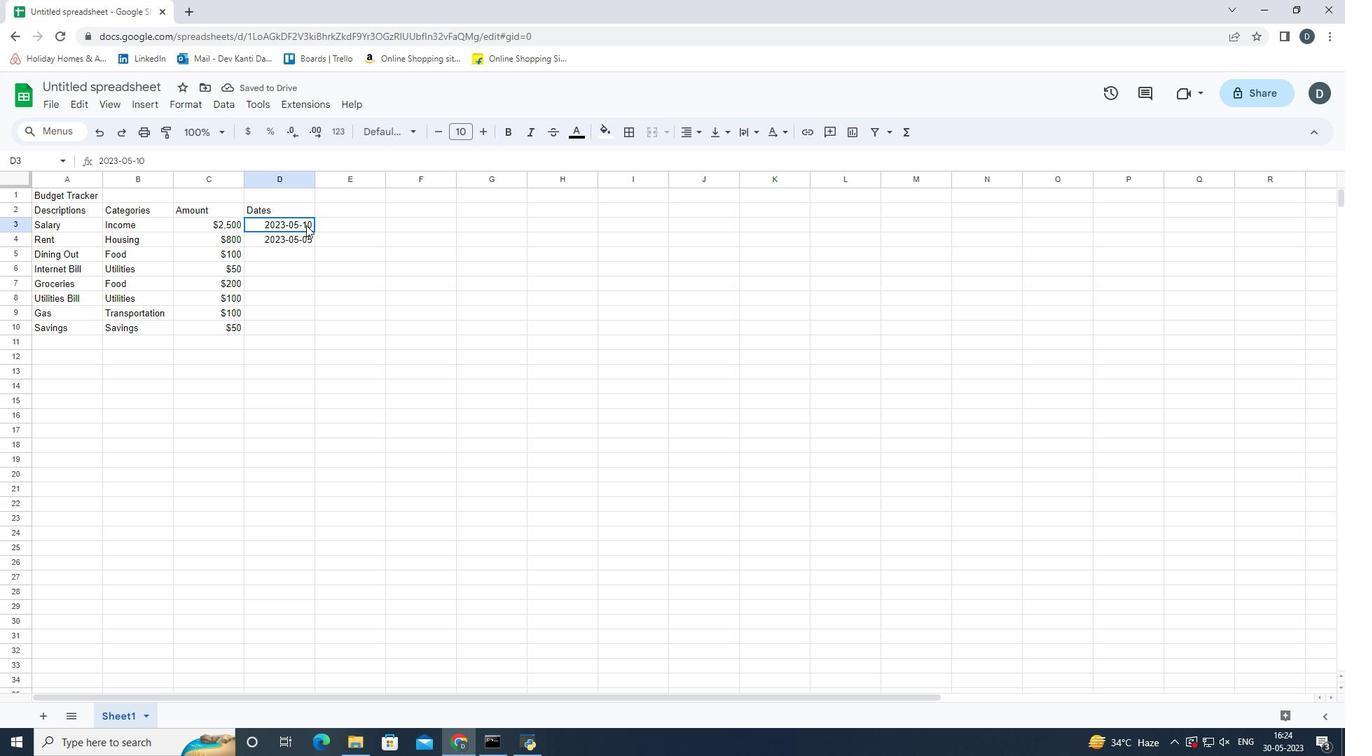 
Action: Mouse moved to (309, 222)
Screenshot: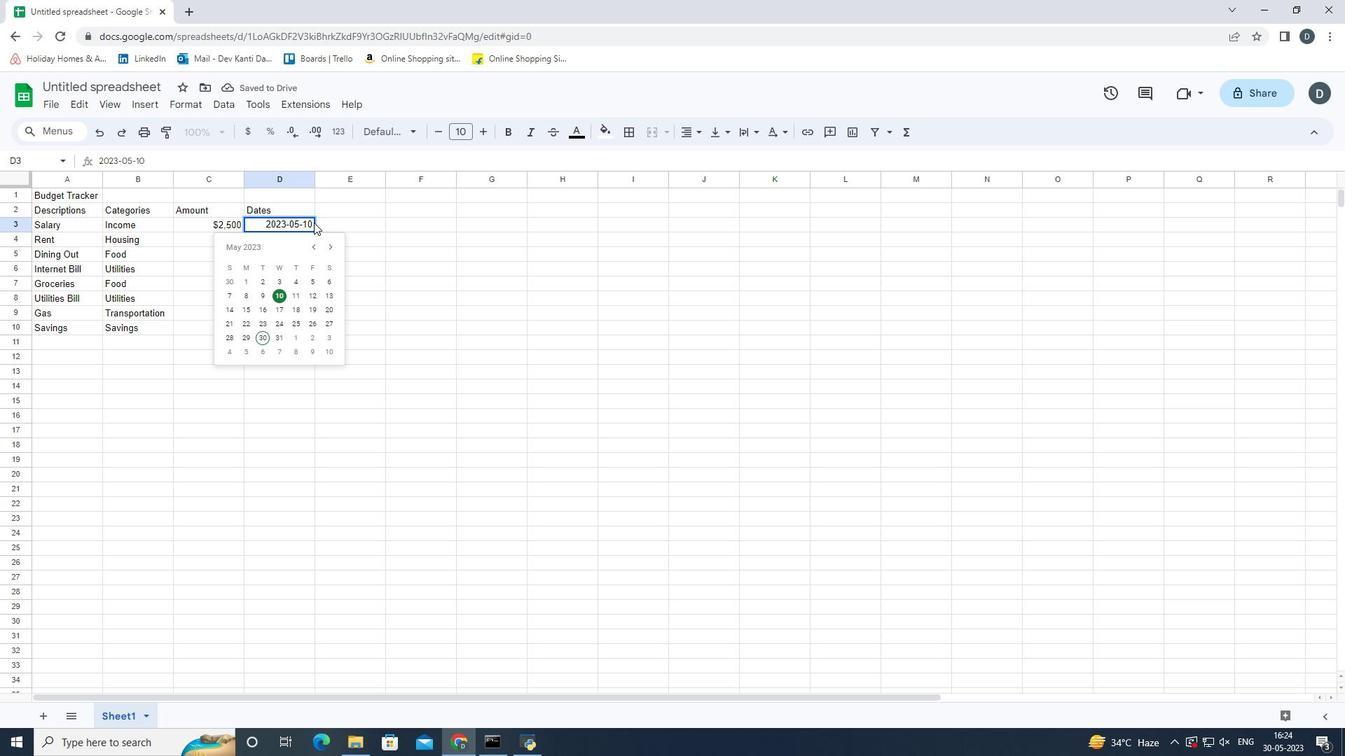 
Action: Mouse pressed left at (309, 222)
Screenshot: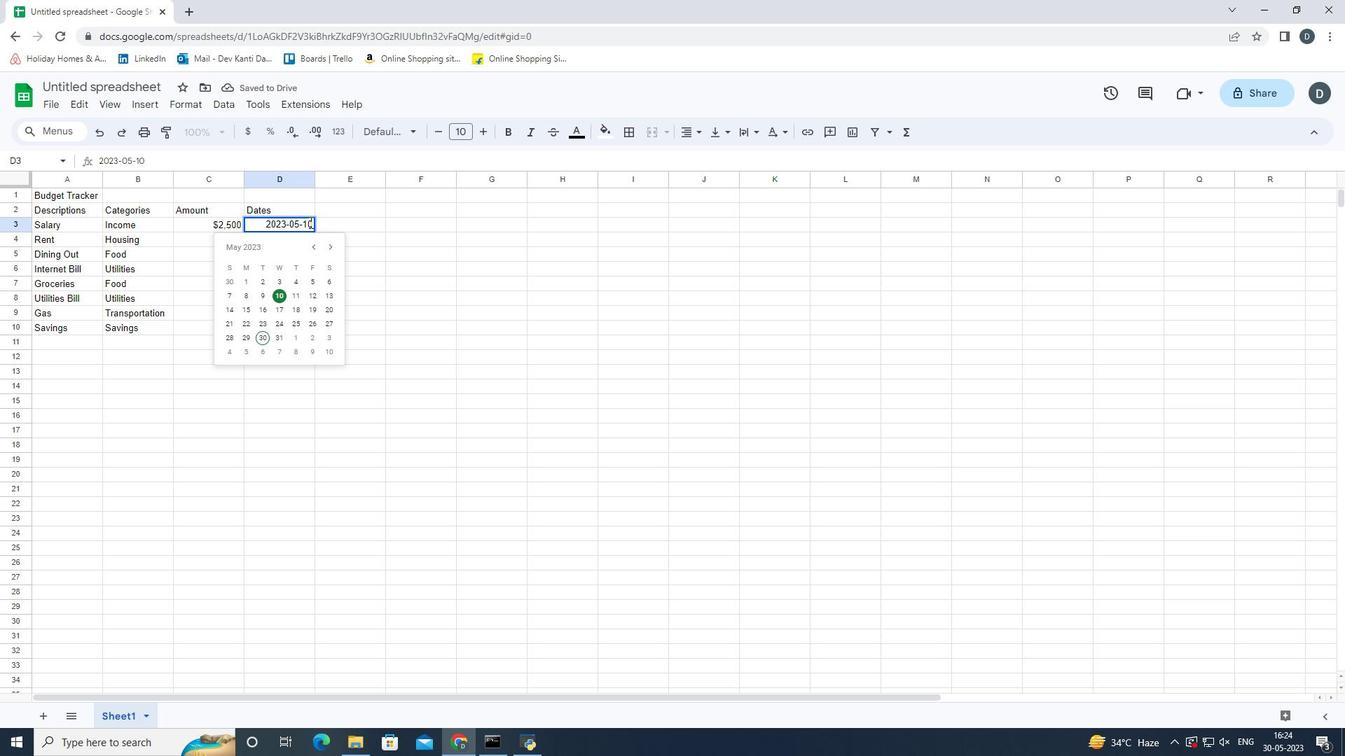 
Action: Mouse moved to (312, 222)
Screenshot: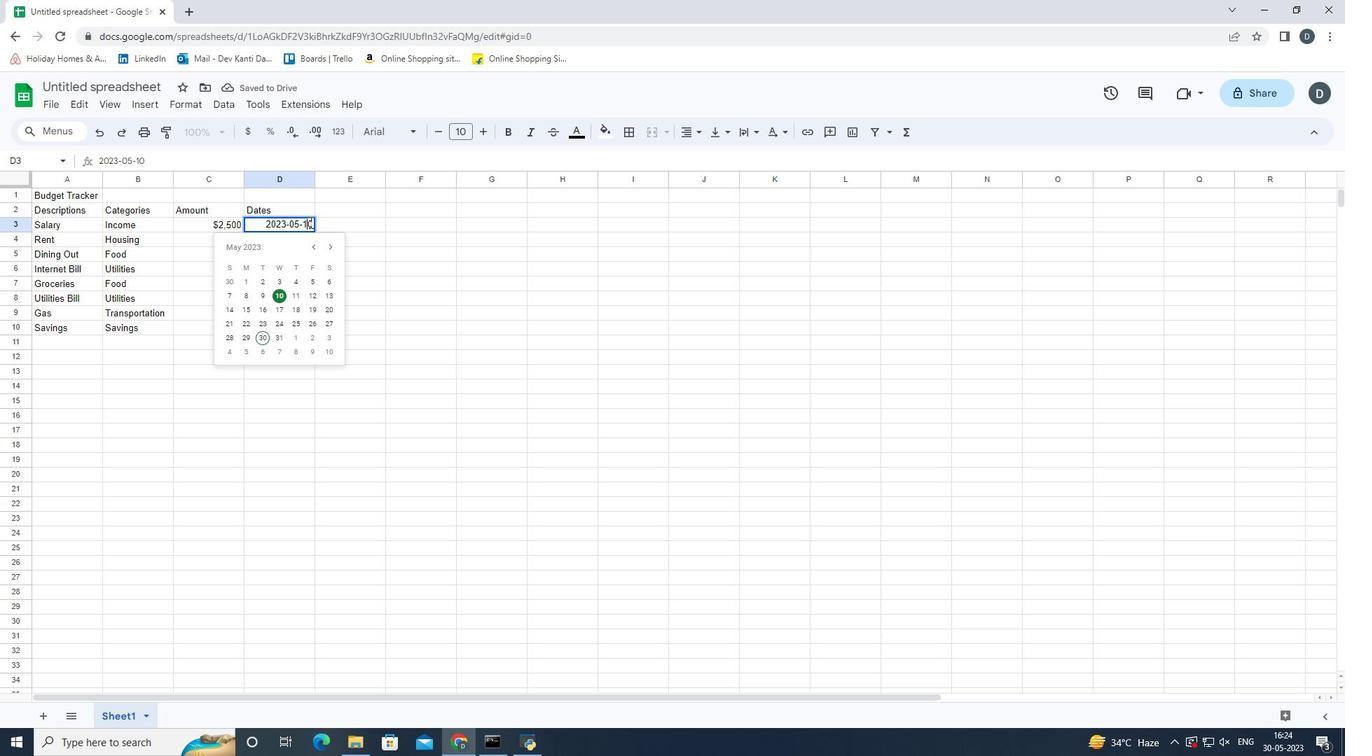 
Action: Mouse pressed left at (312, 222)
Screenshot: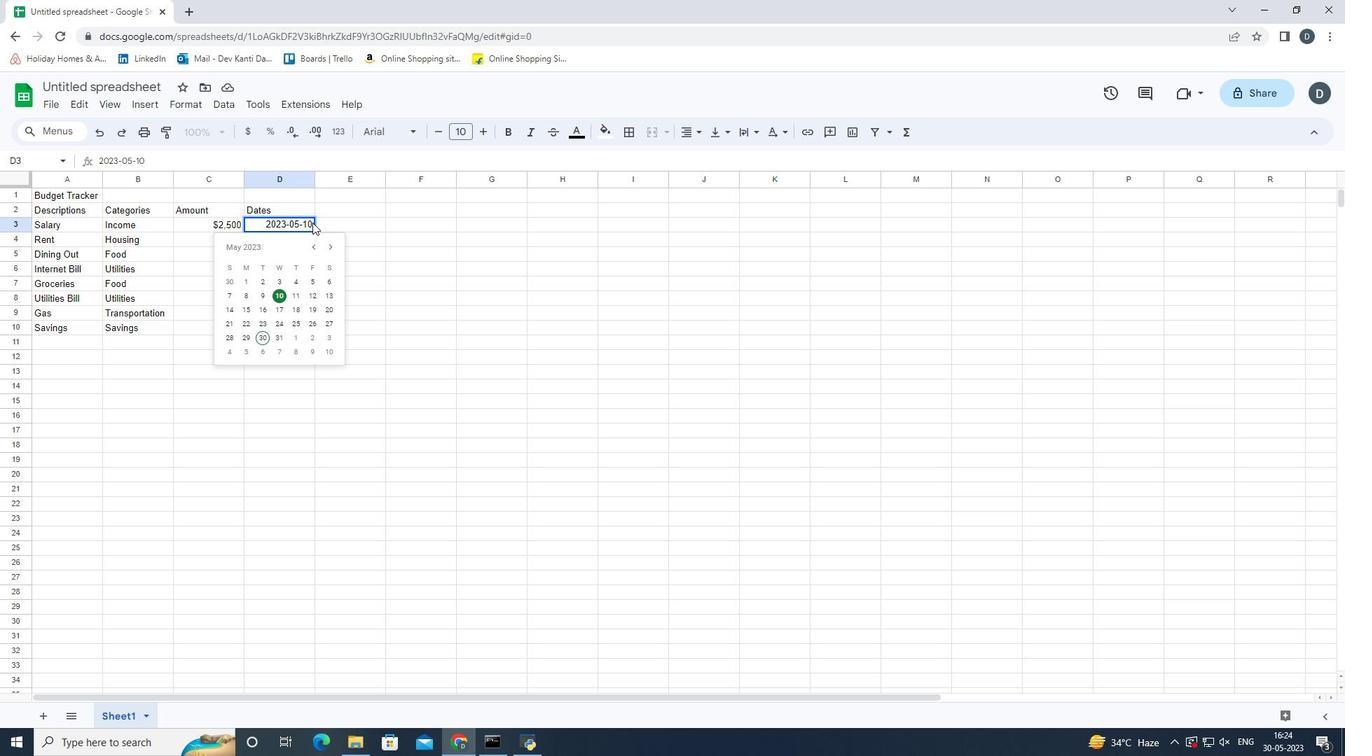 
Action: Mouse moved to (309, 224)
Screenshot: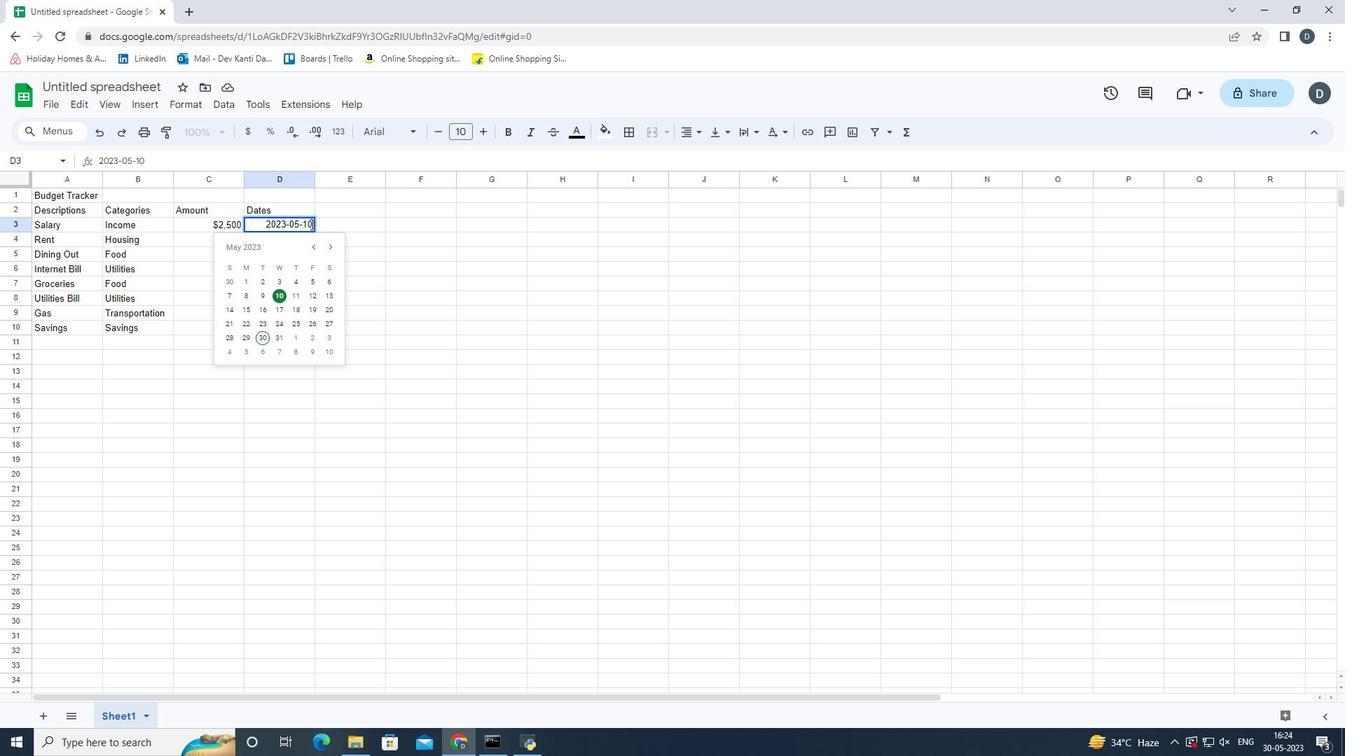 
Action: Mouse pressed left at (309, 224)
Screenshot: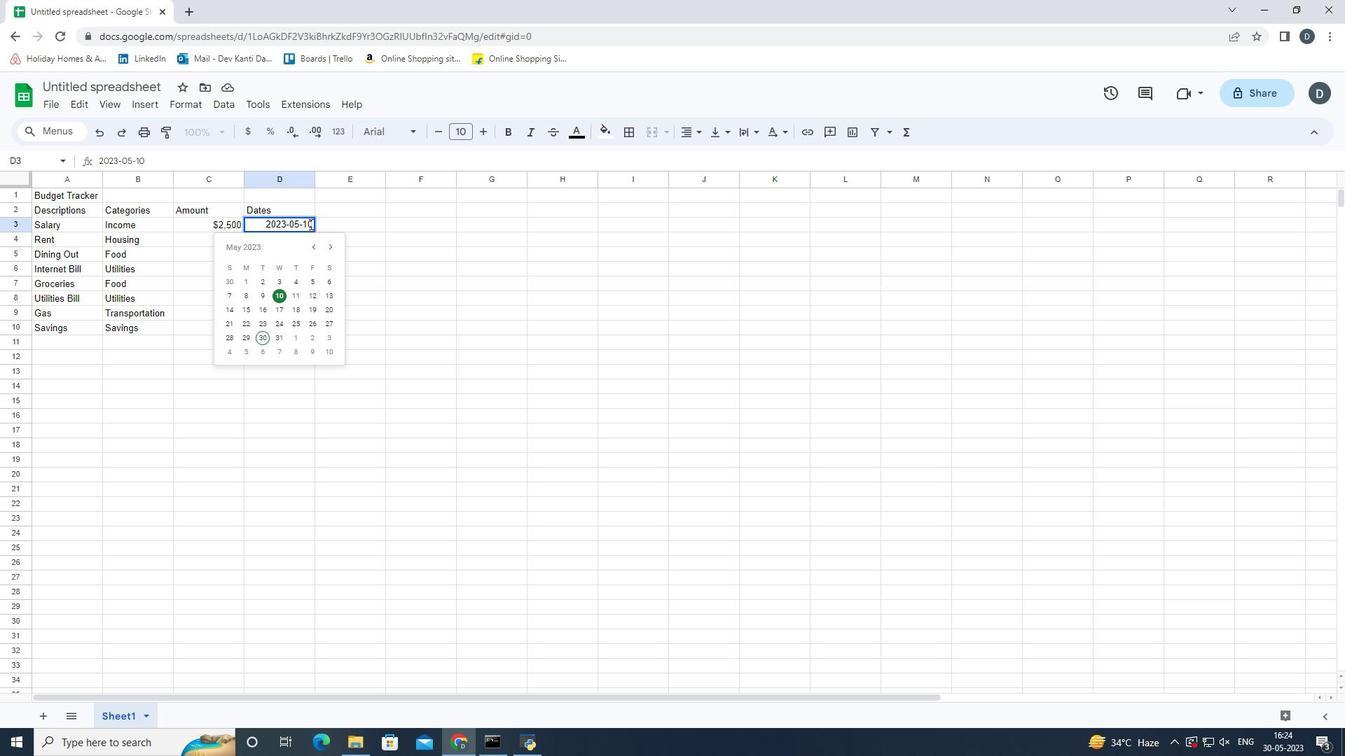 
Action: Mouse moved to (360, 228)
Screenshot: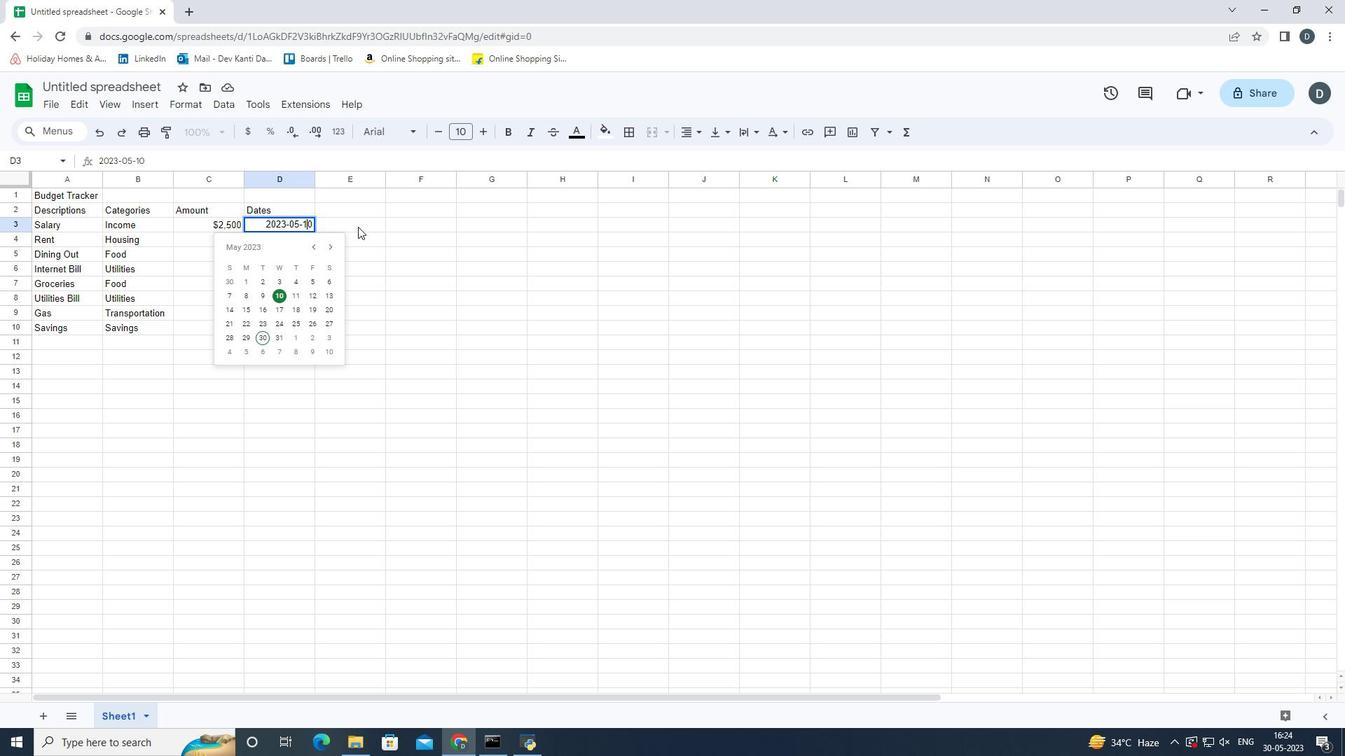 
Action: Key pressed <Key.right><Key.backspace><Key.backspace>05<Key.enter><Key.up>
Screenshot: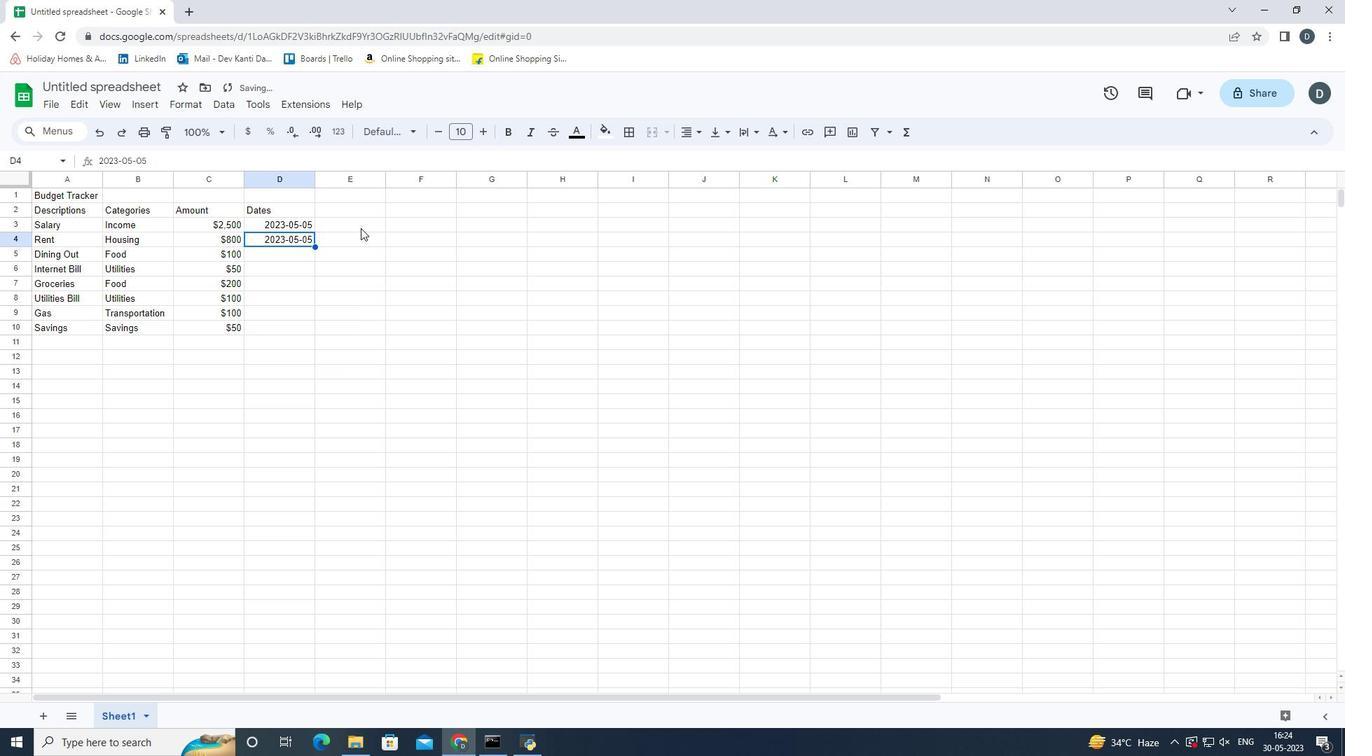 
Action: Mouse moved to (309, 226)
Screenshot: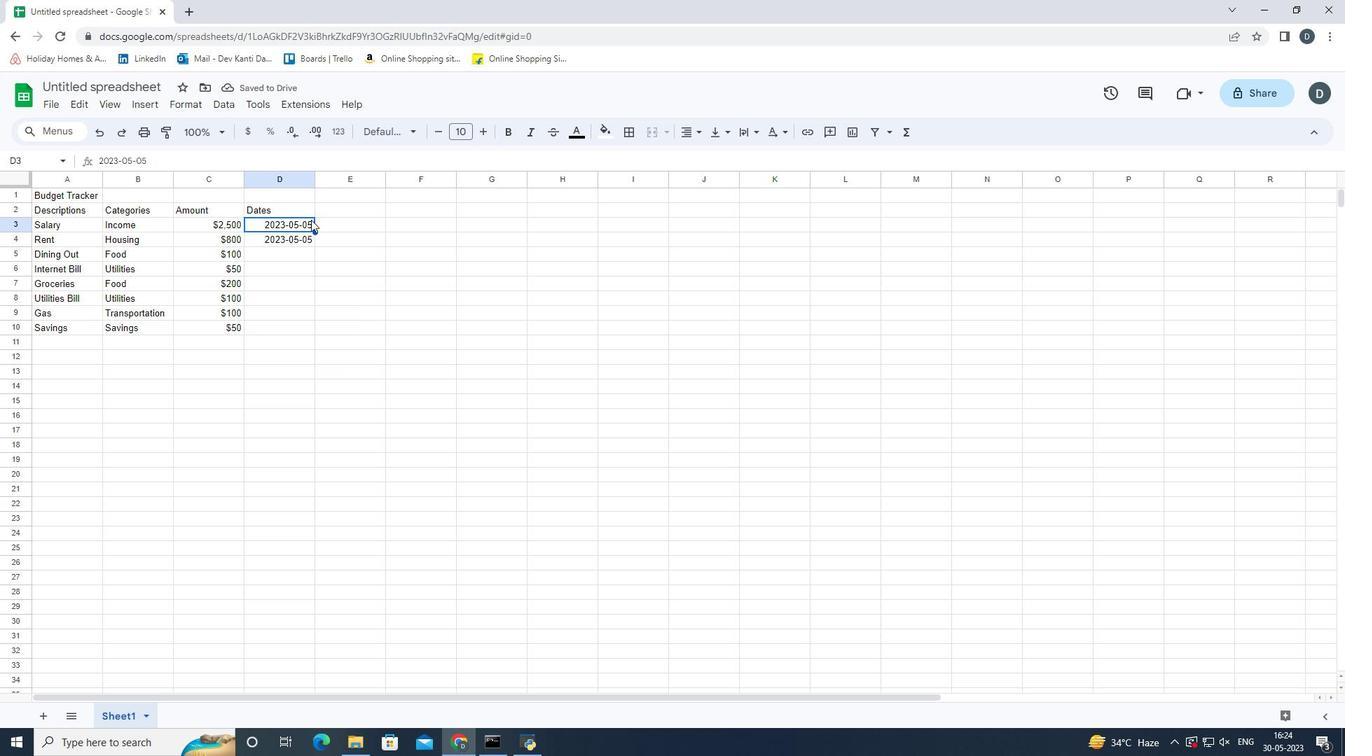 
Action: Mouse pressed left at (309, 226)
Screenshot: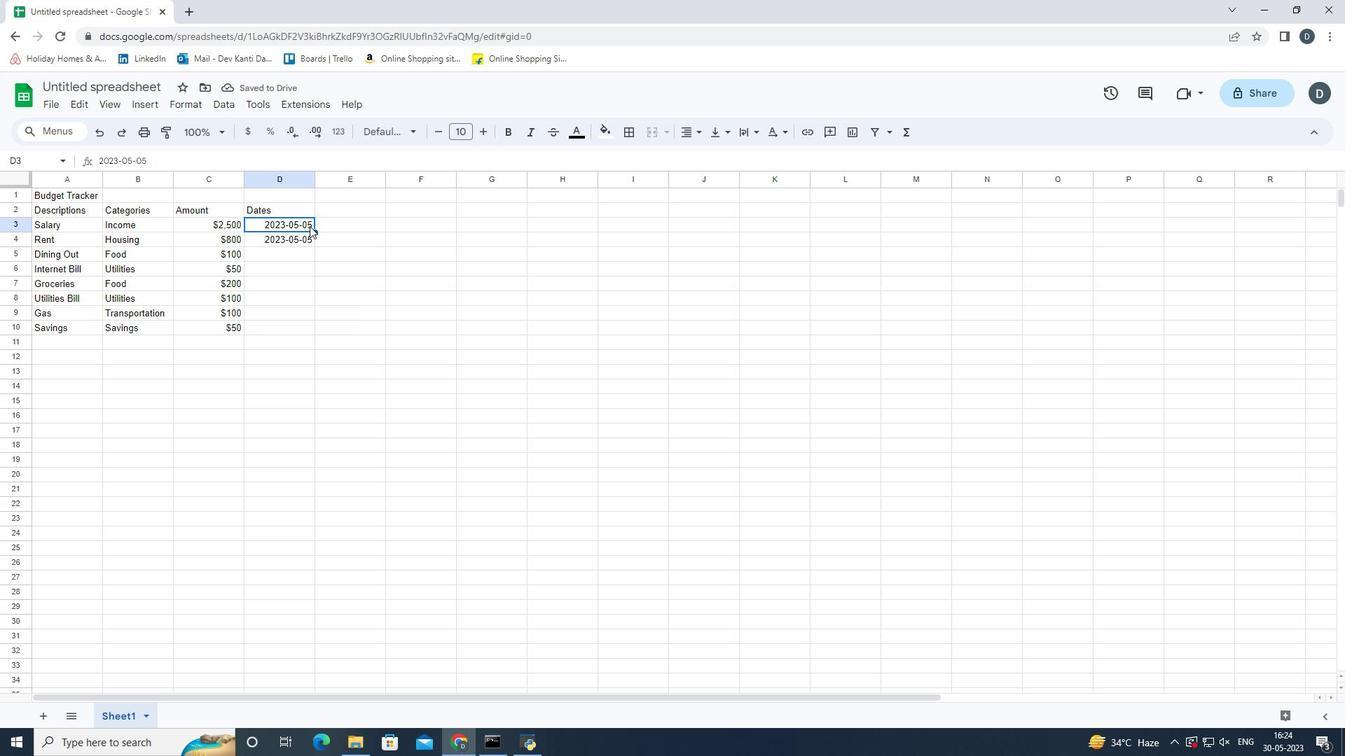 
Action: Mouse pressed left at (309, 226)
Screenshot: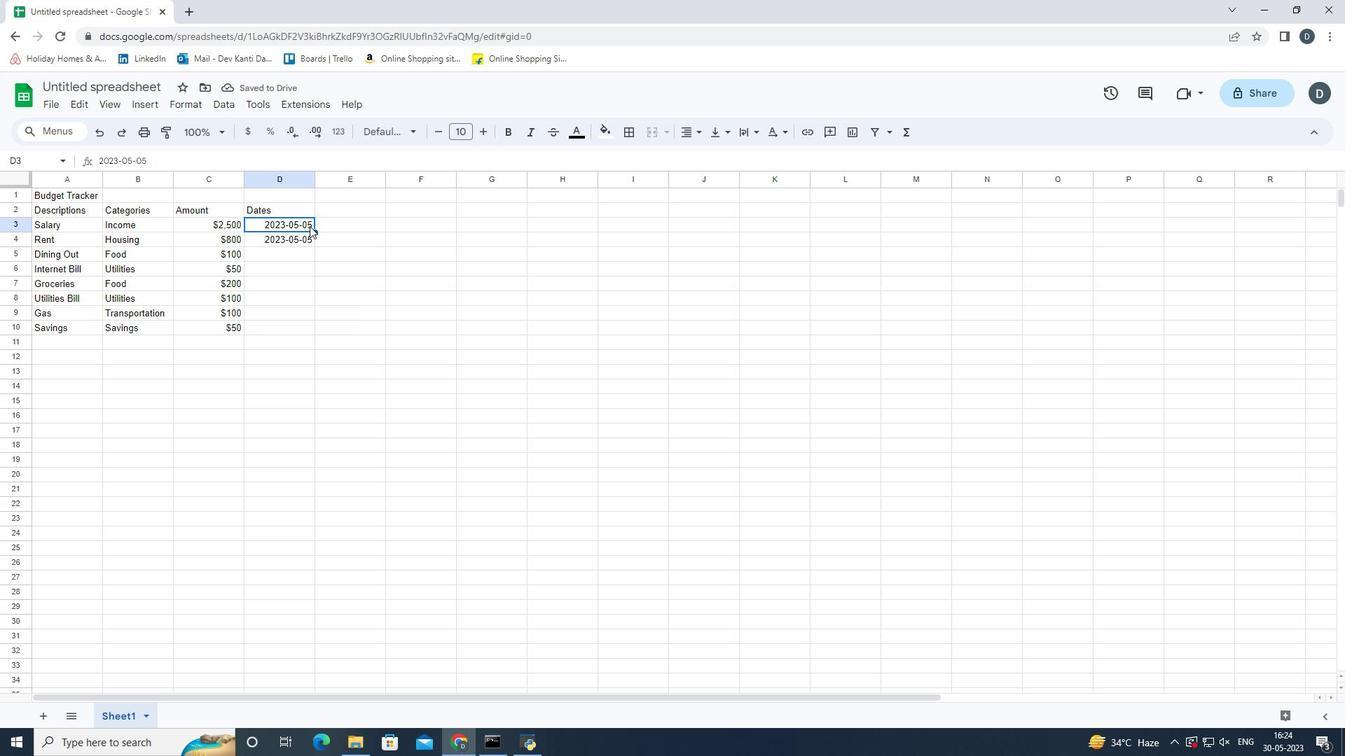 
Action: Mouse moved to (311, 224)
Screenshot: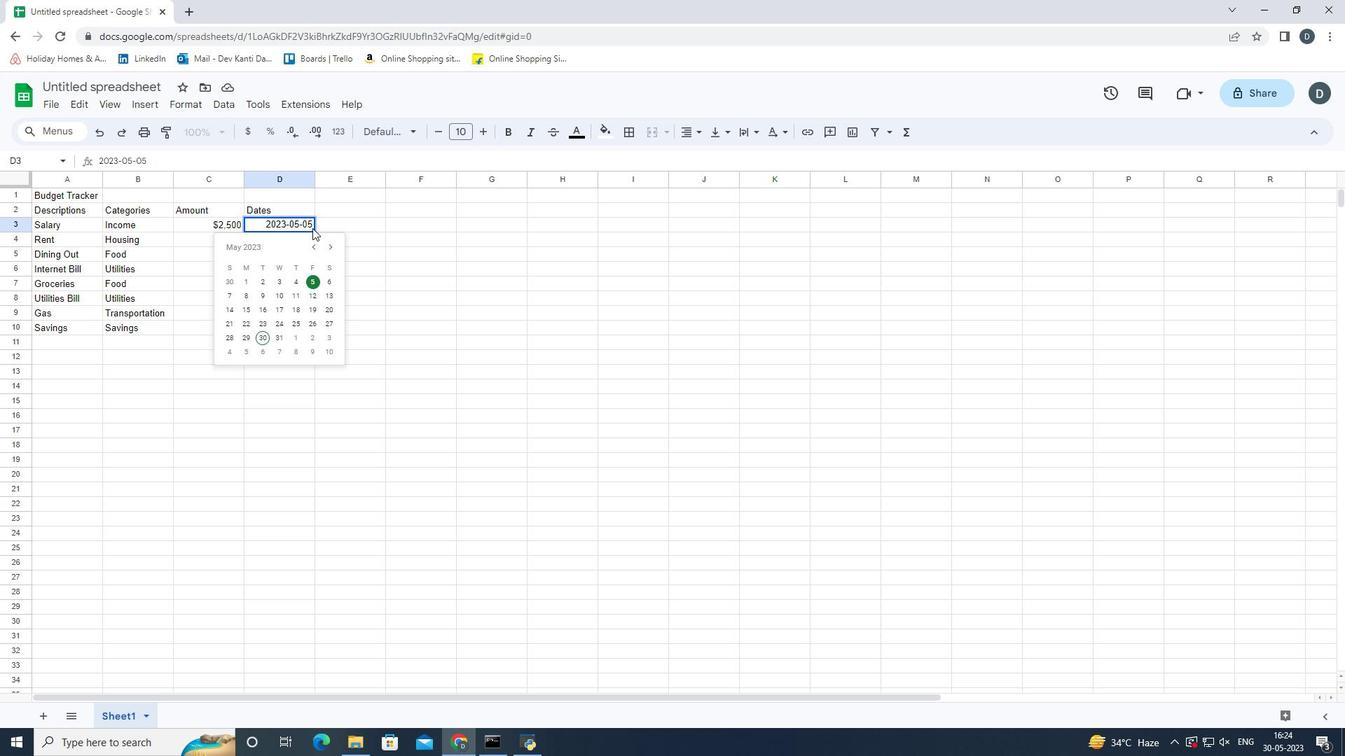 
Action: Mouse pressed left at (311, 224)
Screenshot: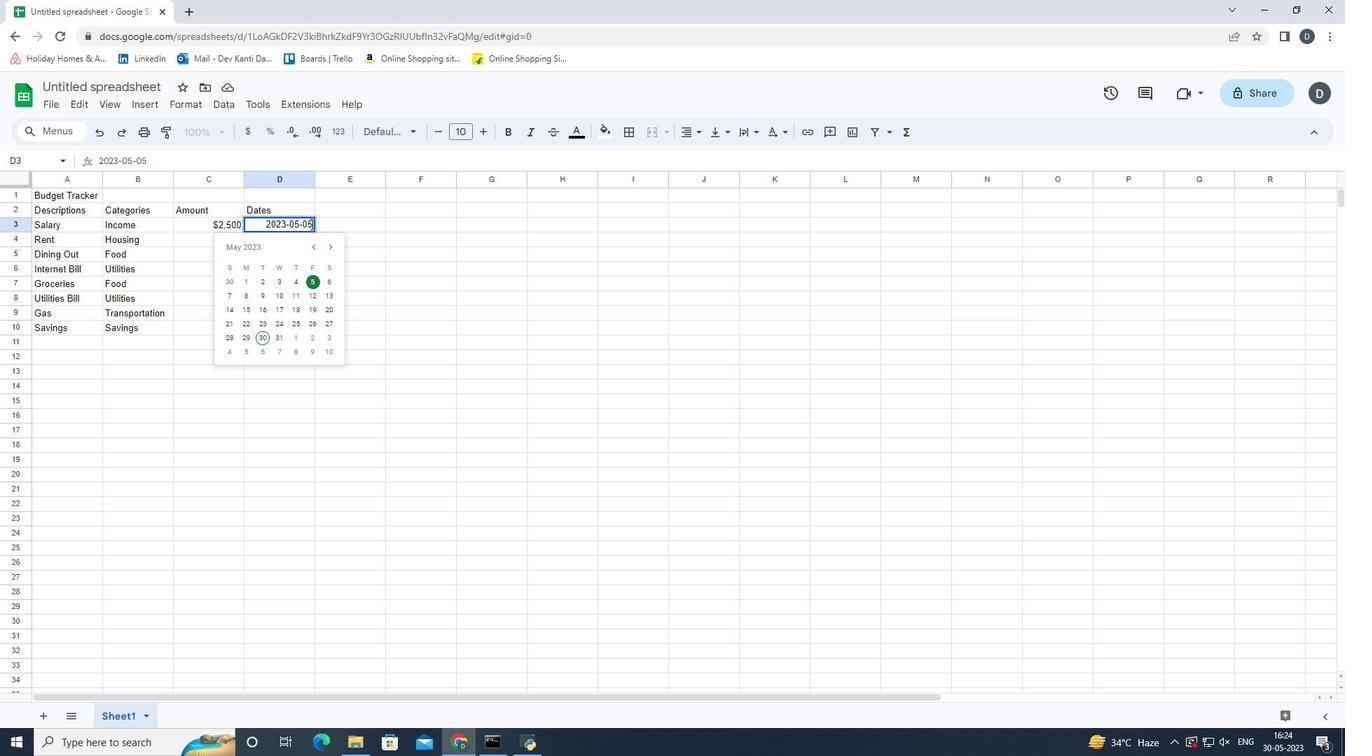 
Action: Mouse moved to (407, 227)
Screenshot: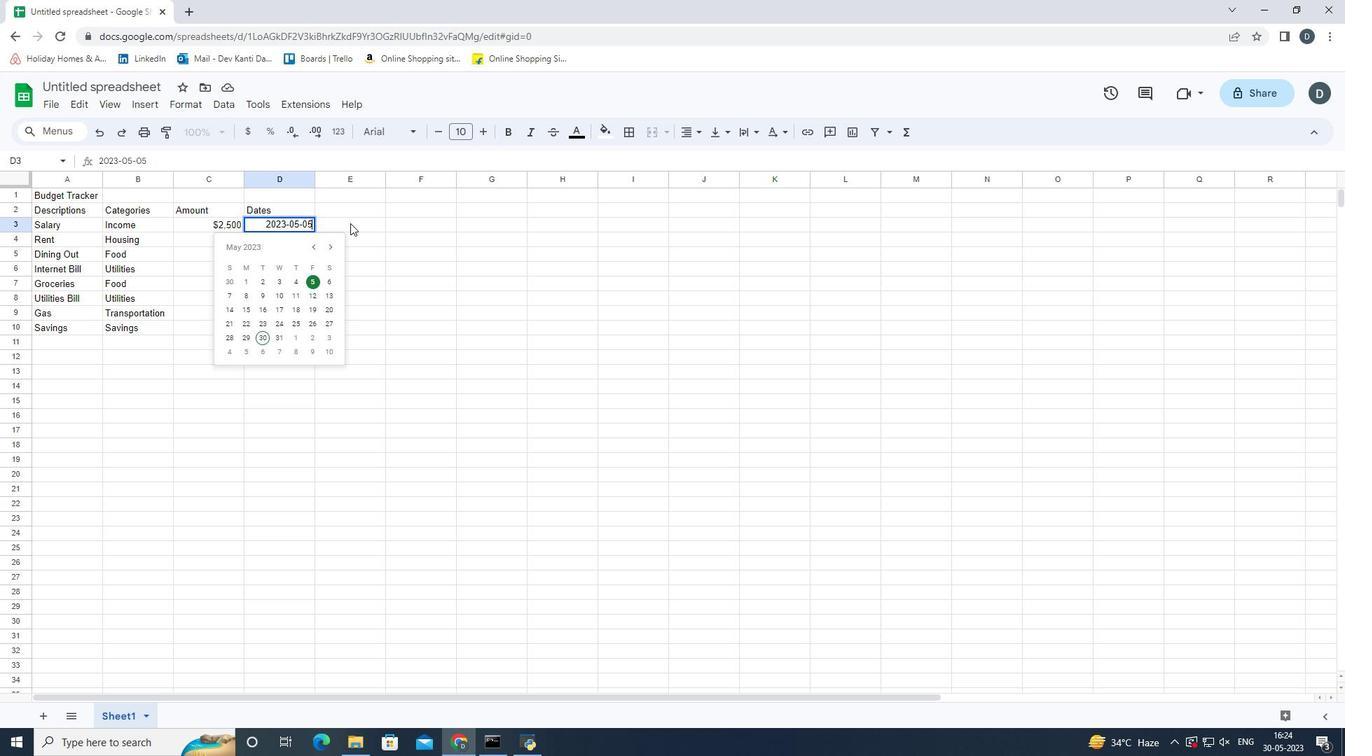 
Action: Key pressed <Key.backspace>1<Key.enter><Key.down>2023-05-10<Key.enter>2023-05-15<Key.enter>2023-05-19<Key.enter>2023-05-22<Key.enter>2023-05-25<Key.enter>2023-05-30<Key.enter><Key.up><Key.right><Key.up><Key.up><Key.up><Key.up><Key.up><Key.up><Key.up><Key.up>
Screenshot: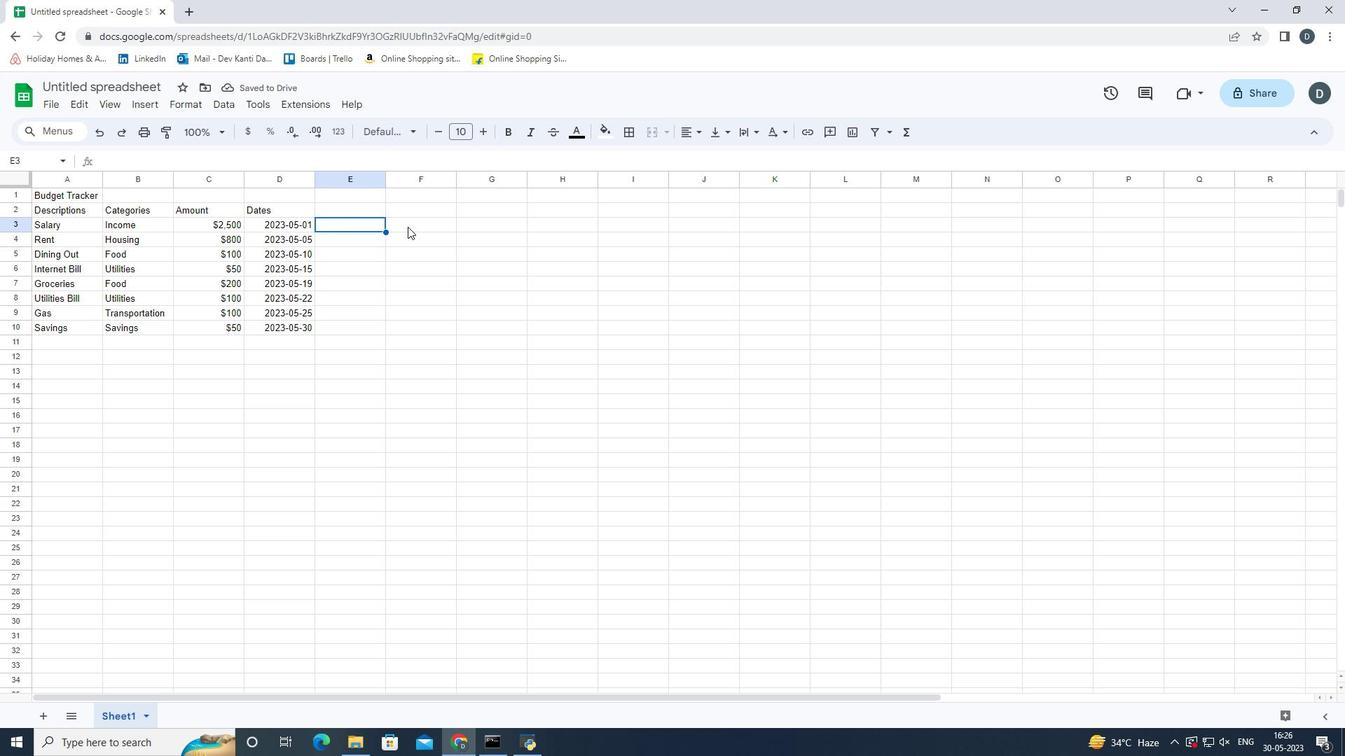 
Action: Mouse moved to (656, 409)
Screenshot: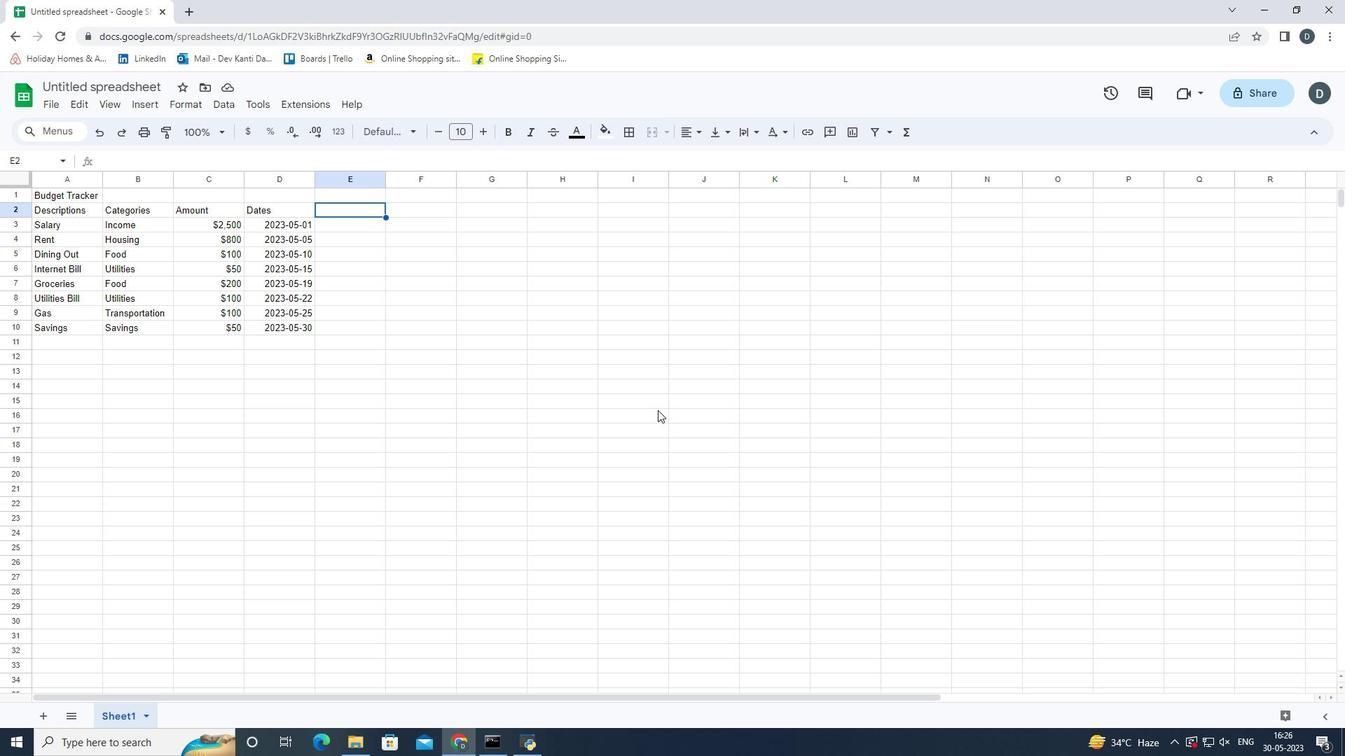 
Action: Key pressed <Key.shift>Income/<Key.shift><Key.shift><Key.shift><Key.shift><Key.shift><Key.shift><Key.shift><Key.shift><Key.shift><Key.shift><Key.shift><Key.shift><Key.shift><Key.shift><Key.shift><Key.shift><Key.shift><Key.shift><Key.shift><Key.shift><Key.shift><Key.shift><Key.shift><Key.shift><Key.shift><Key.shift><Key.shift><Key.shift><Key.shift><Key.shift><Key.shift><Key.shift><Key.shift><Key.shift><Key.shift><Key.shift><Key.space><Key.shift><Key.shift><Key.shift><Key.shift><Key.shift><Key.shift><Key.shift>Expense<Key.enter>
Screenshot: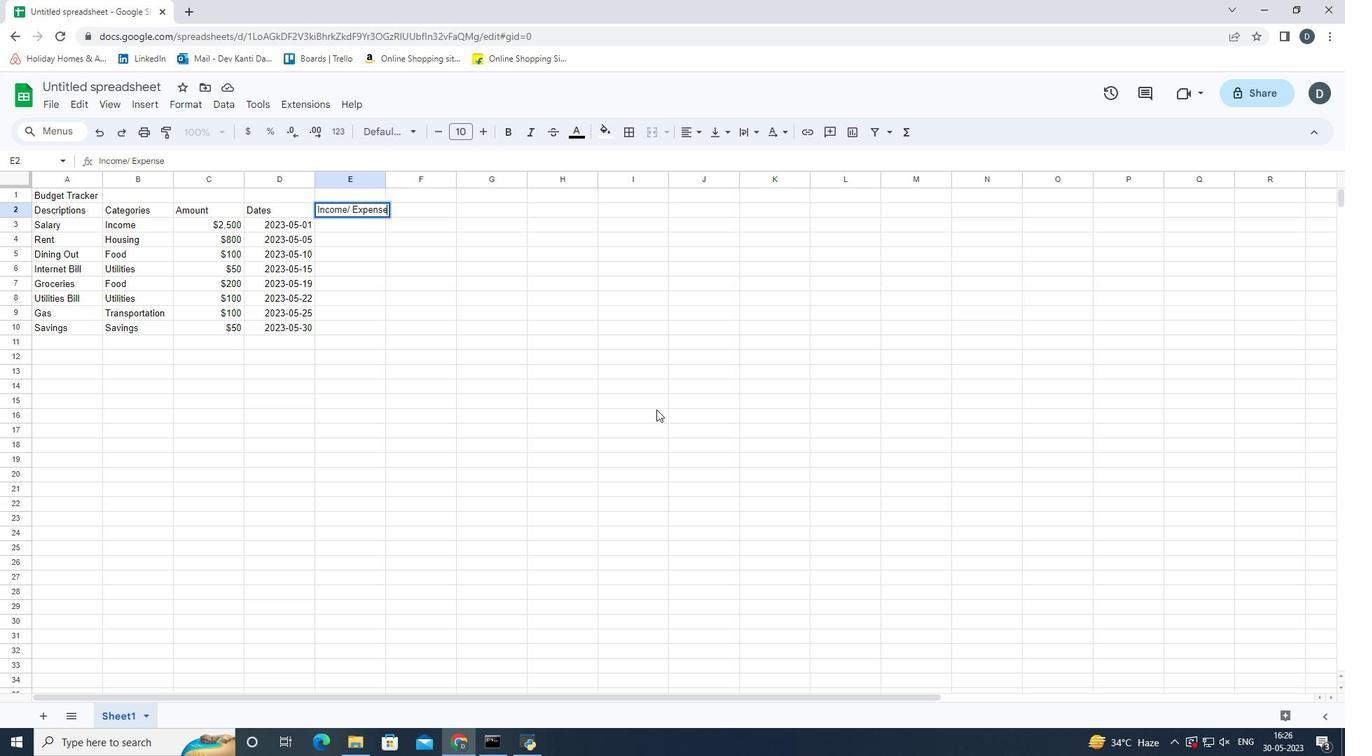 
Action: Mouse moved to (382, 177)
Screenshot: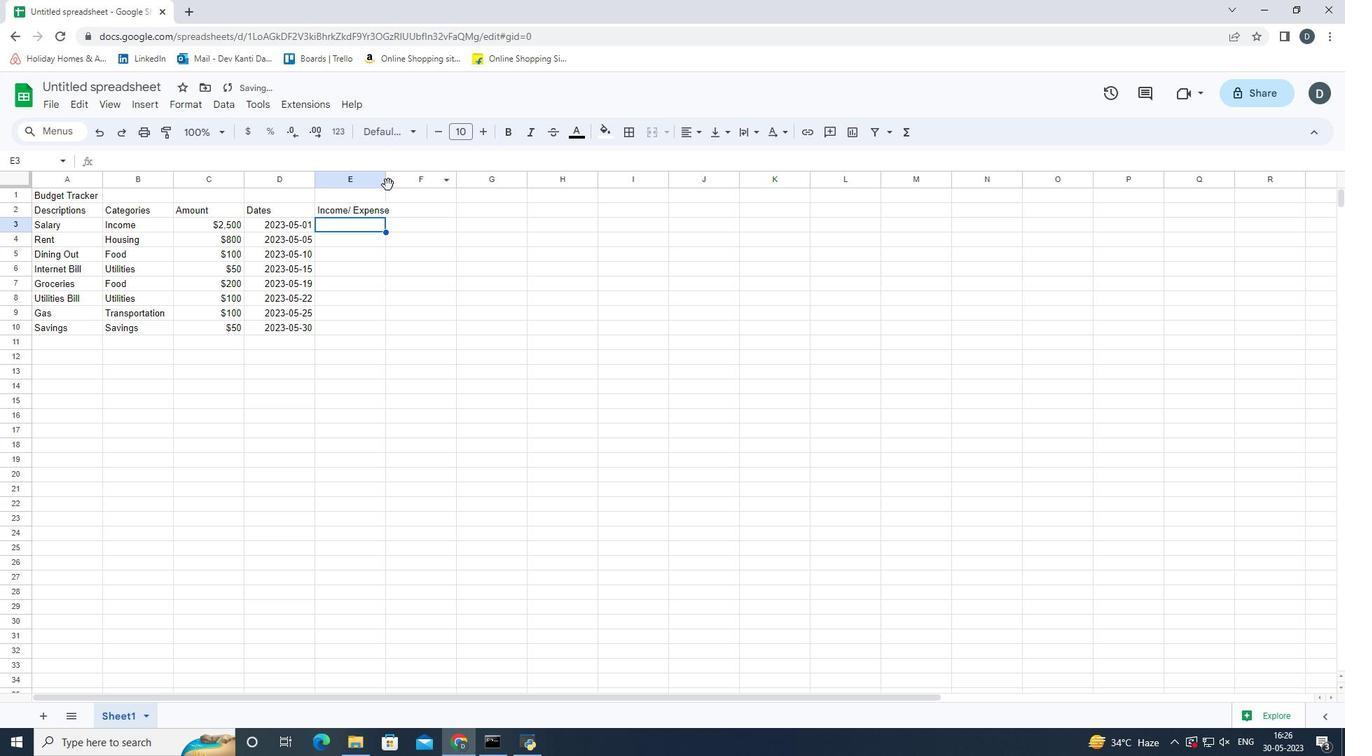 
Action: Mouse pressed left at (382, 177)
Screenshot: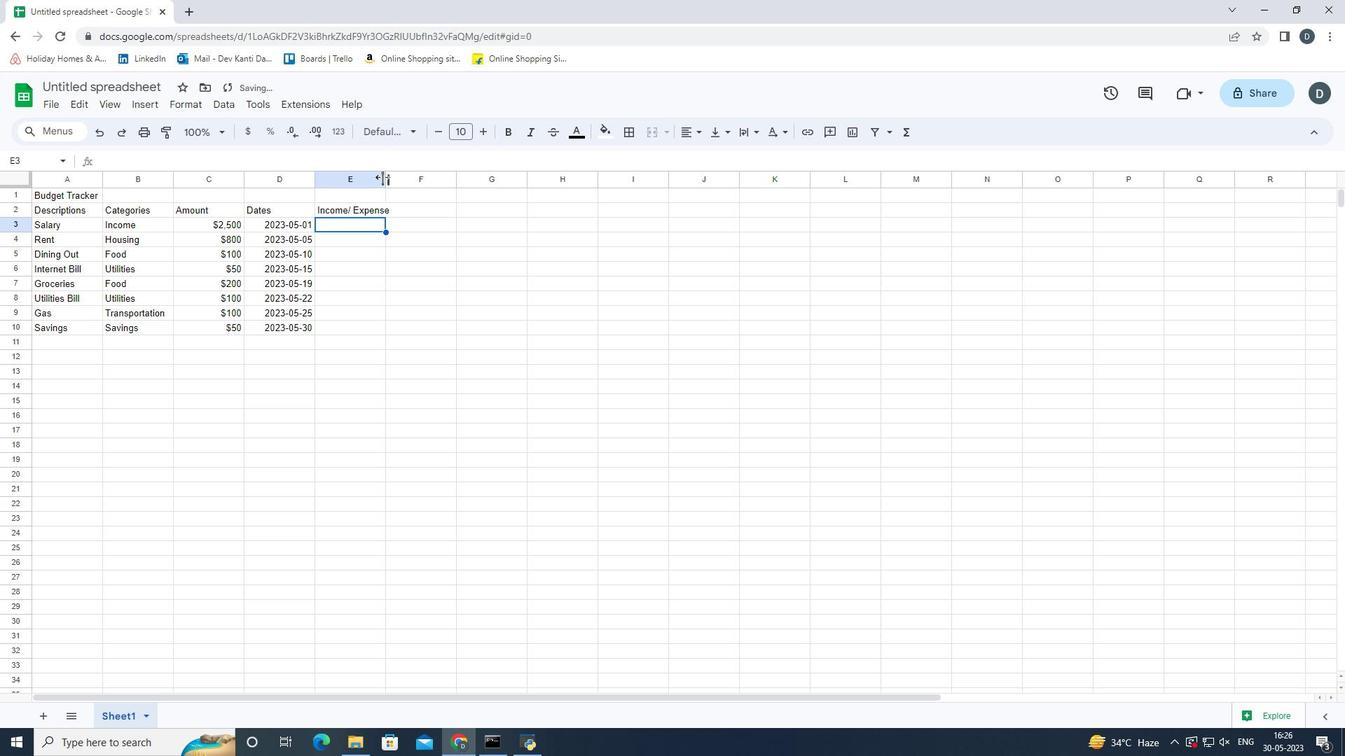 
Action: Mouse moved to (355, 231)
Screenshot: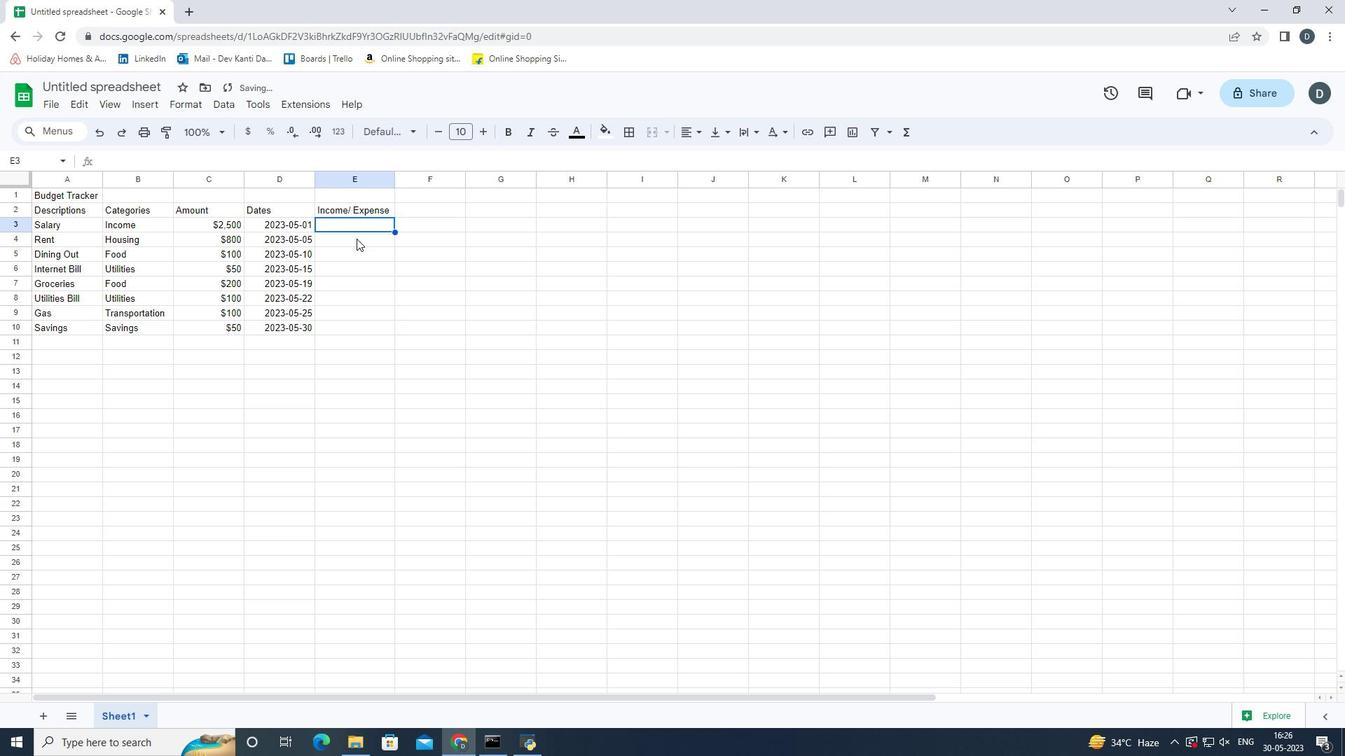 
Action: Key pressed <Key.shift_r>Incom
Screenshot: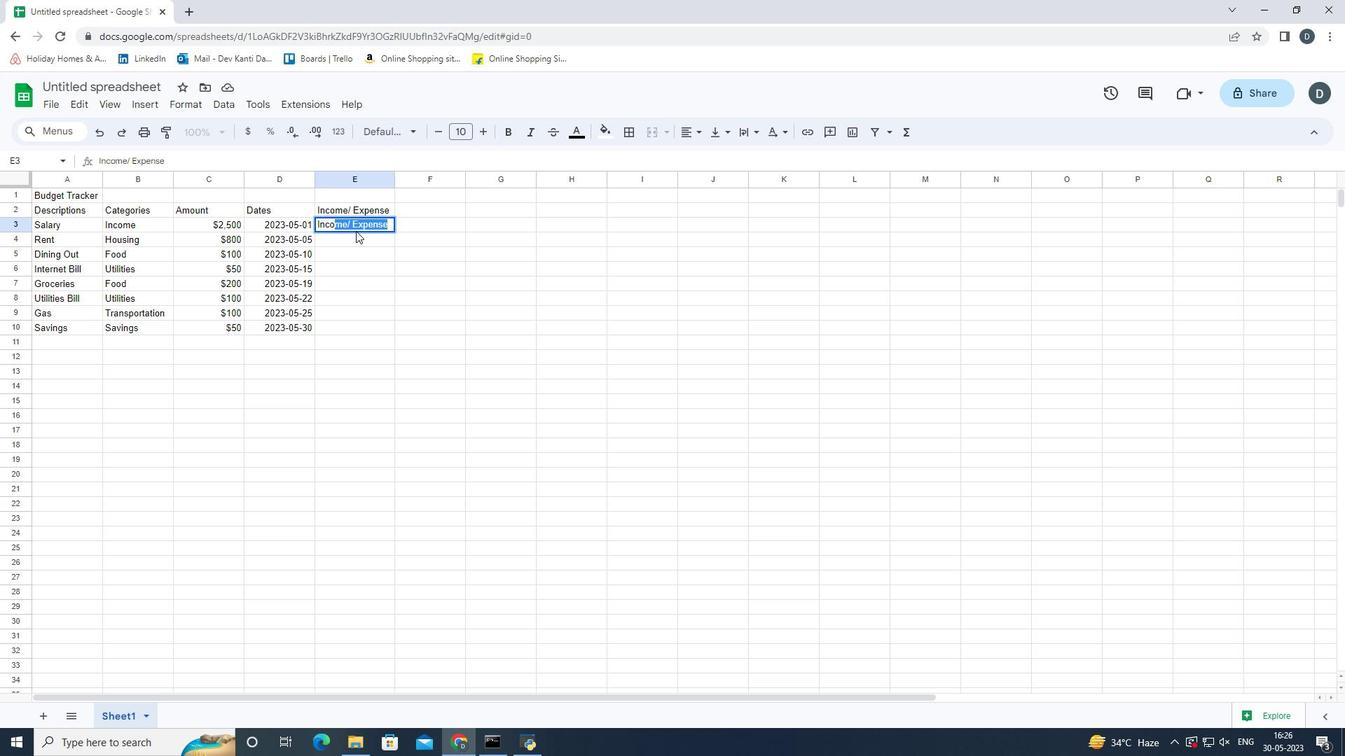 
Action: Mouse moved to (358, 243)
Screenshot: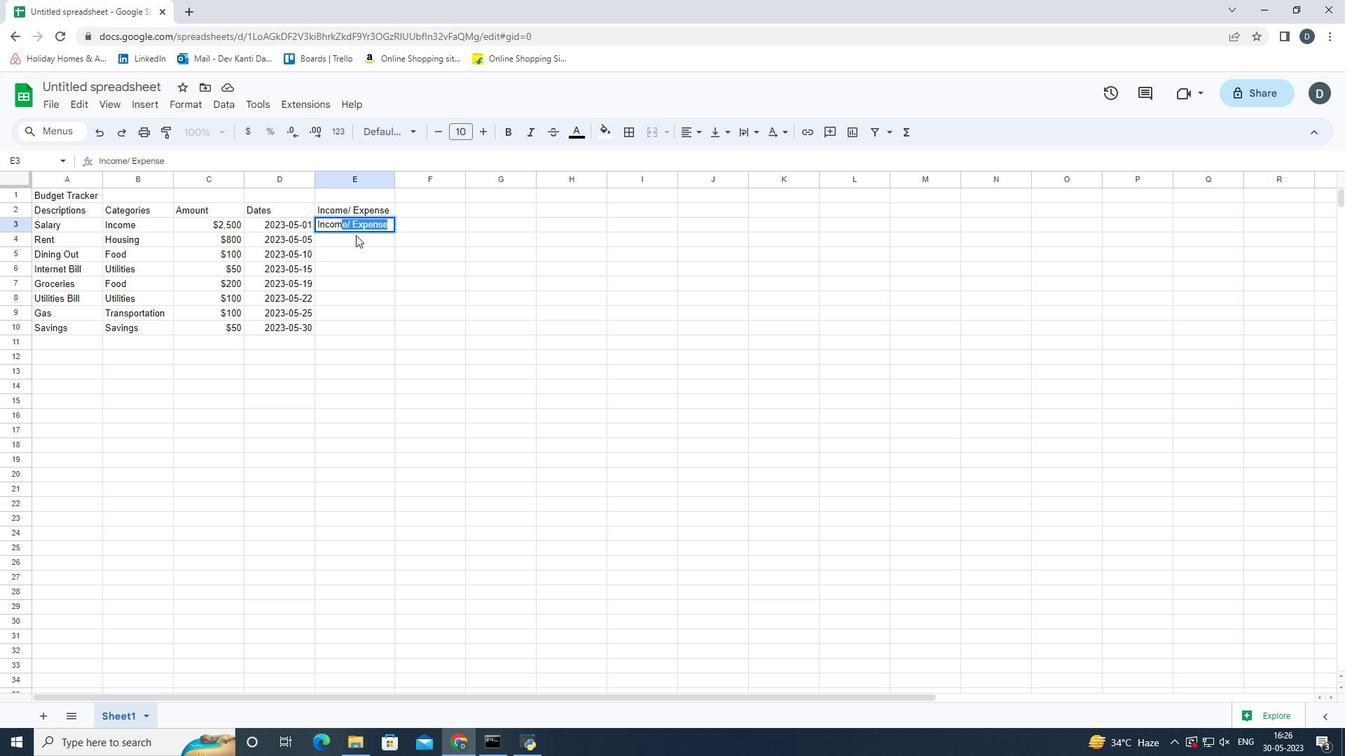
Action: Mouse pressed left at (358, 243)
Screenshot: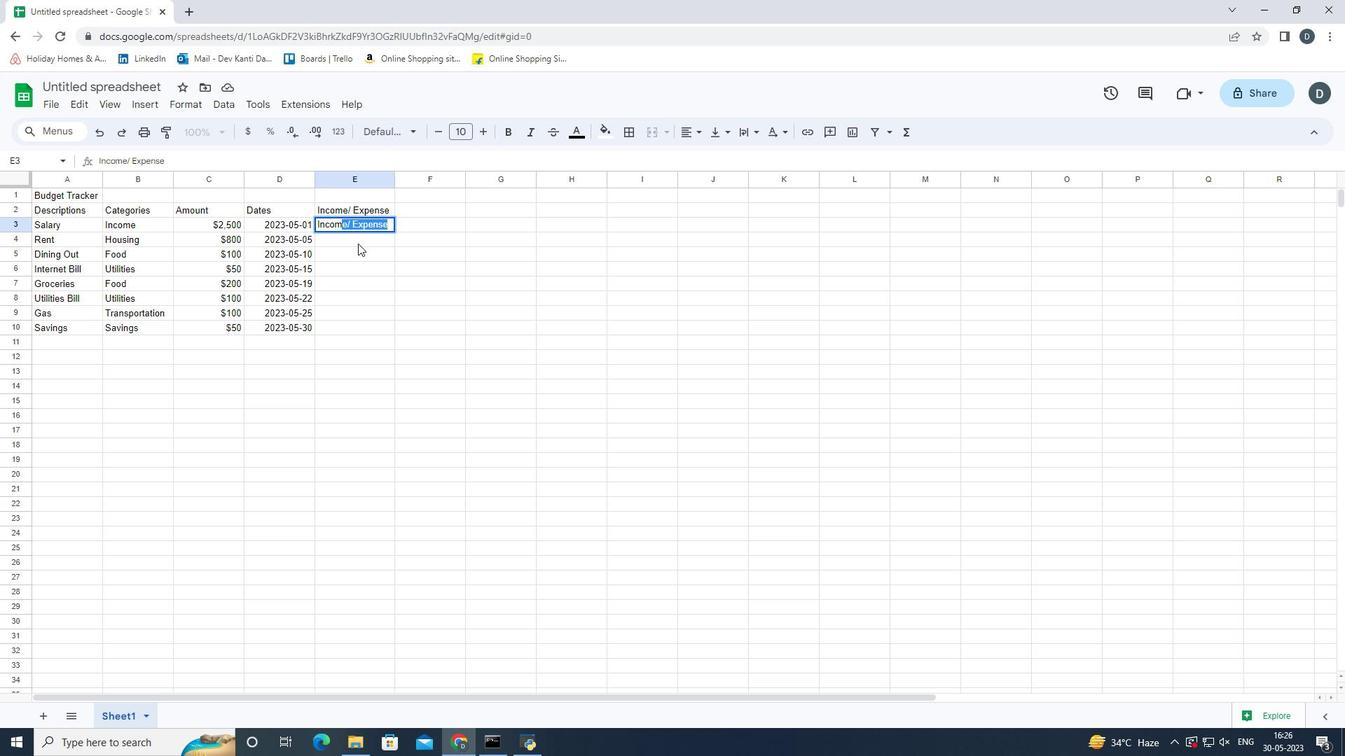 
Action: Mouse moved to (374, 223)
Screenshot: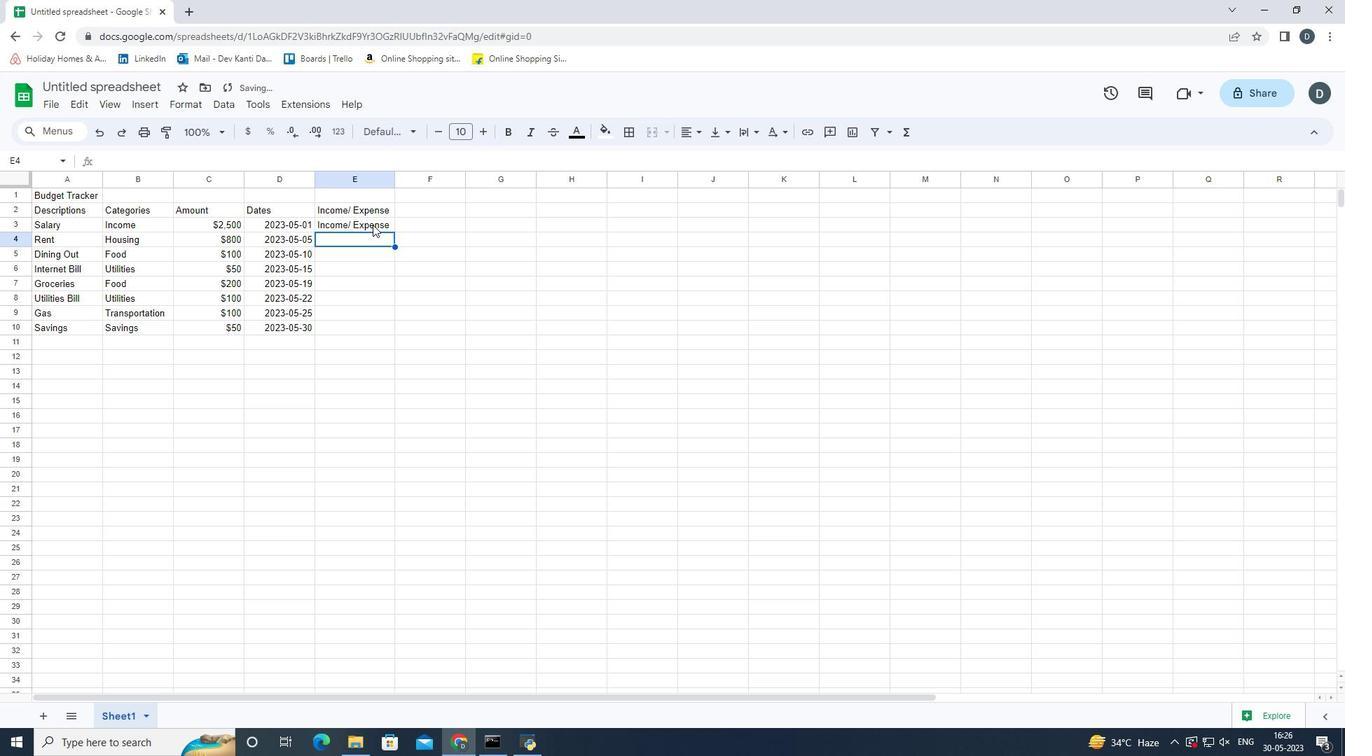 
Action: Mouse pressed left at (374, 223)
Screenshot: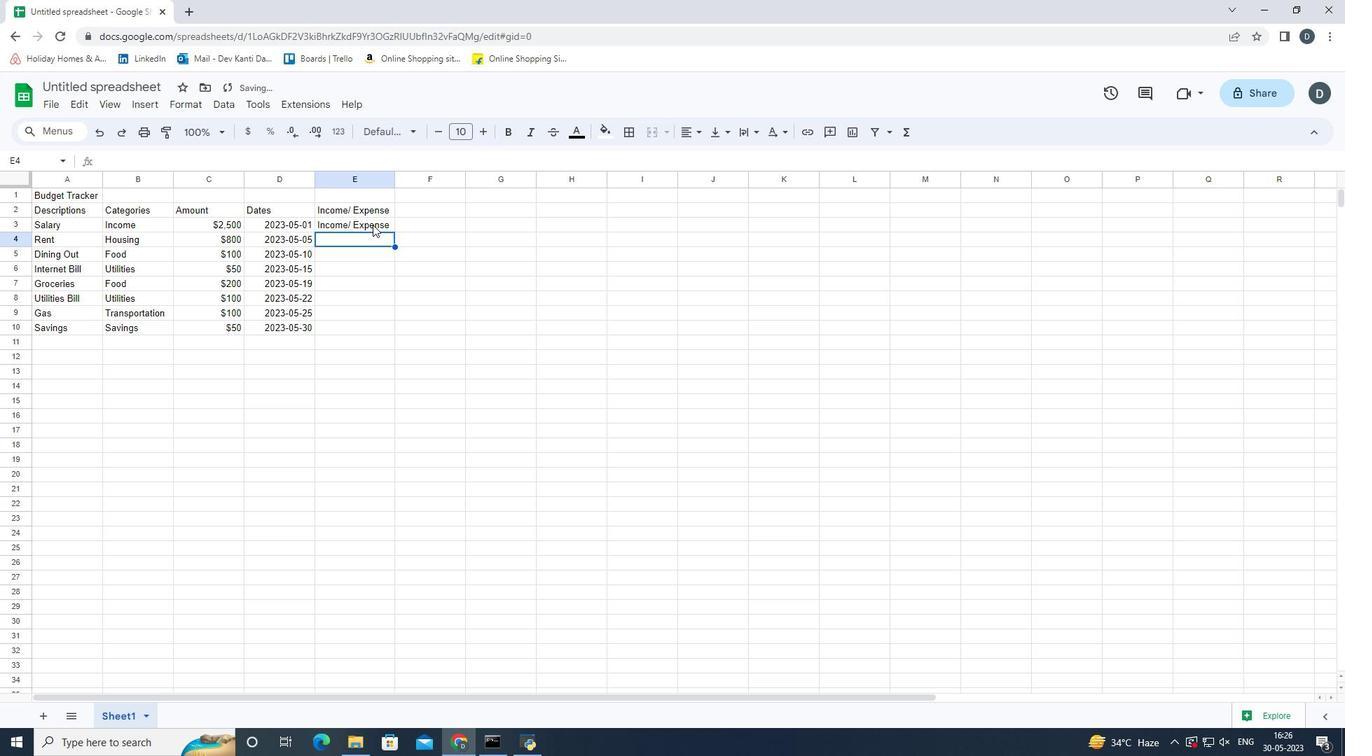
Action: Mouse moved to (387, 220)
Screenshot: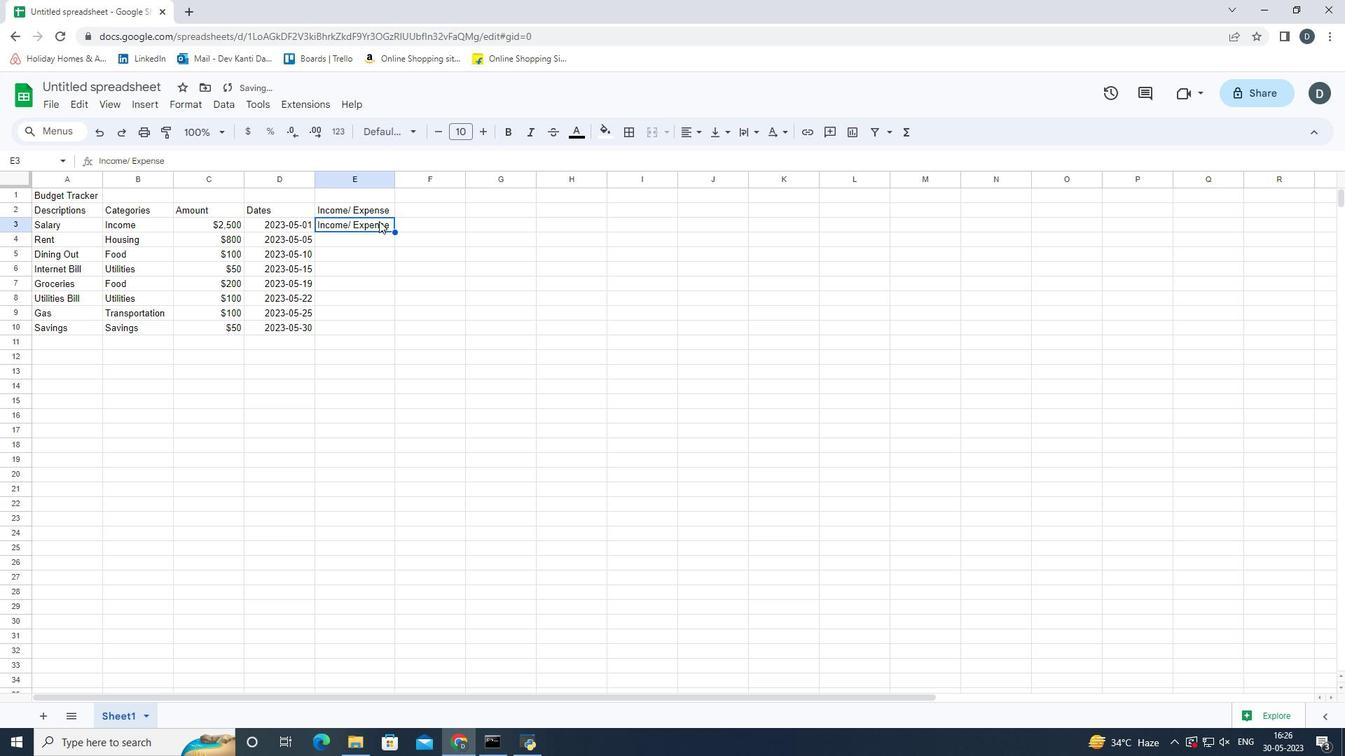 
Action: Mouse pressed left at (387, 220)
Screenshot: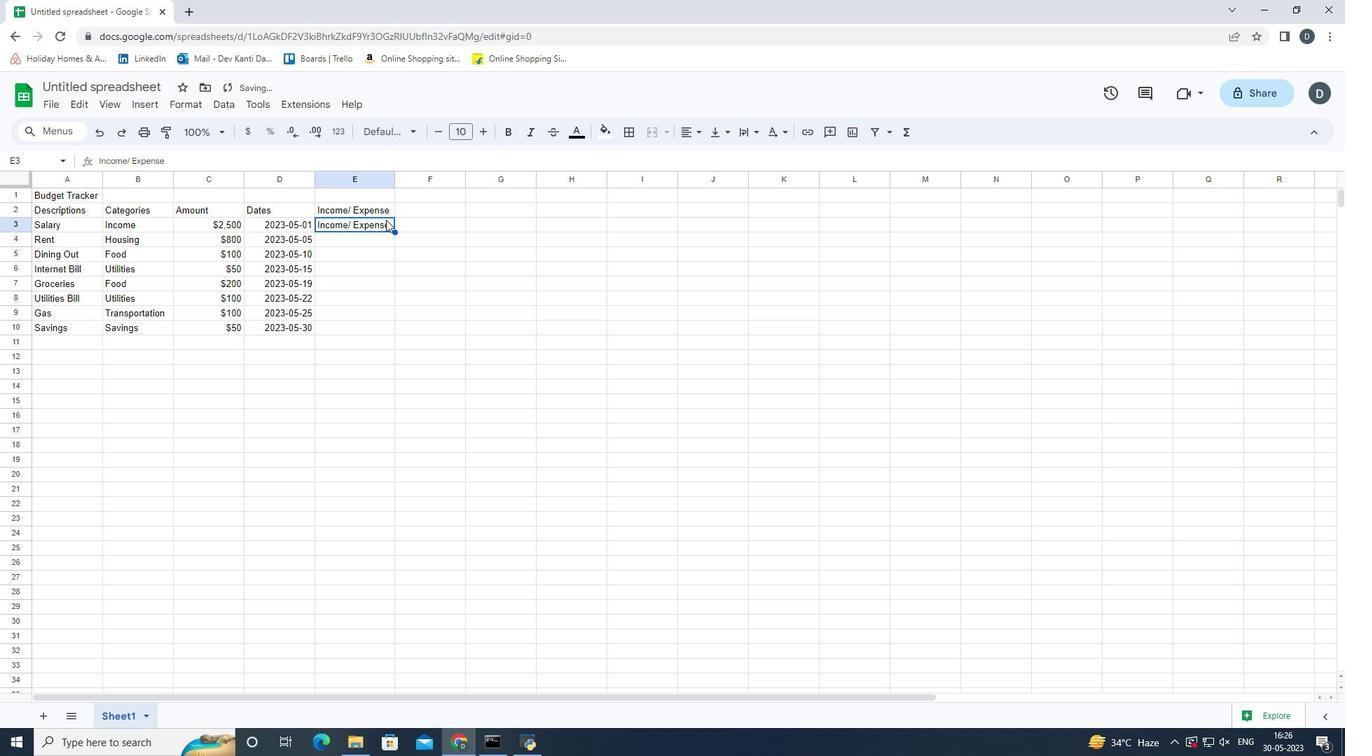 
Action: Mouse pressed left at (387, 220)
Screenshot: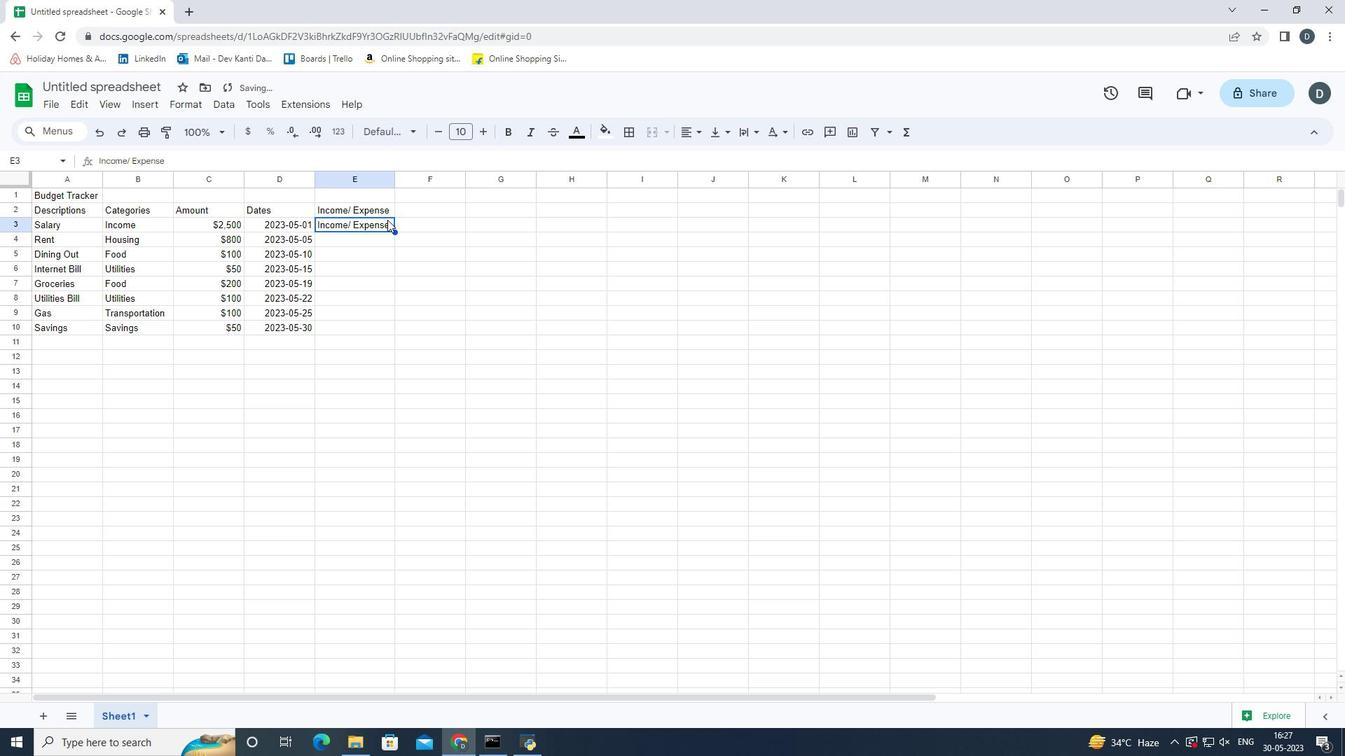 
Action: Key pressed <Key.backspace><Key.backspace><Key.backspace><Key.backspace><Key.backspace><Key.backspace><Key.backspace><Key.backspace><Key.backspace><Key.enter><Key.shift>Expense<Key.enter>
Screenshot: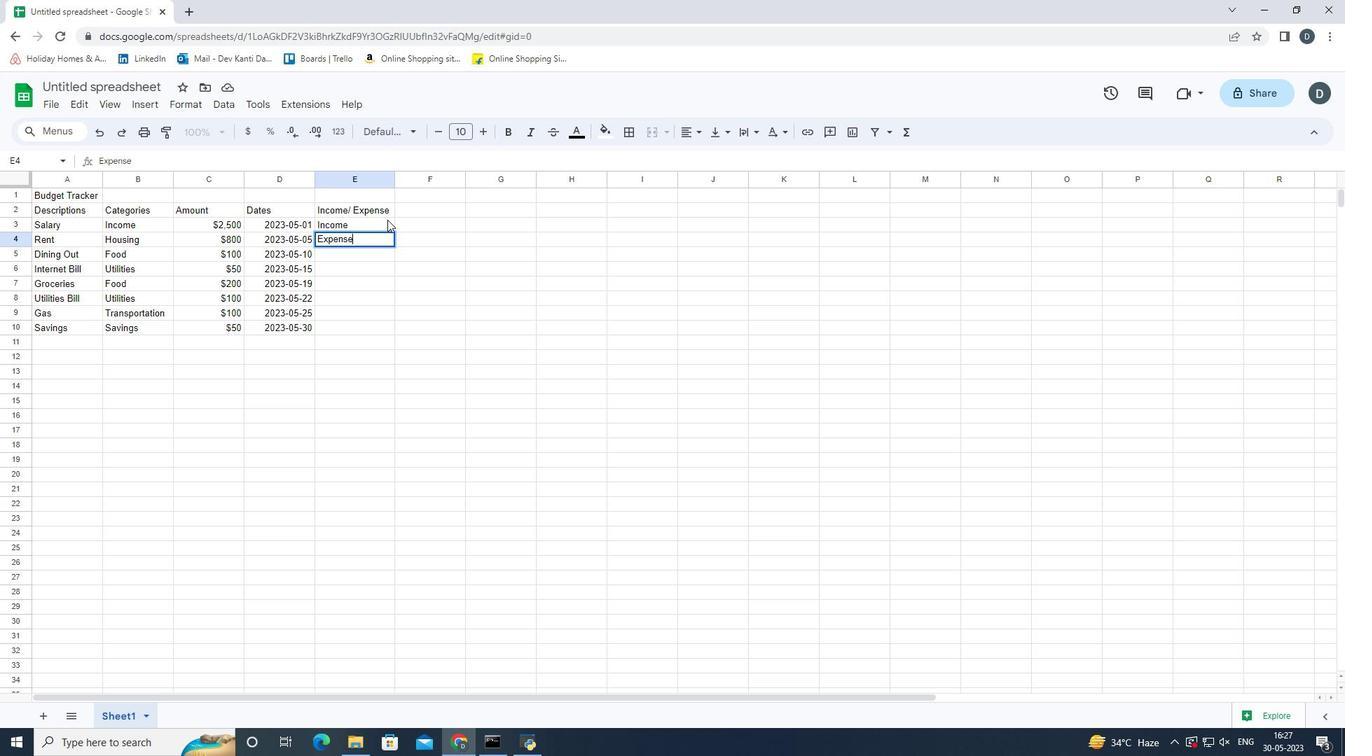 
Action: Mouse moved to (571, 311)
Screenshot: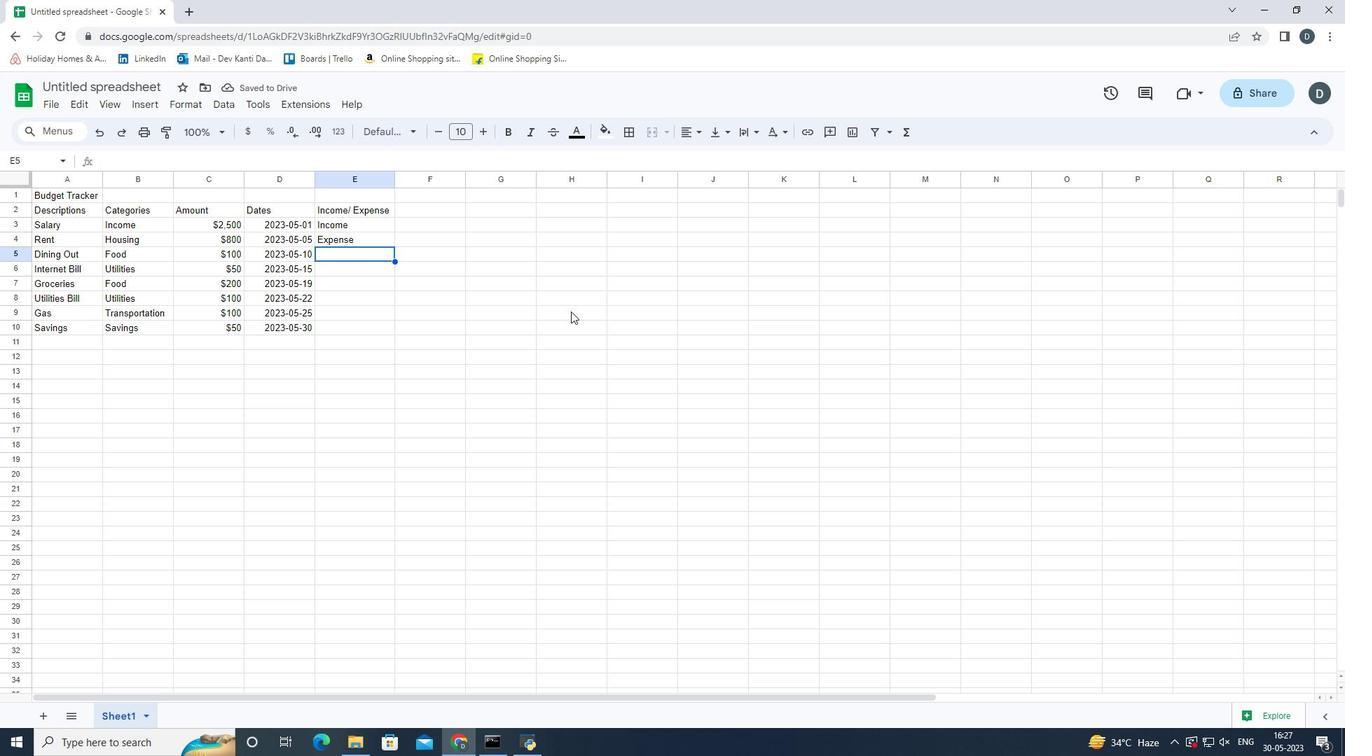 
Action: Key pressed <Key.shift>Expense<Key.enter><Key.shift>Expense<Key.enter><Key.shift>Expense<Key.enter><Key.shift>Expense<Key.enter>
Screenshot: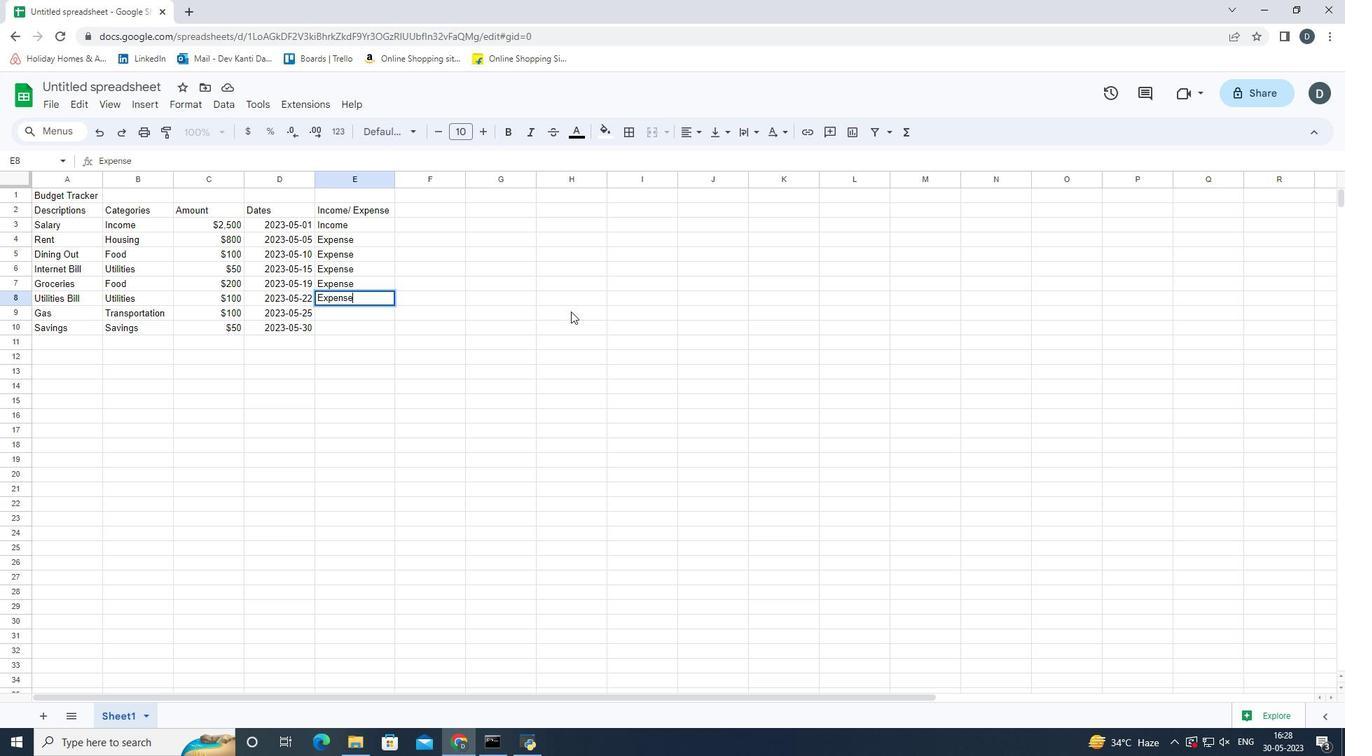 
Action: Mouse moved to (433, 304)
Screenshot: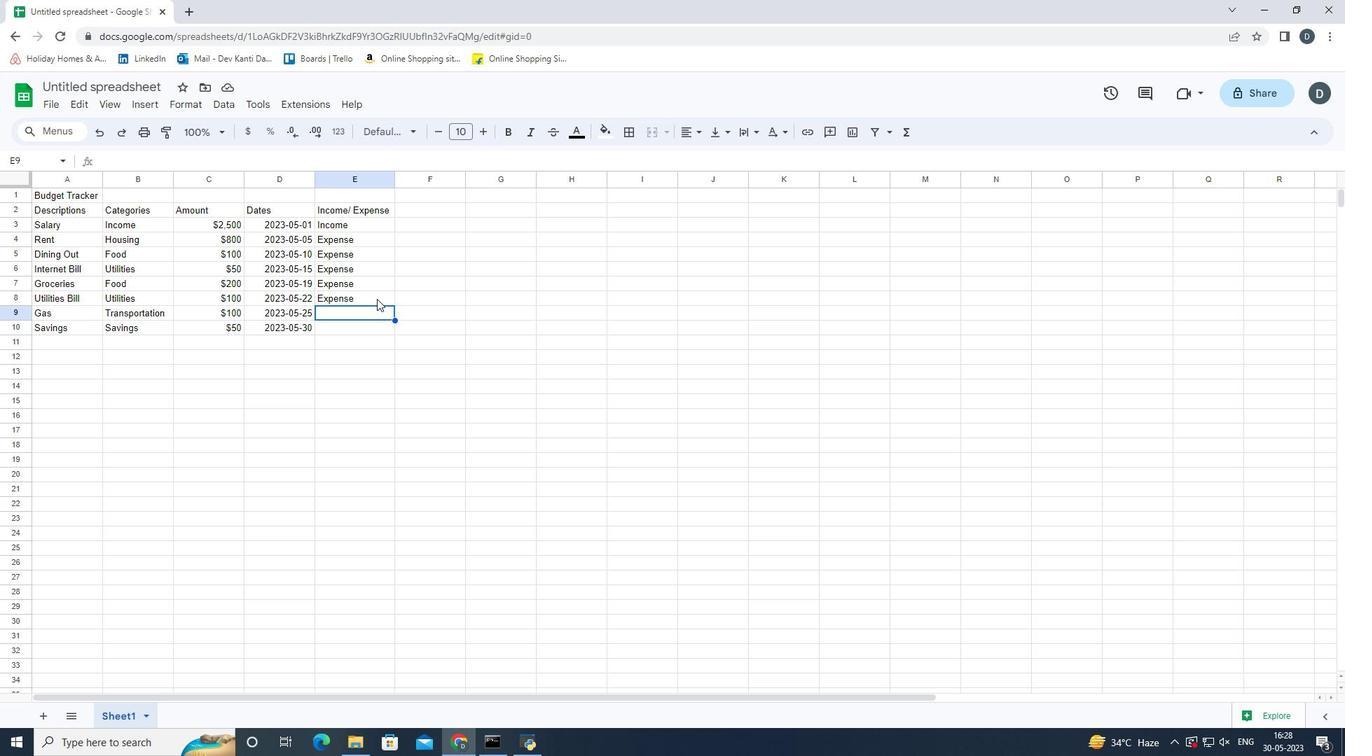 
Action: Key pressed <Key.shift>Expense<Key.enter><Key.shift_r><Key.shift_r><Key.shift_r><Key.shift_r><Key.shift_r><Key.shift_r><Key.shift_r><Key.shift_r><Key.shift_r><Key.shift_r><Key.shift_r><Key.shift_r>Income<Key.down><Key.up>
Screenshot: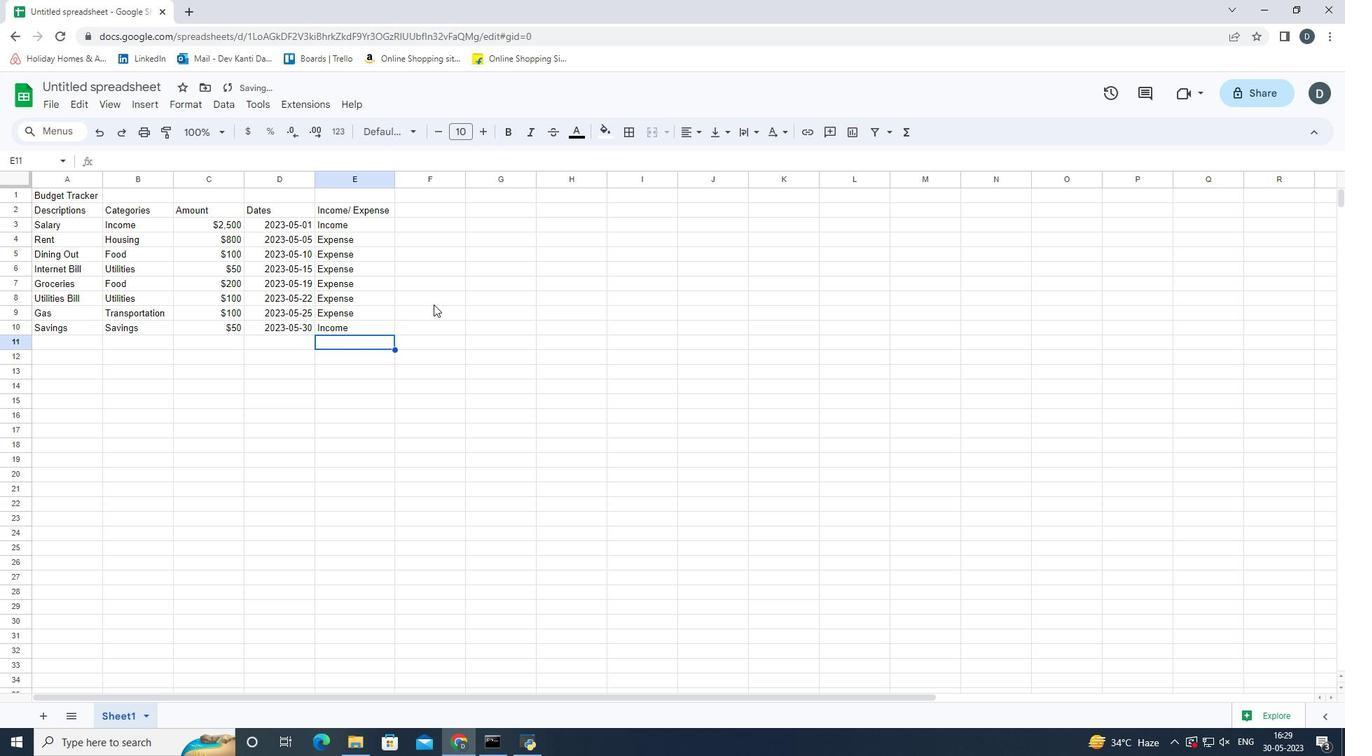 
Action: Mouse moved to (48, 112)
Screenshot: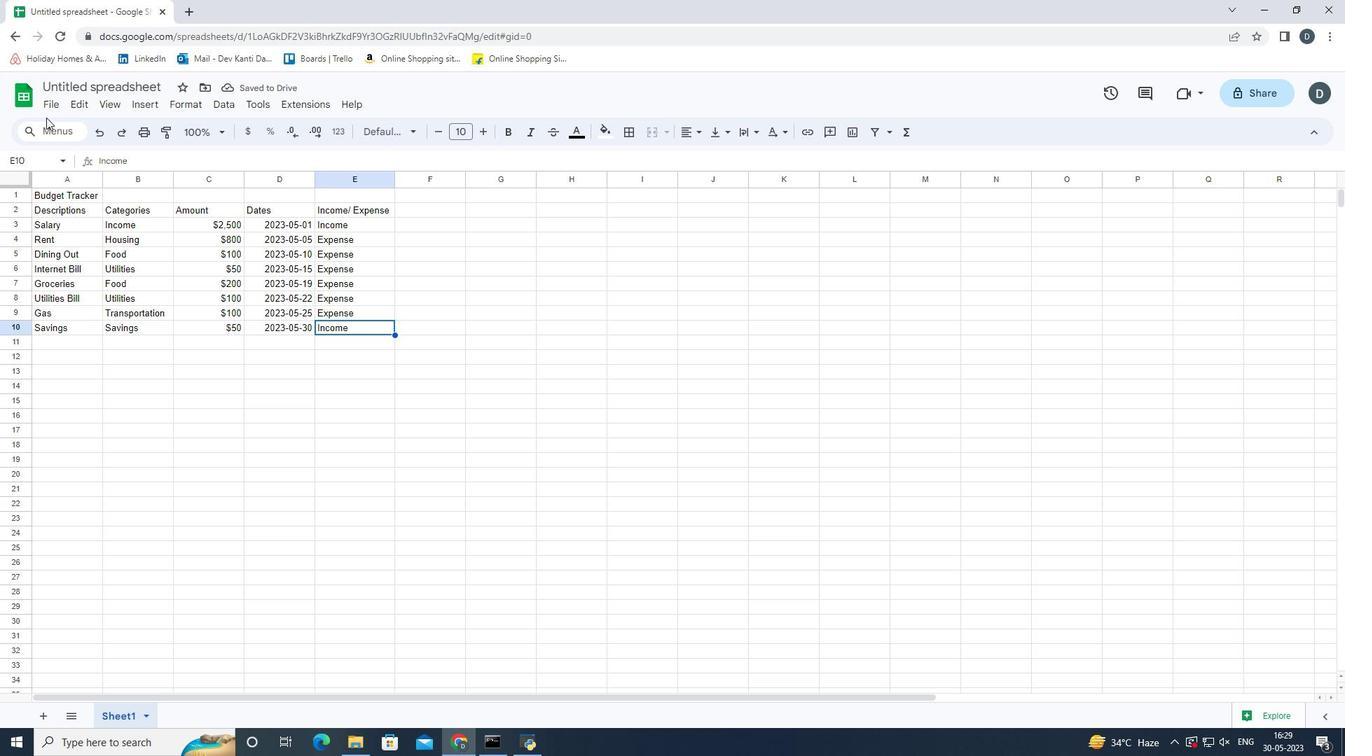 
Action: Mouse pressed left at (48, 112)
Screenshot: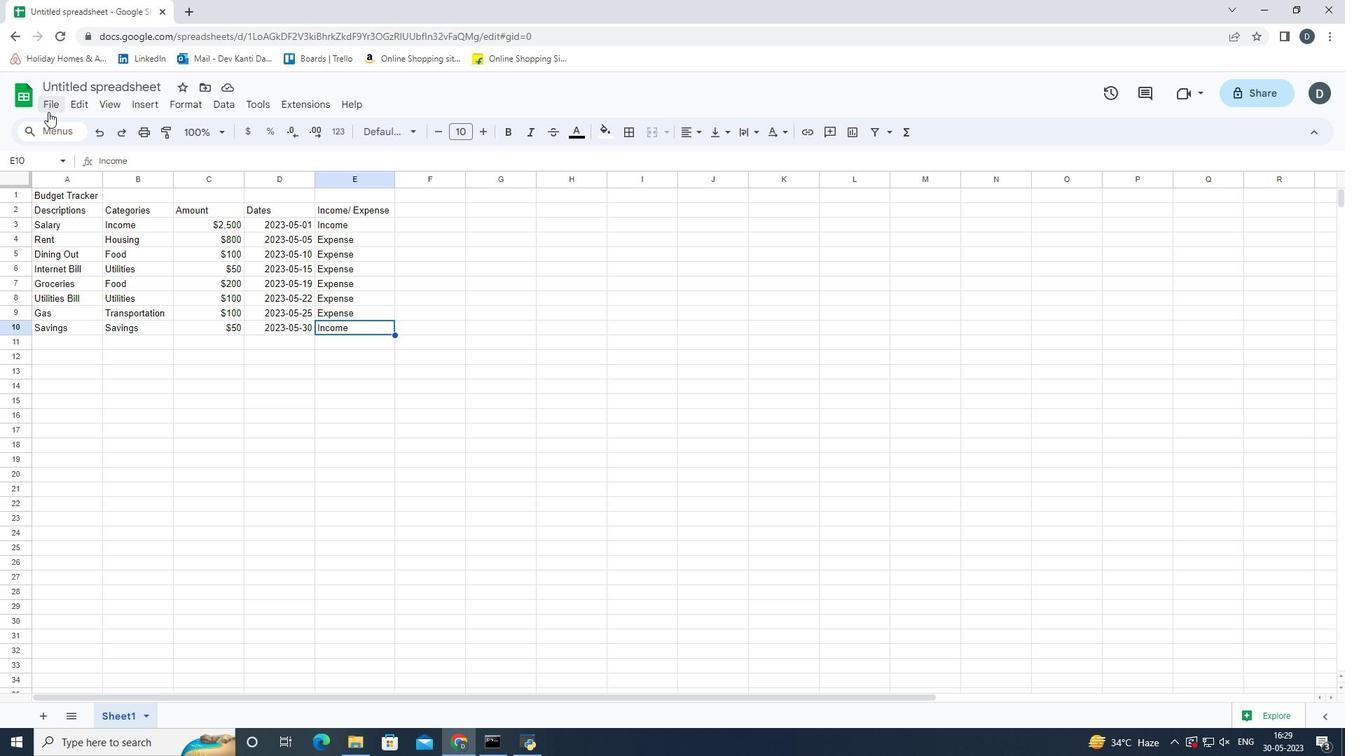 
Action: Mouse moved to (170, 312)
Screenshot: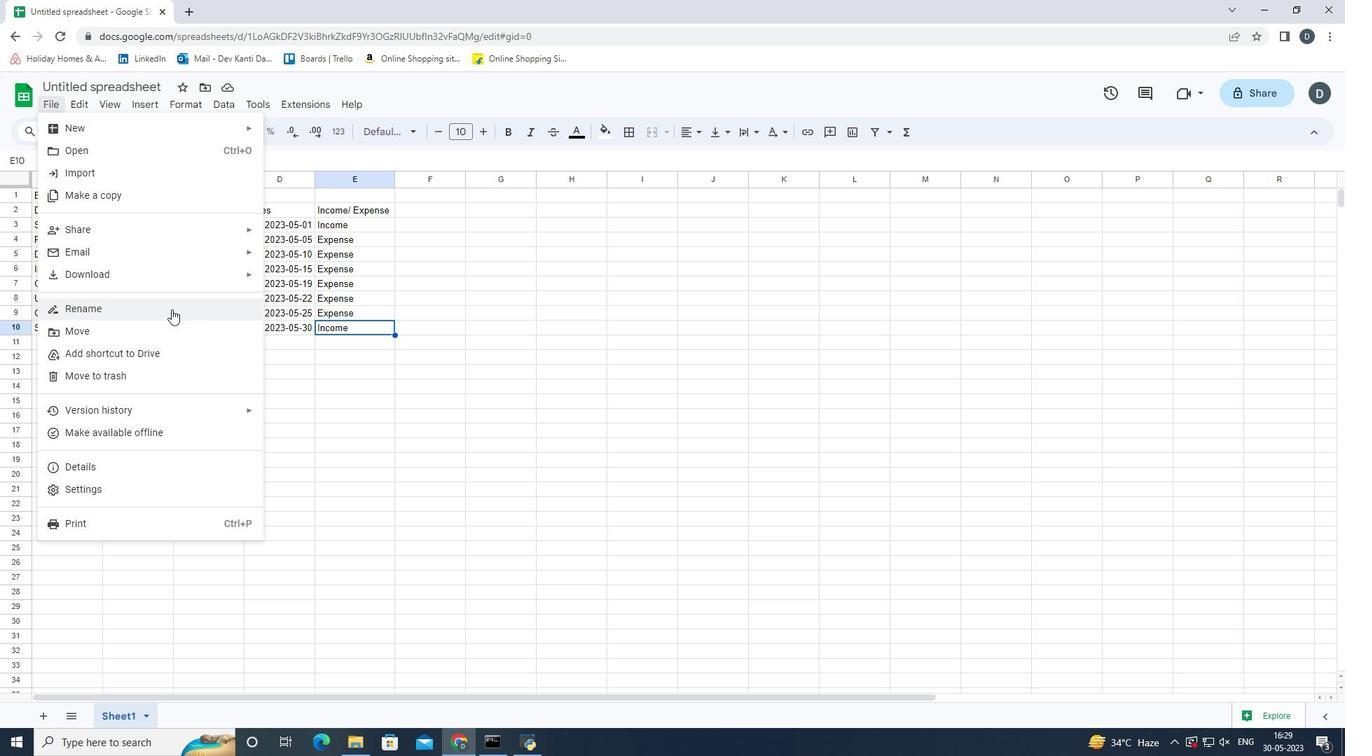 
Action: Mouse pressed left at (170, 312)
Screenshot: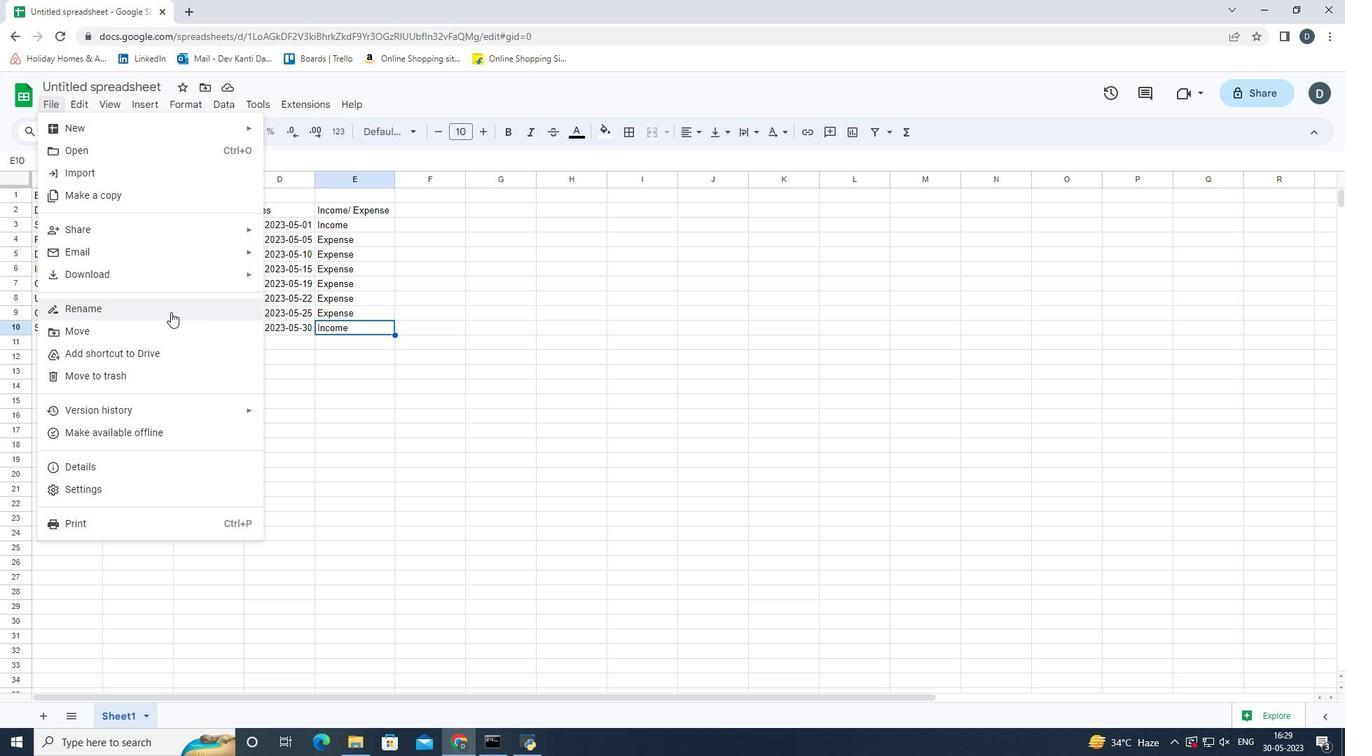 
Action: Mouse moved to (468, 357)
Screenshot: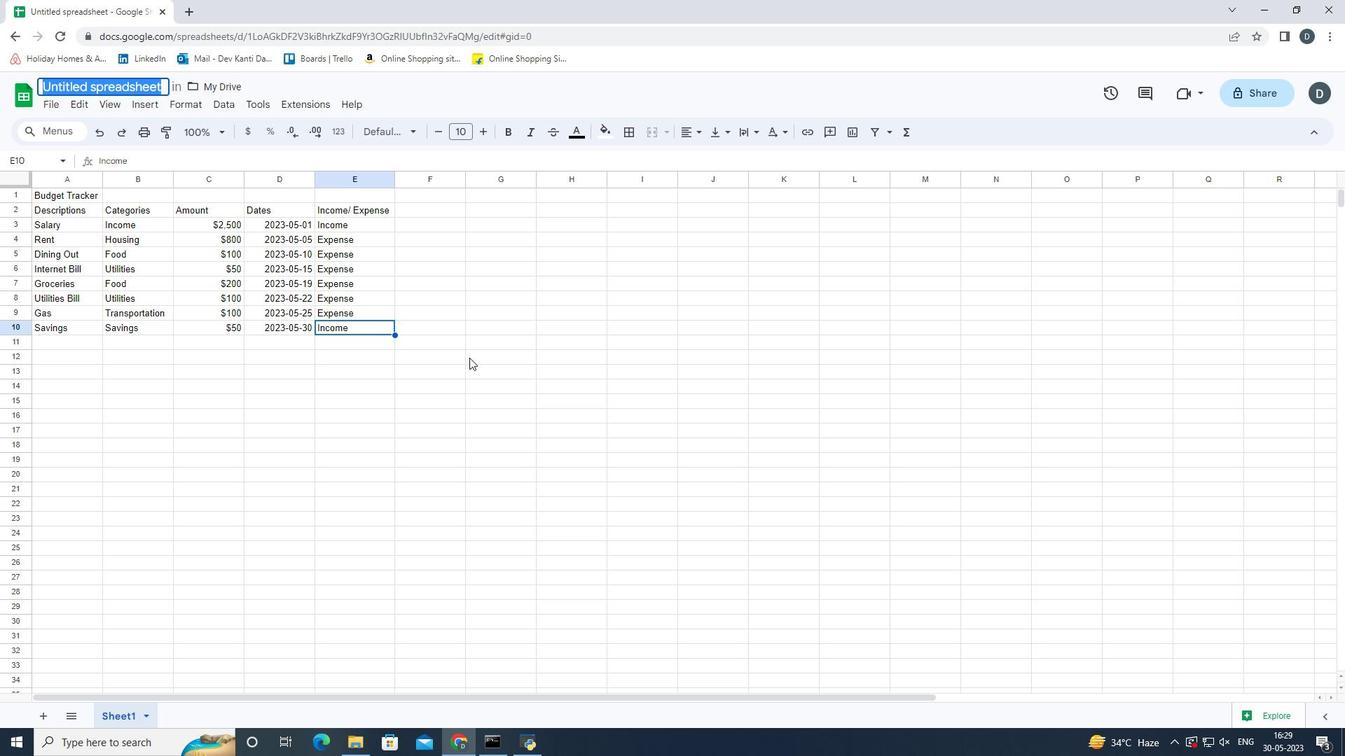 
Action: Key pressed <Key.shift><Key.shift><Key.shift><Key.shift><Key.shift><Key.shift><Key.shift><Key.shift><Key.shift><Key.shift><Key.shift><Key.shift><Key.shift><Key.shift><Key.shift><Key.shift><Key.shift>Bank<Key.shift><Key.shift><Key.shift><Key.shift><Key.shift><Key.shift><Key.shift><Key.shift><Key.shift><Key.shift><Key.shift><Key.shift><Key.shift><Key.shift><Key.shift><Key.shift><Key.shift><Key.shift><Key.shift><Key.shift><Key.shift><Key.shift>Transactions<Key.space><Key.shift_r>Logbook<Key.enter>
Screenshot: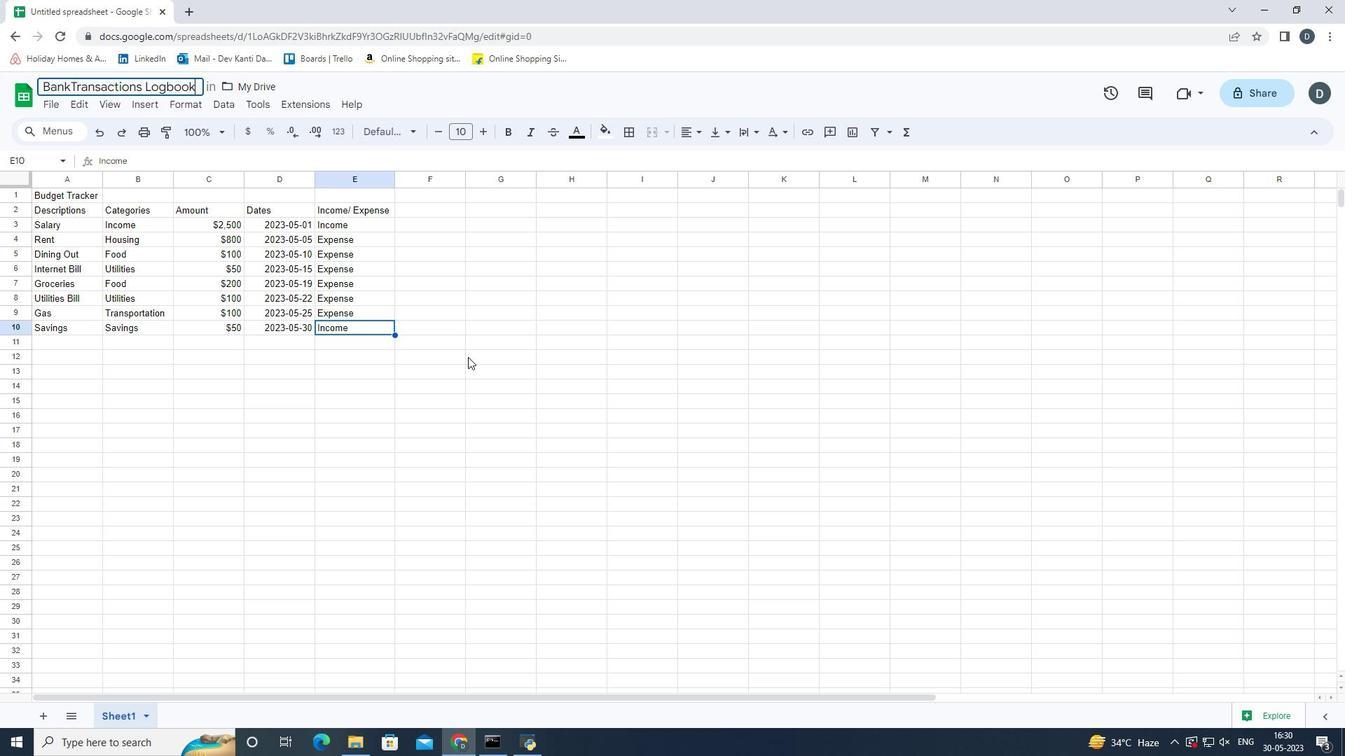 
Action: Mouse moved to (427, 334)
Screenshot: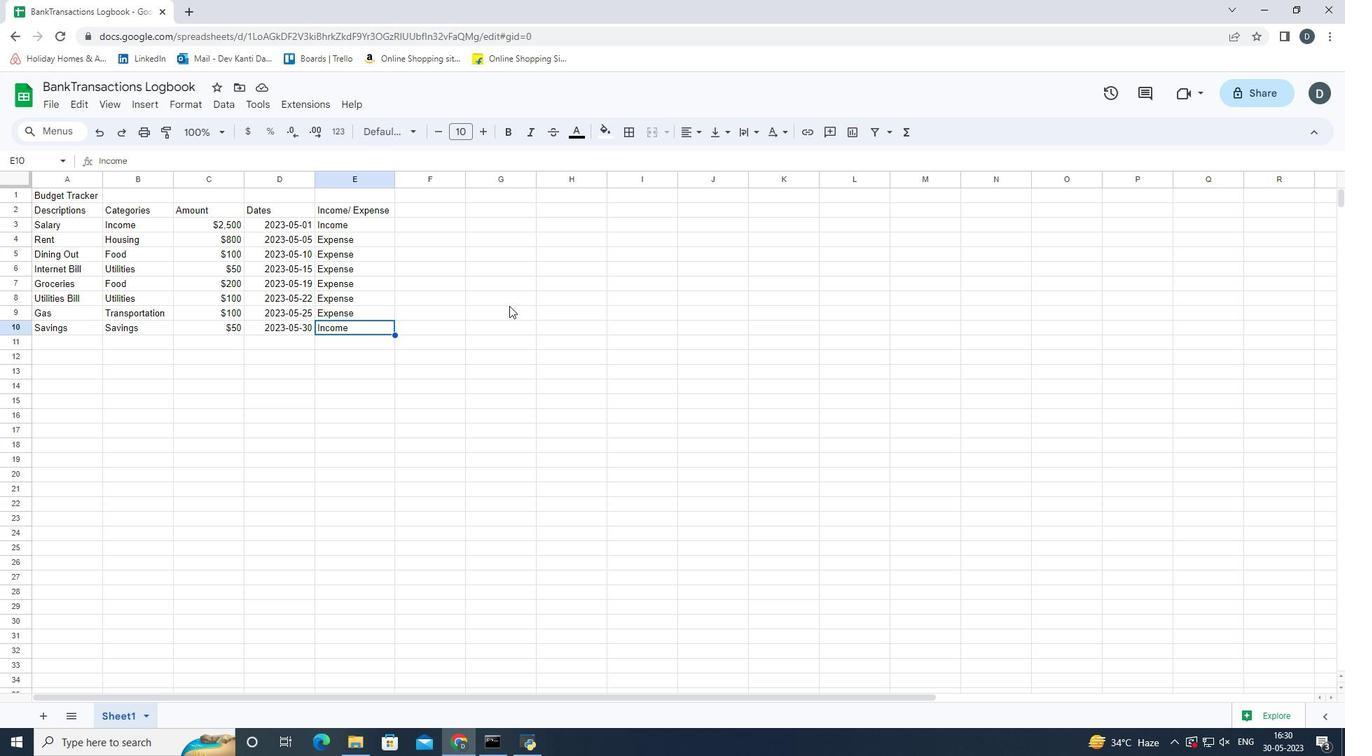 
Action: Mouse pressed left at (427, 334)
Screenshot: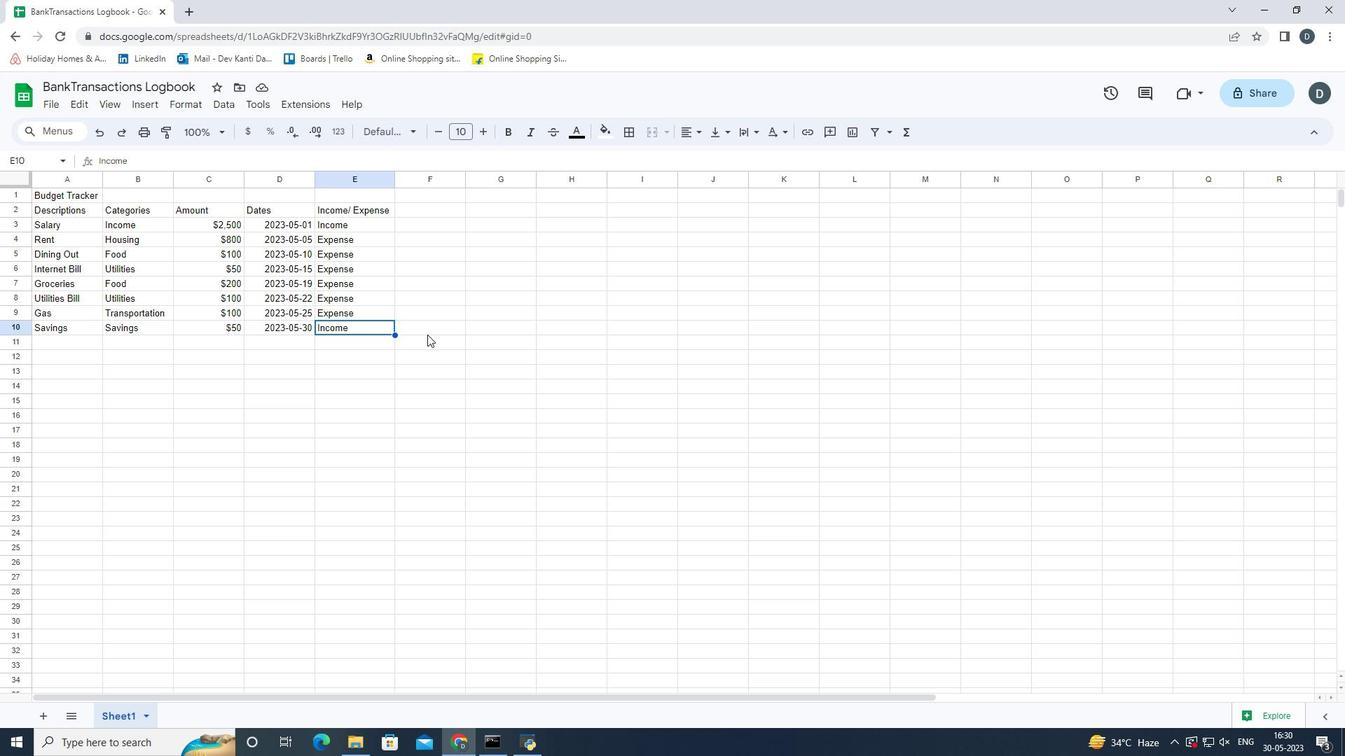 
Action: Mouse moved to (332, 334)
Screenshot: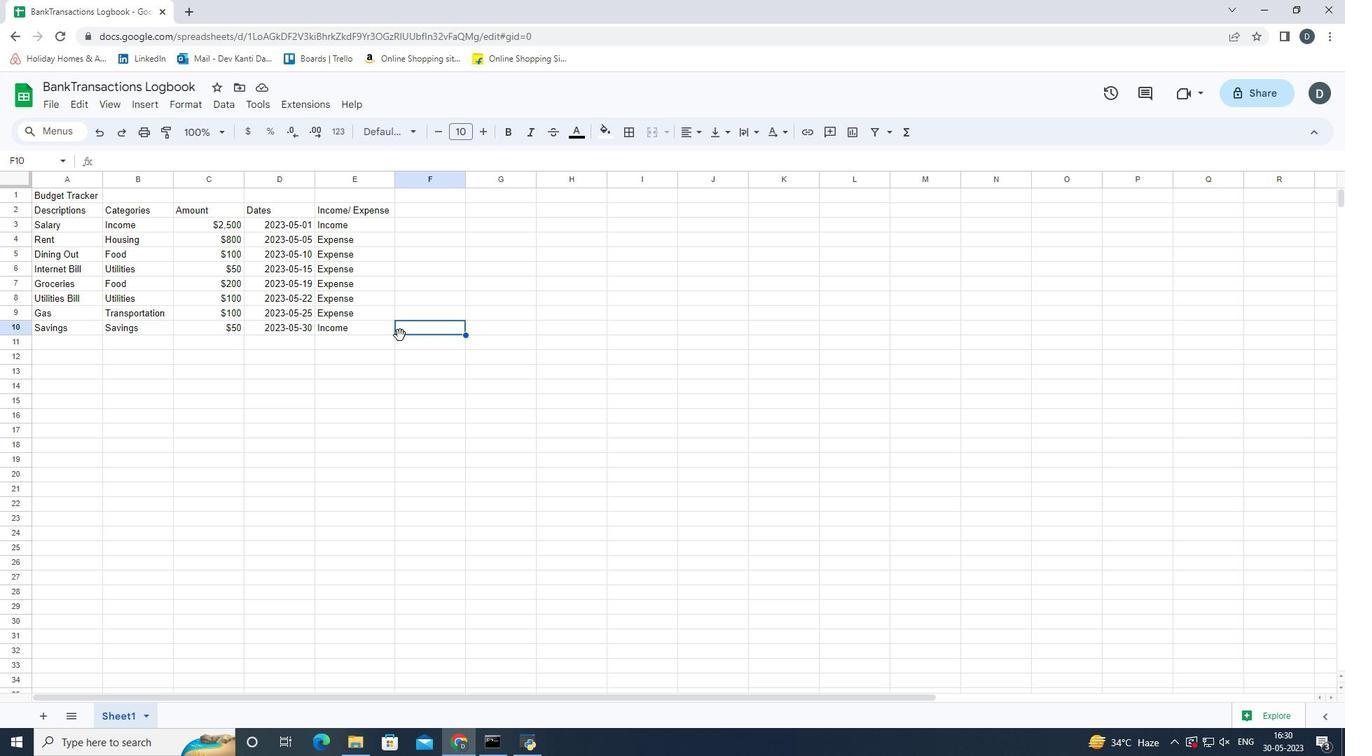 
Action: Mouse pressed left at (332, 334)
Screenshot: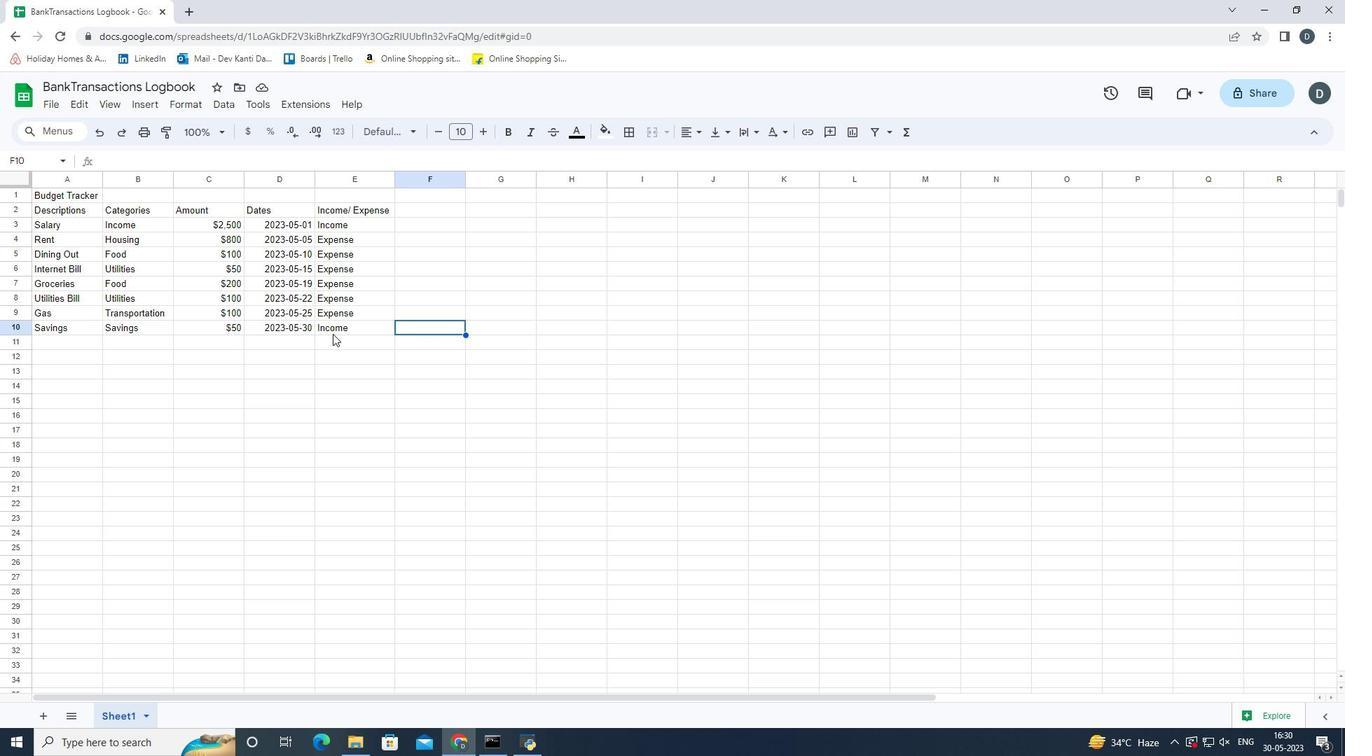 
Action: Mouse moved to (487, 332)
Screenshot: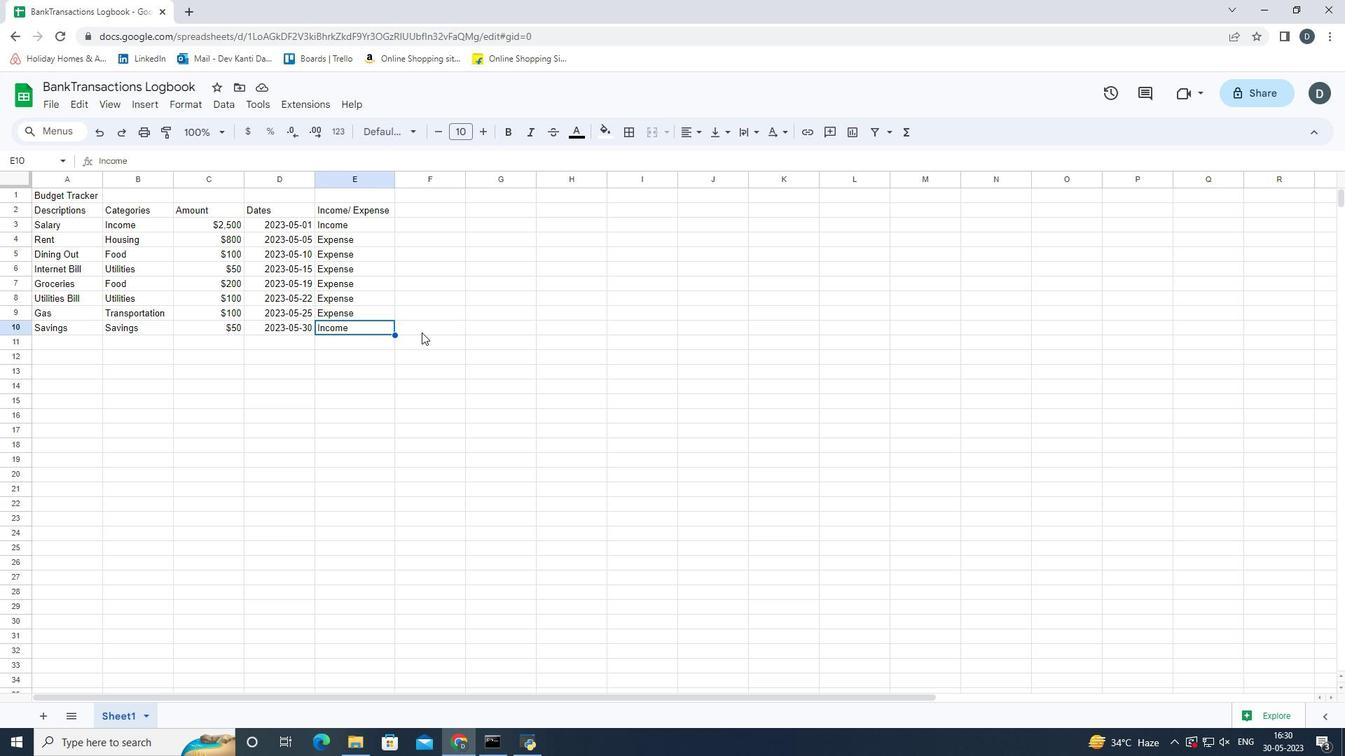 
